 Task: Design a presentation on the benefits of renewable energy sources for a sustainable future
Action: Mouse moved to (23, 22)
Screenshot: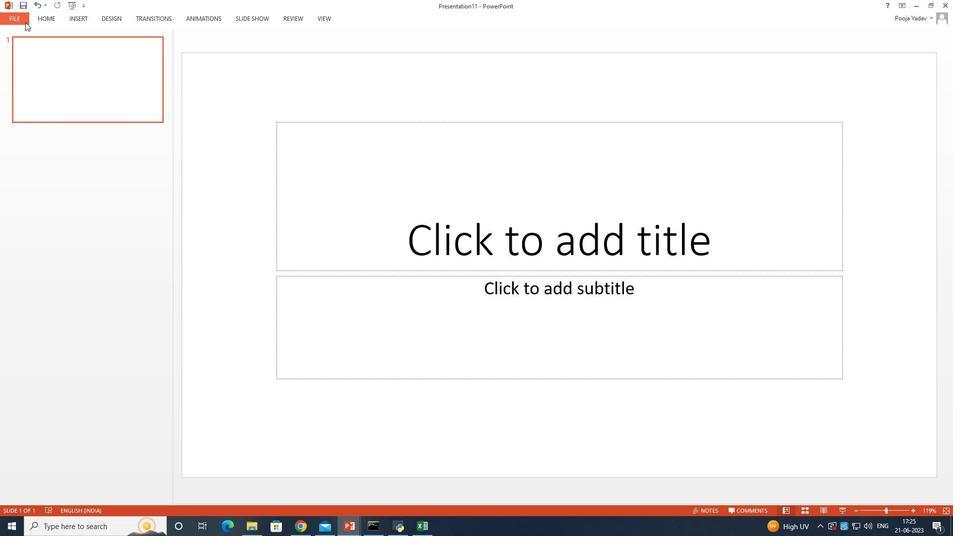 
Action: Mouse pressed left at (23, 22)
Screenshot: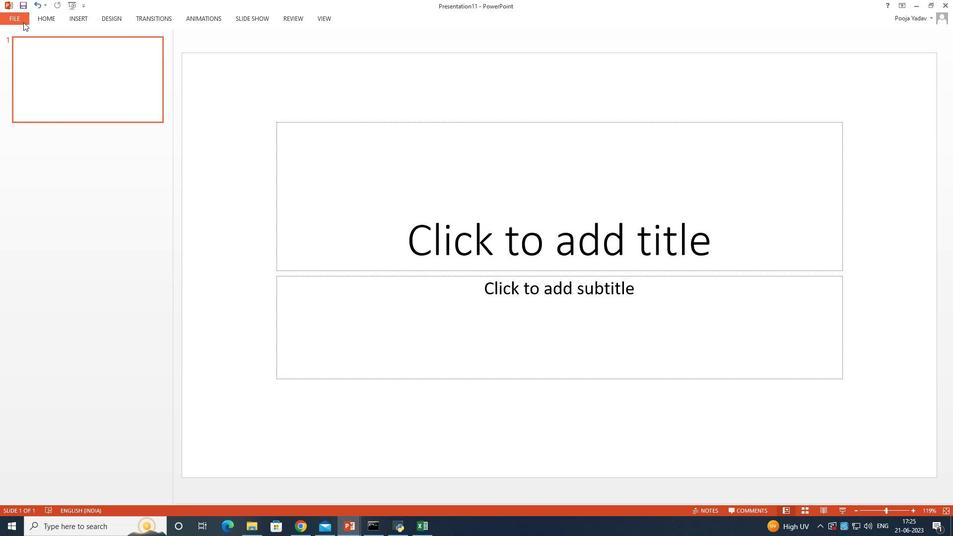 
Action: Mouse moved to (27, 116)
Screenshot: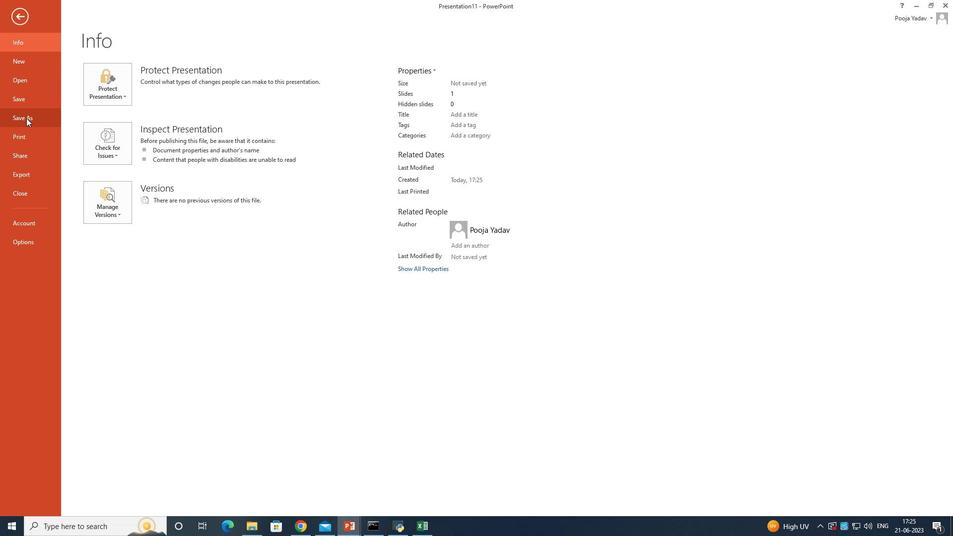 
Action: Mouse pressed left at (27, 116)
Screenshot: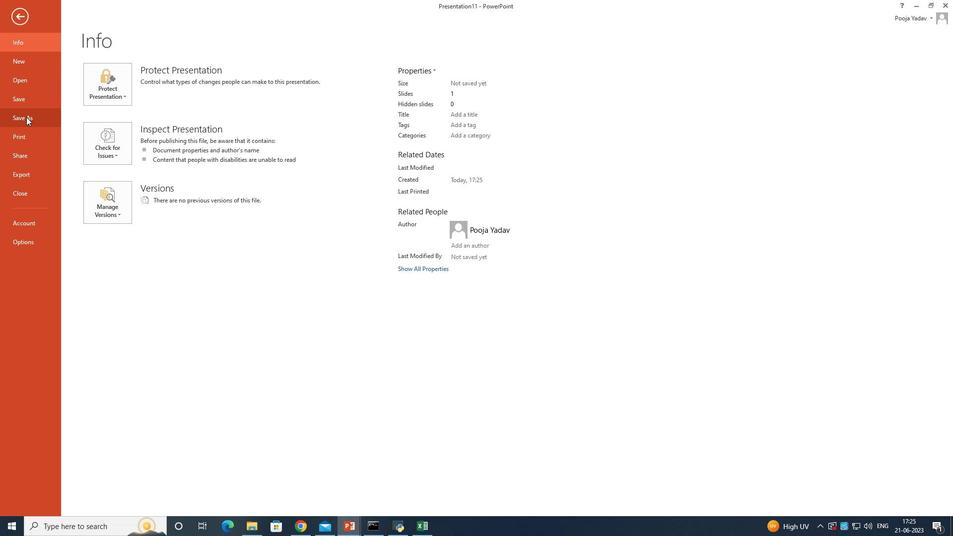 
Action: Mouse moved to (254, 104)
Screenshot: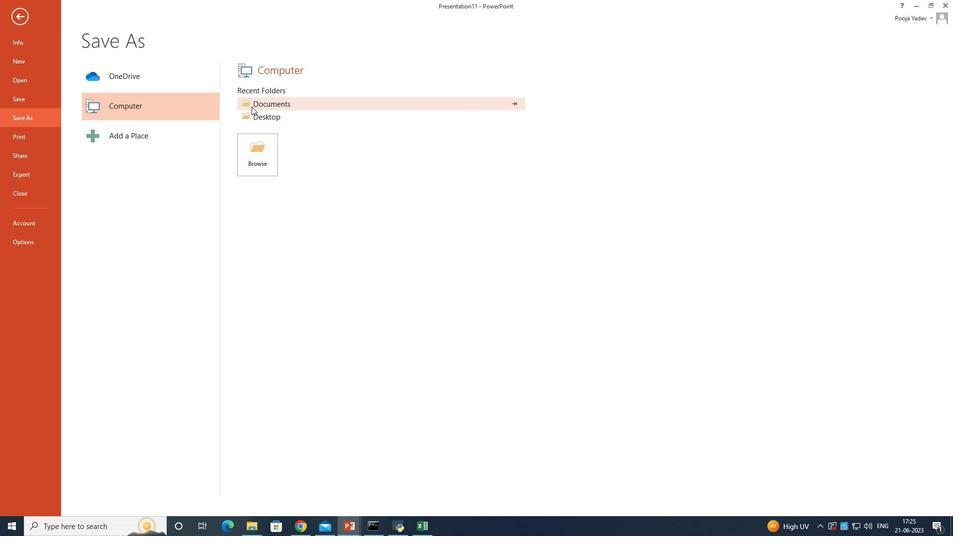 
Action: Mouse pressed left at (254, 104)
Screenshot: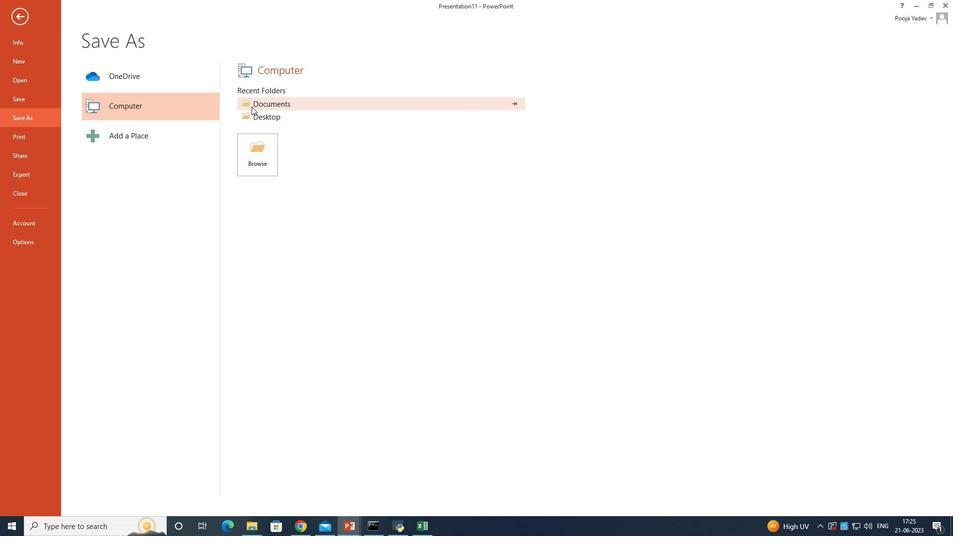 
Action: Mouse moved to (270, 190)
Screenshot: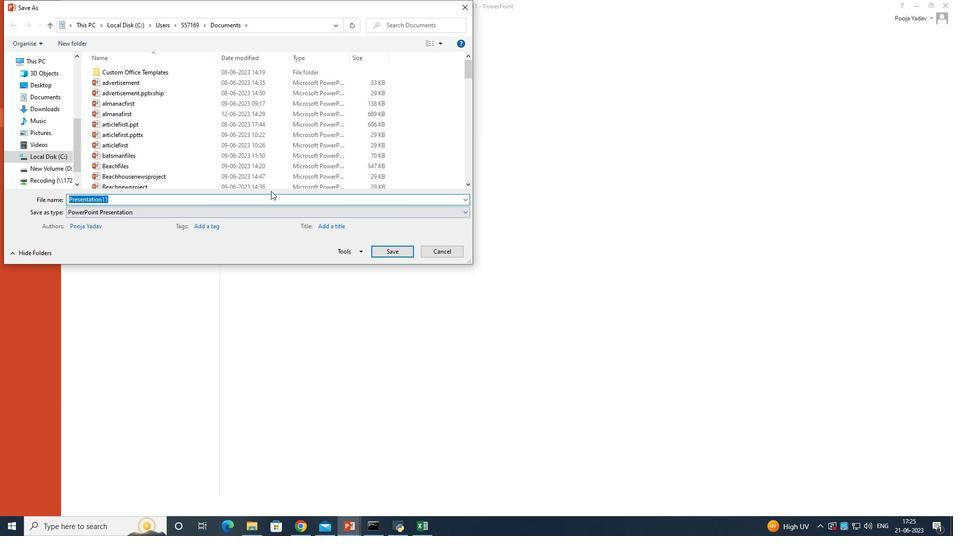 
Action: Mouse pressed left at (270, 190)
Screenshot: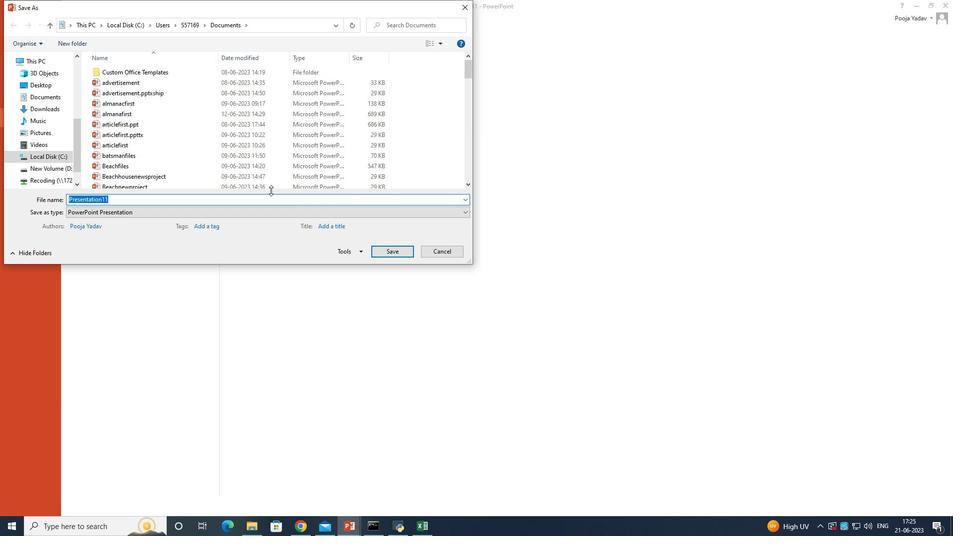 
Action: Mouse moved to (262, 197)
Screenshot: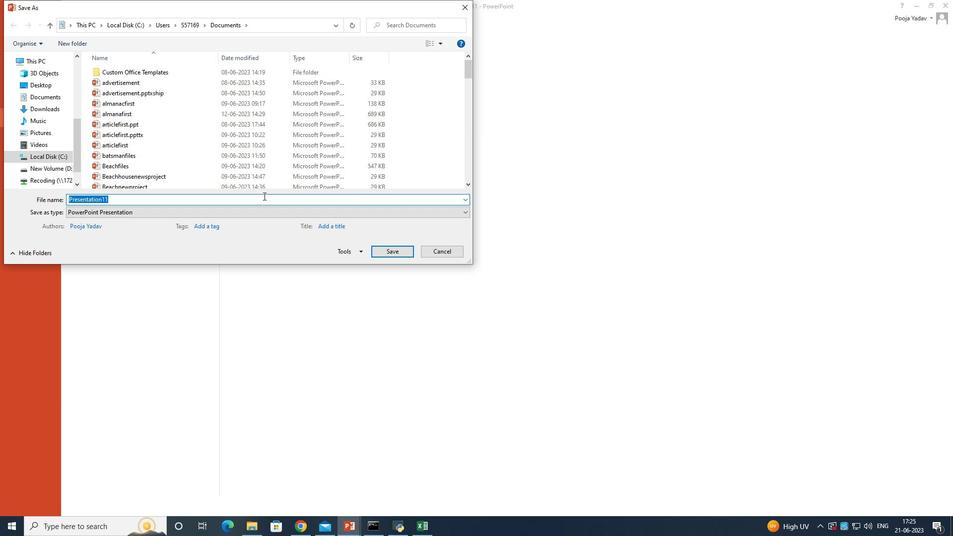 
Action: Mouse pressed left at (262, 197)
Screenshot: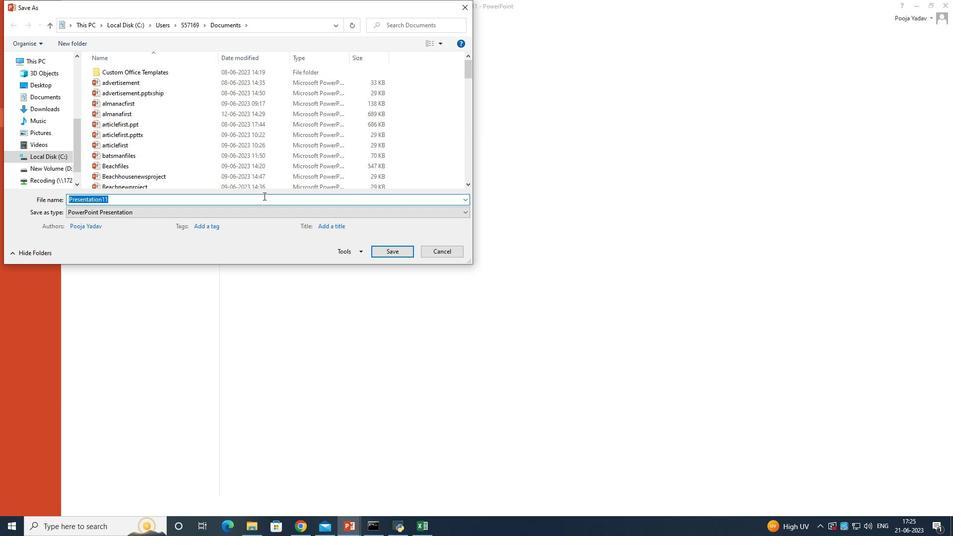 
Action: Mouse moved to (252, 188)
Screenshot: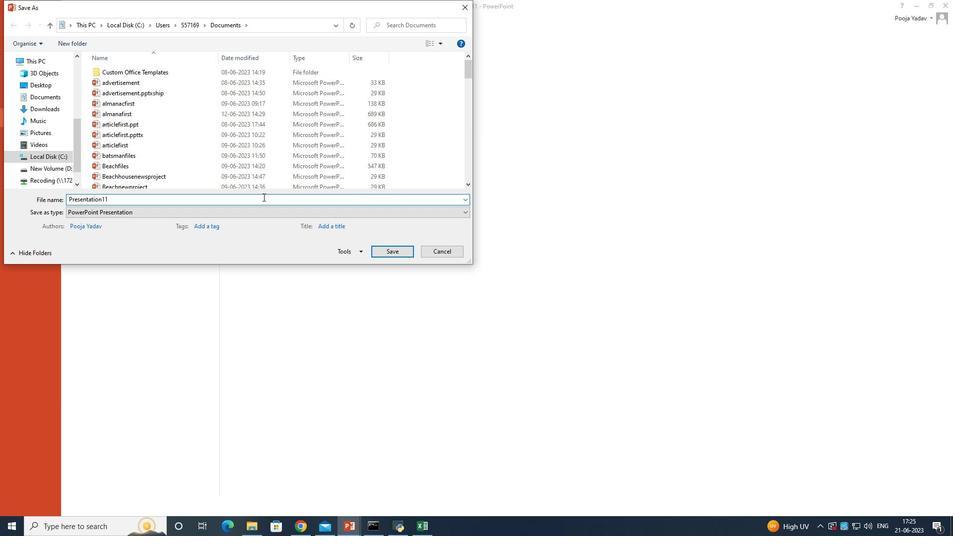 
Action: Key pressed <Key.backspace><Key.backspace><Key.backspace><Key.backspace><Key.backspace><Key.backspace><Key.backspace><Key.backspace><Key.backspace><Key.backspace><Key.backspace><Key.backspace><Key.backspace><Key.backspace><Key.backspace><Key.backspace><Key.backspace><Key.backspace><Key.backspace><Key.backspace><Key.shift>Energy<Key.space>resources
Screenshot: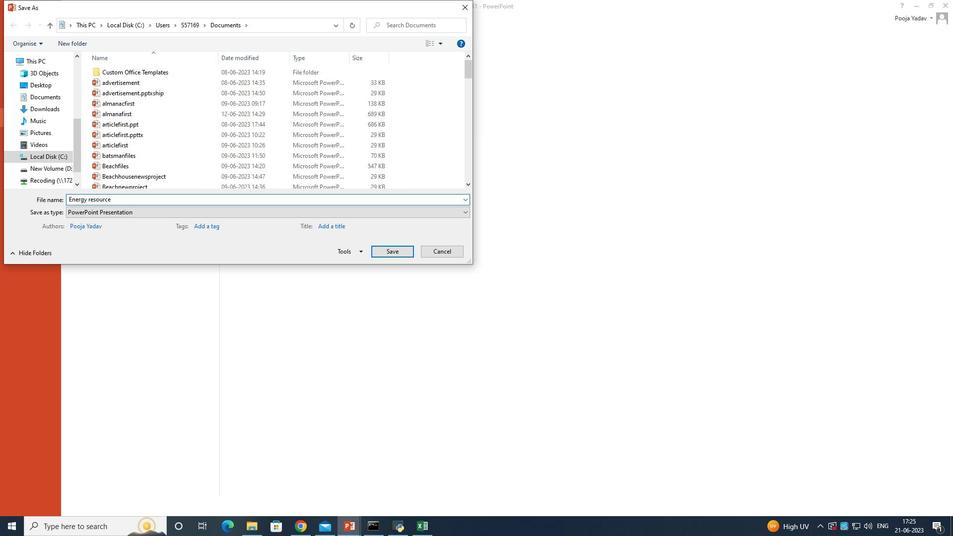 
Action: Mouse moved to (391, 252)
Screenshot: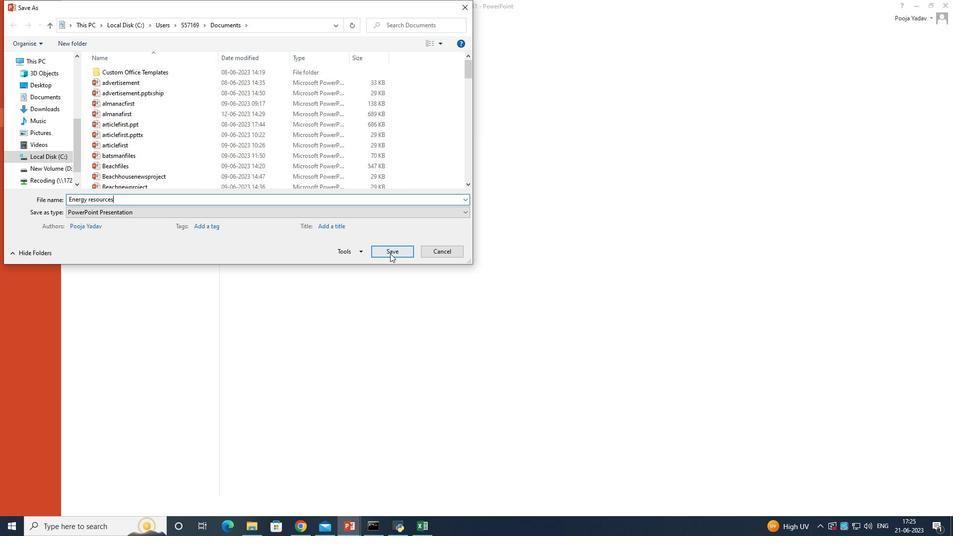 
Action: Mouse pressed left at (391, 252)
Screenshot: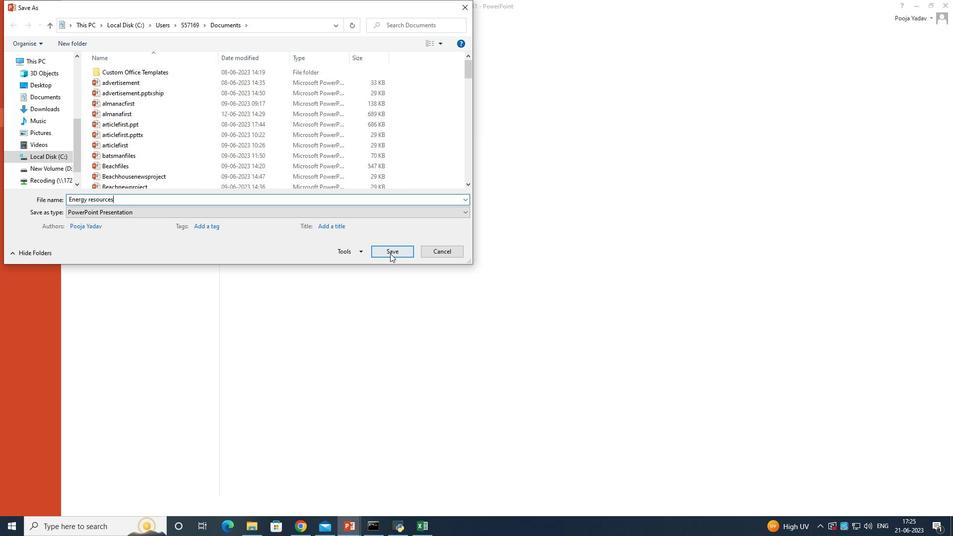 
Action: Mouse moved to (79, 14)
Screenshot: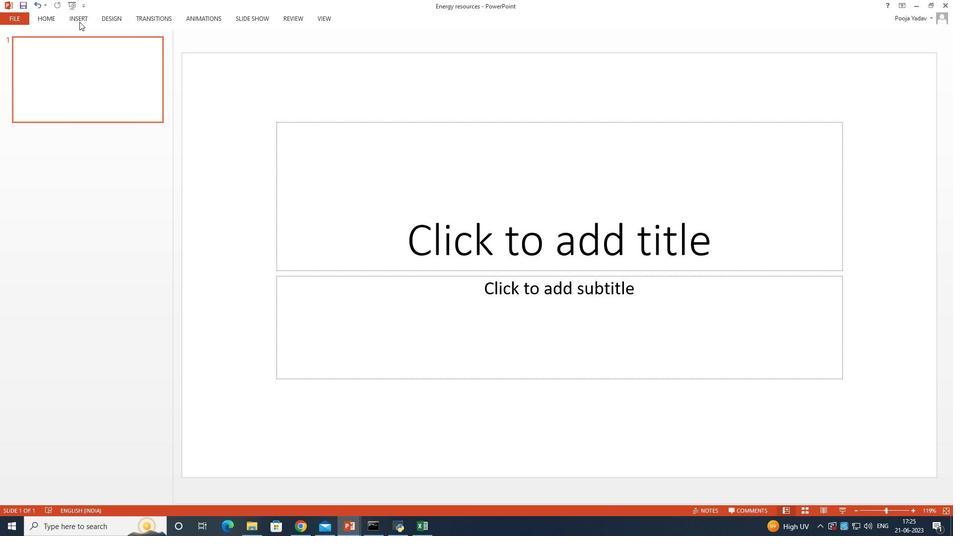 
Action: Mouse pressed left at (79, 14)
Screenshot: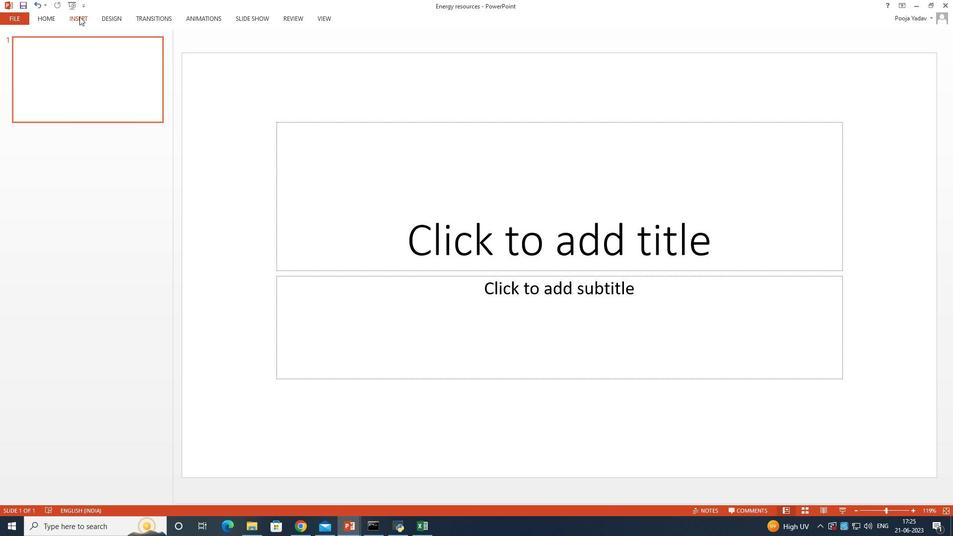 
Action: Mouse moved to (85, 49)
Screenshot: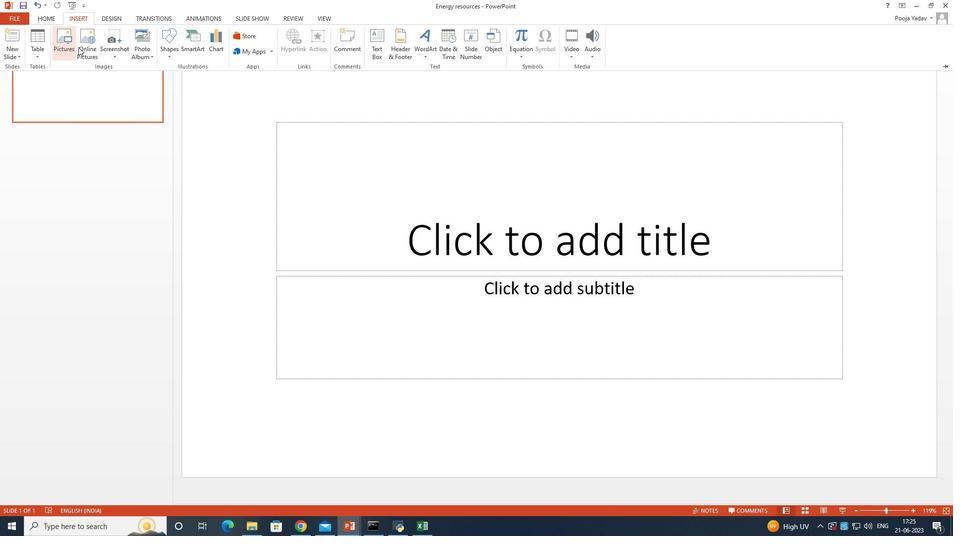
Action: Mouse pressed left at (85, 49)
Screenshot: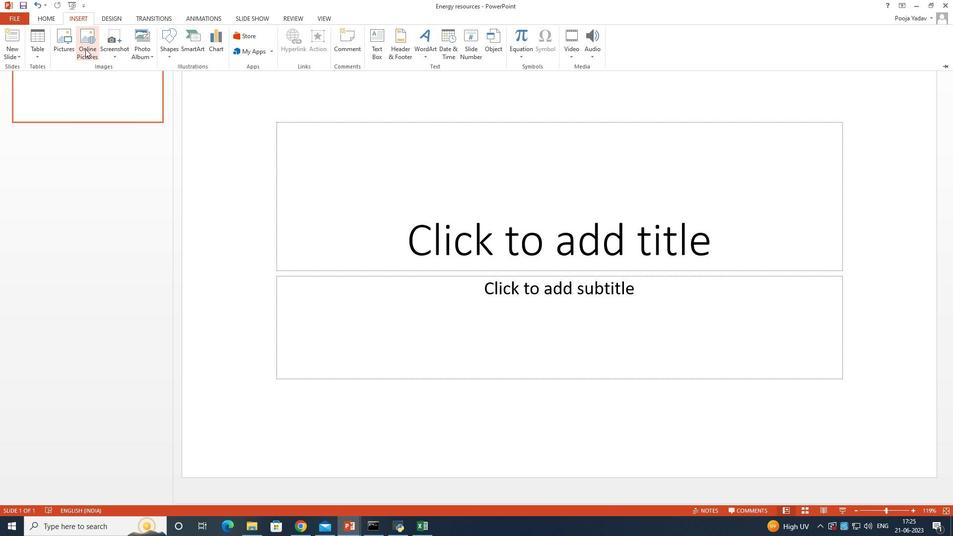 
Action: Mouse moved to (582, 201)
Screenshot: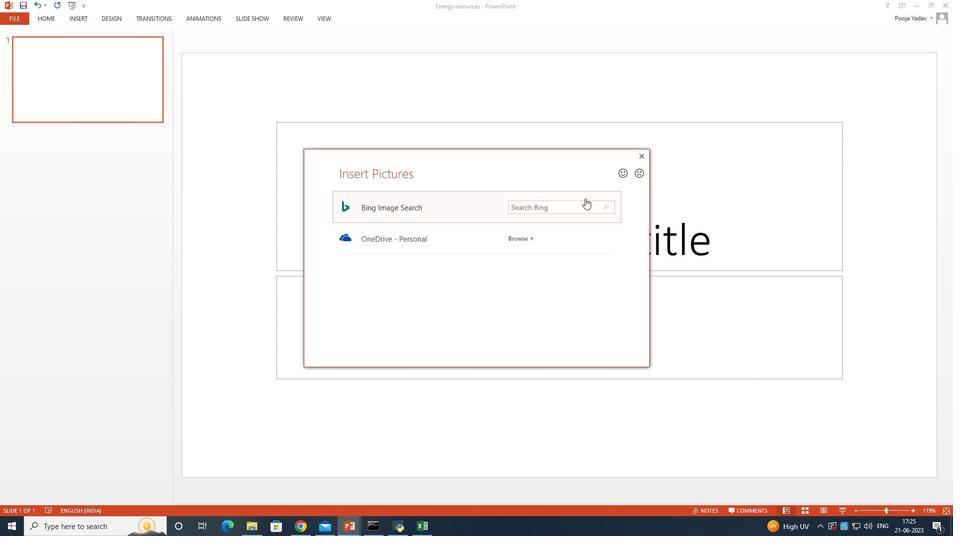 
Action: Mouse pressed left at (582, 201)
Screenshot: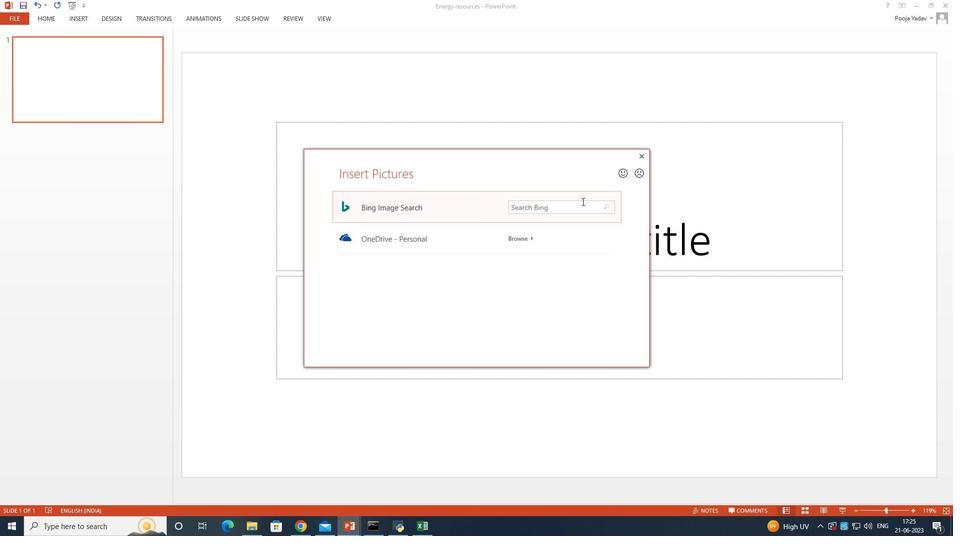 
Action: Mouse moved to (685, 209)
Screenshot: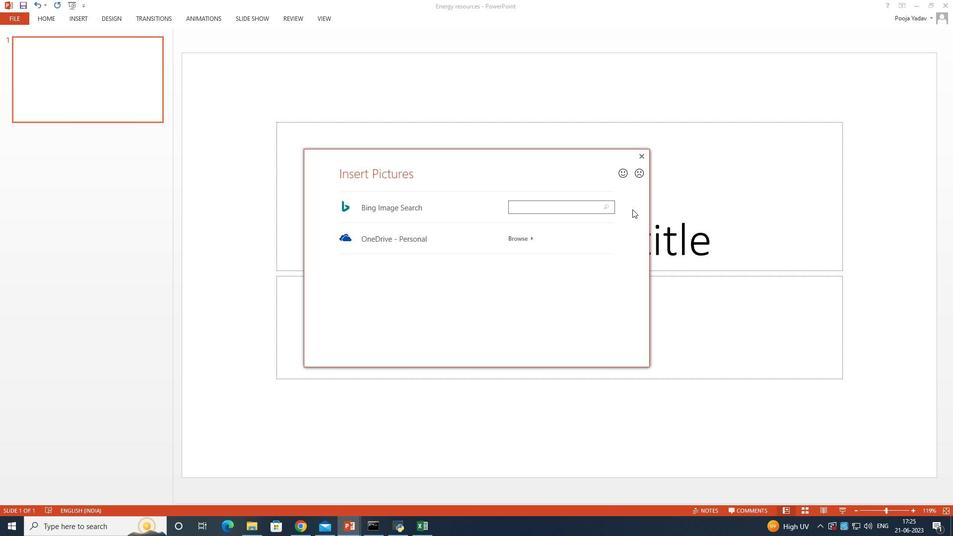 
Action: Key pressed beneb<Key.backspace>fits<Key.space>og<Key.backspace>f<Key.space>renewable<Key.space>enery<Key.backspace>gy<Key.space>sources<Key.space>for<Key.space>a<Key.space>sustainable<Key.space>future<Key.enter>
Screenshot: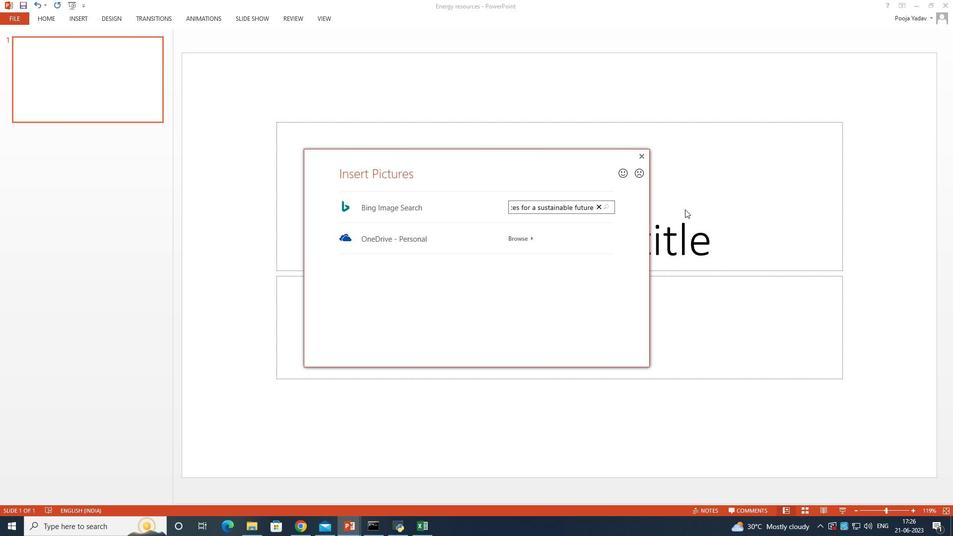 
Action: Mouse moved to (561, 234)
Screenshot: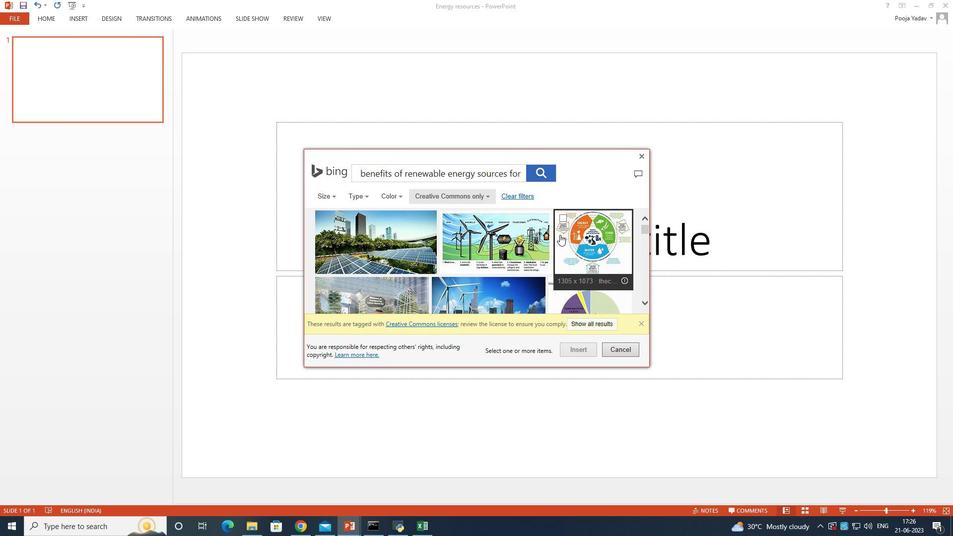 
Action: Mouse scrolled (561, 233) with delta (0, 0)
Screenshot: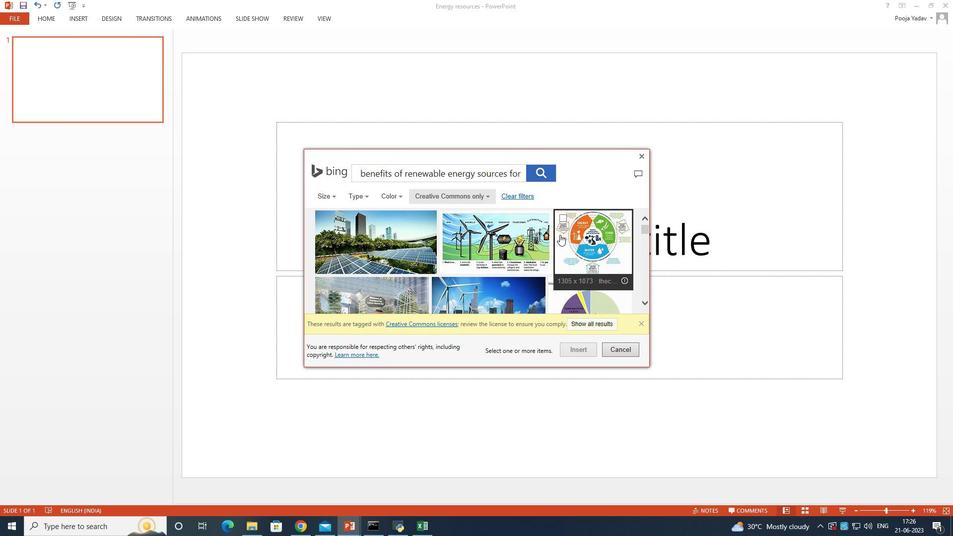 
Action: Mouse moved to (558, 236)
Screenshot: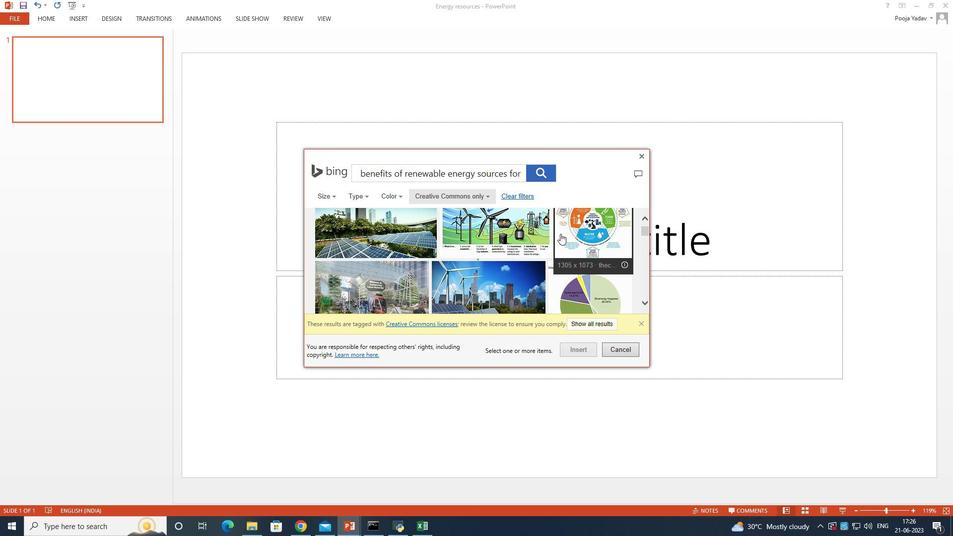 
Action: Mouse scrolled (558, 235) with delta (0, 0)
Screenshot: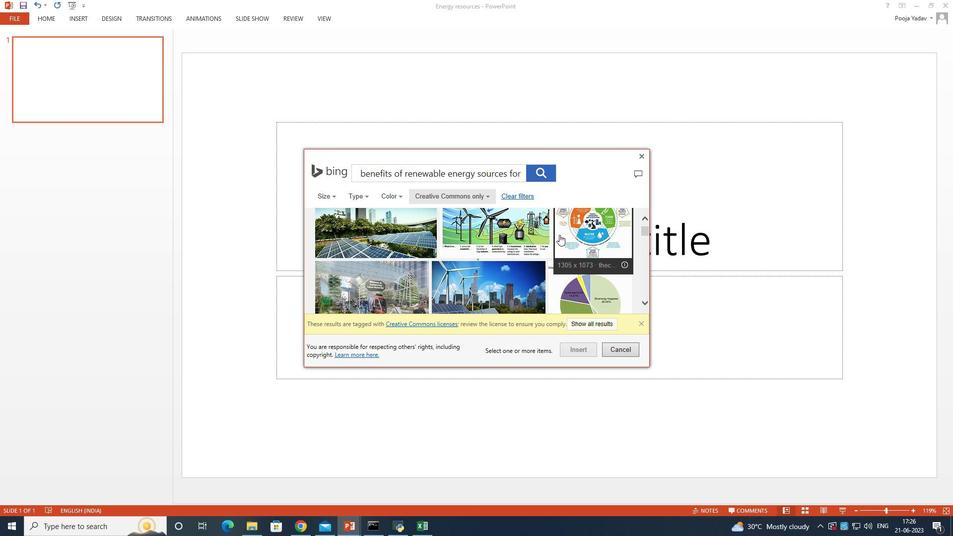 
Action: Mouse moved to (558, 236)
Screenshot: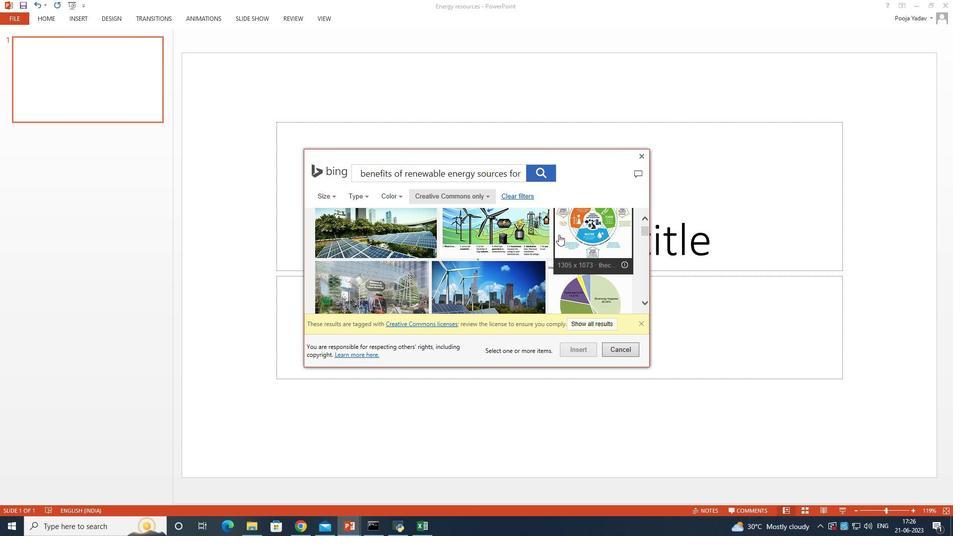 
Action: Mouse scrolled (558, 236) with delta (0, 0)
Screenshot: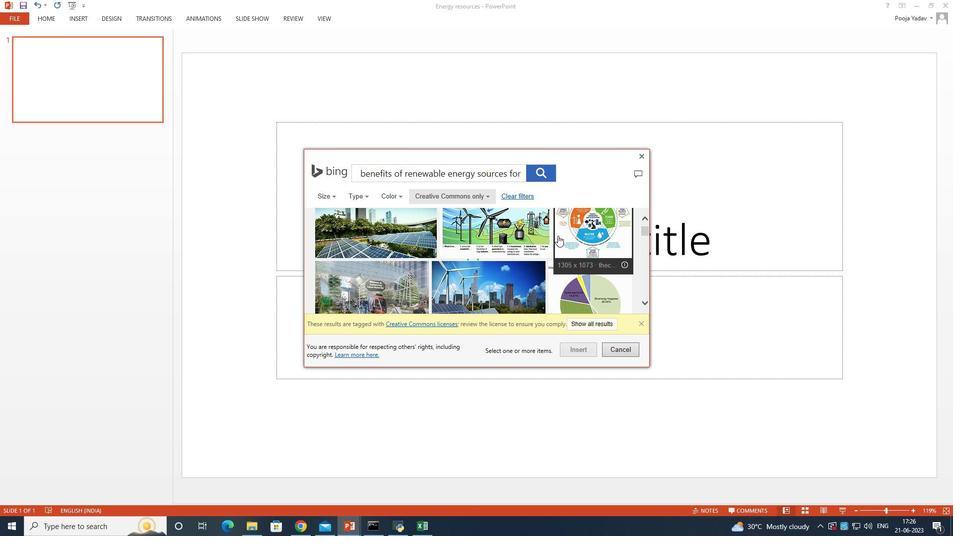 
Action: Mouse scrolled (558, 236) with delta (0, 0)
Screenshot: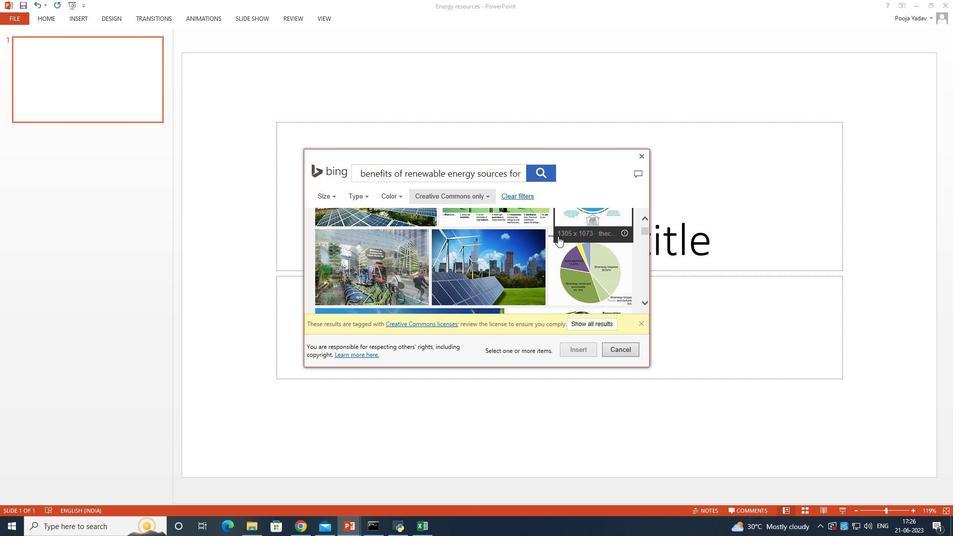 
Action: Mouse moved to (557, 236)
Screenshot: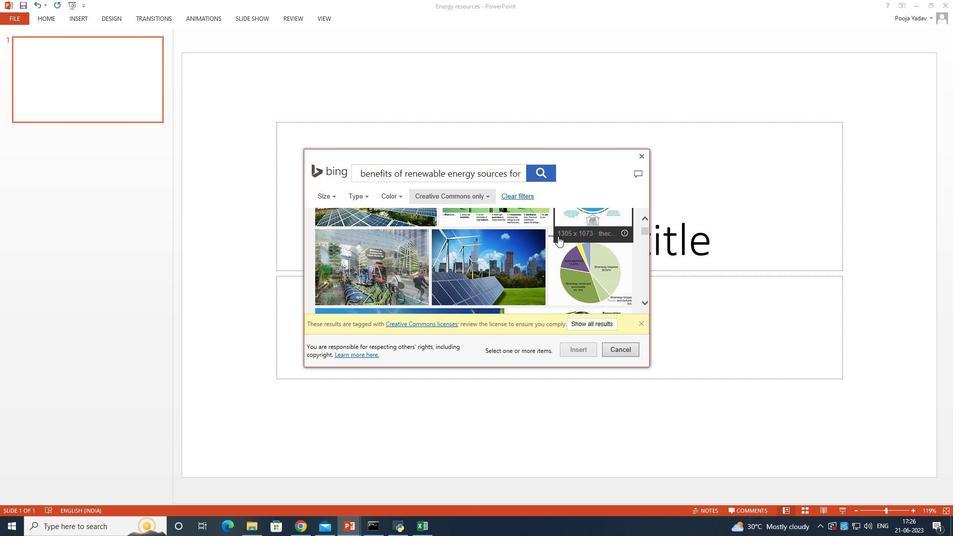 
Action: Mouse scrolled (557, 236) with delta (0, 0)
Screenshot: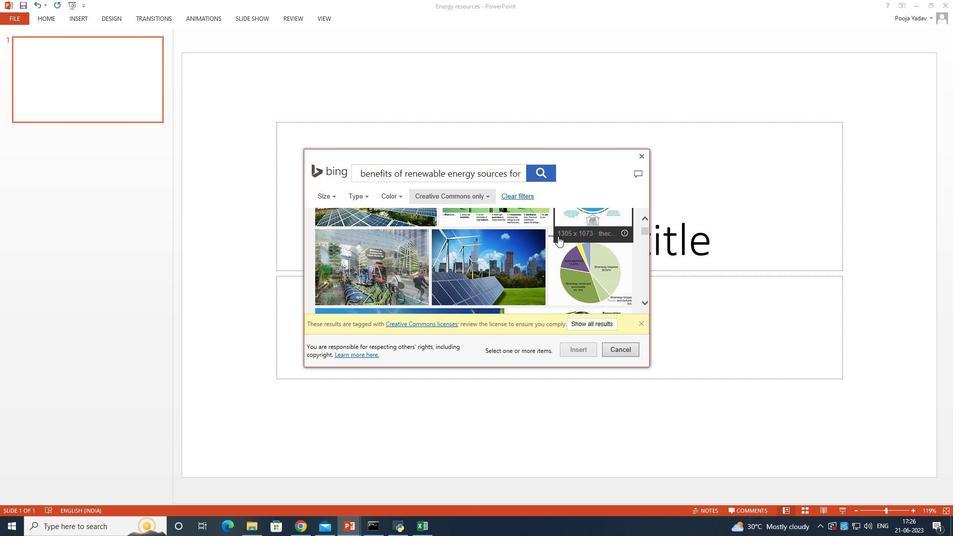 
Action: Mouse moved to (553, 231)
Screenshot: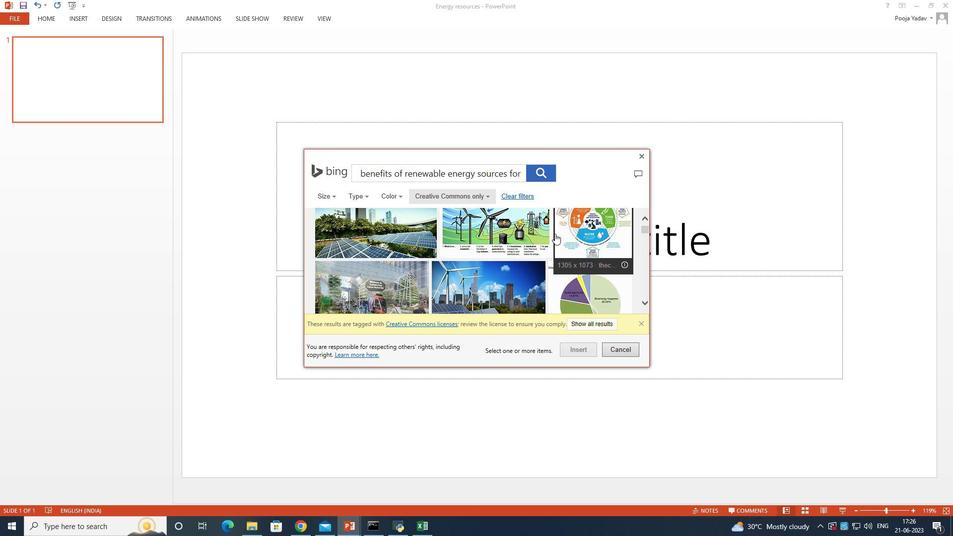 
Action: Mouse scrolled (553, 231) with delta (0, 0)
Screenshot: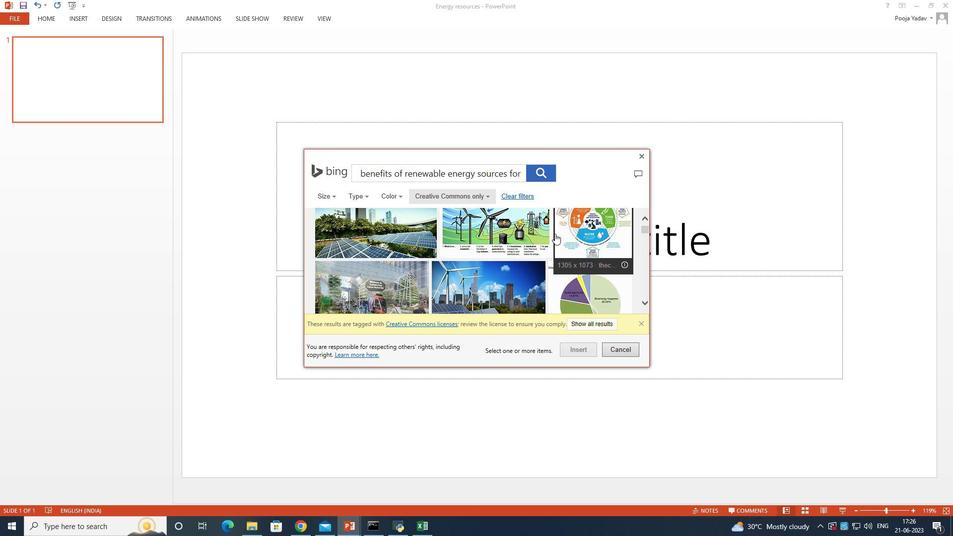 
Action: Mouse moved to (552, 230)
Screenshot: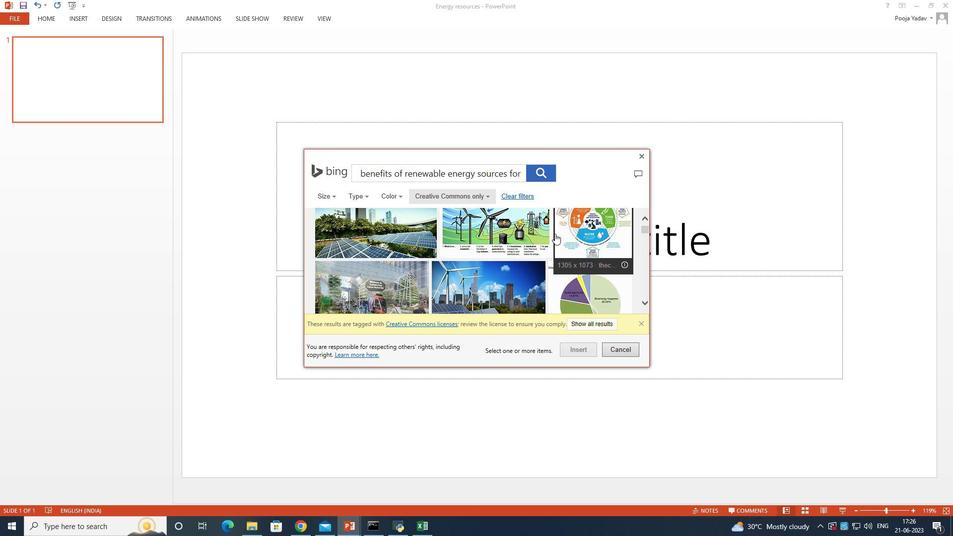 
Action: Mouse scrolled (552, 230) with delta (0, 0)
Screenshot: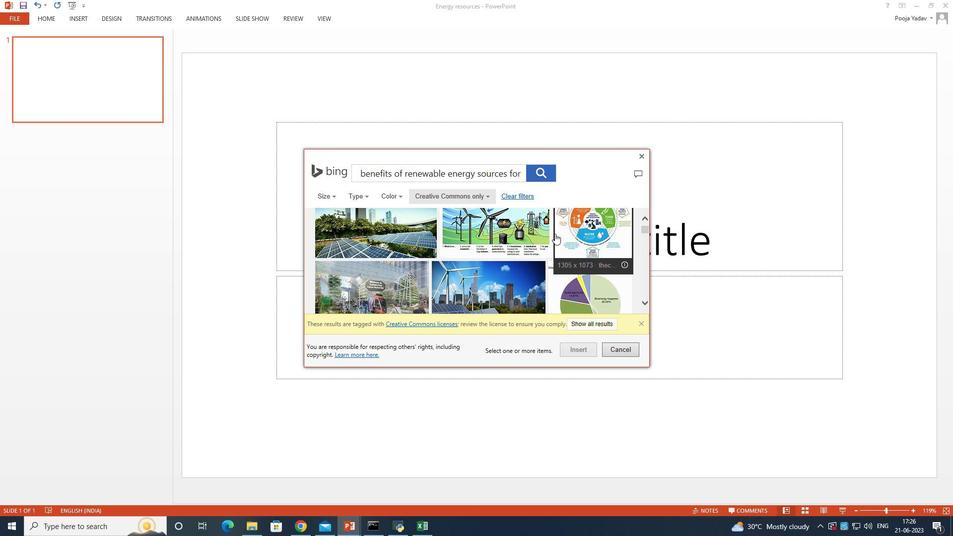 
Action: Mouse scrolled (552, 230) with delta (0, 0)
Screenshot: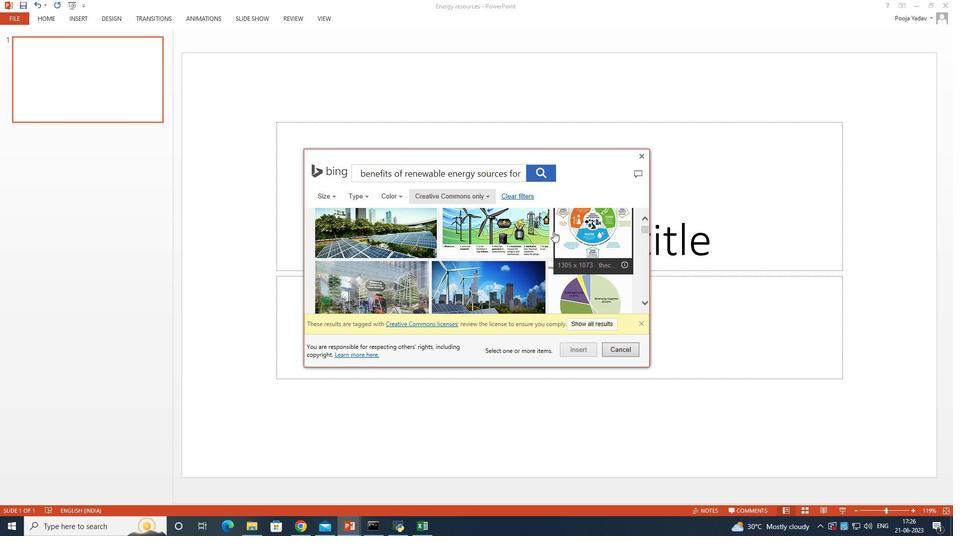 
Action: Mouse moved to (539, 237)
Screenshot: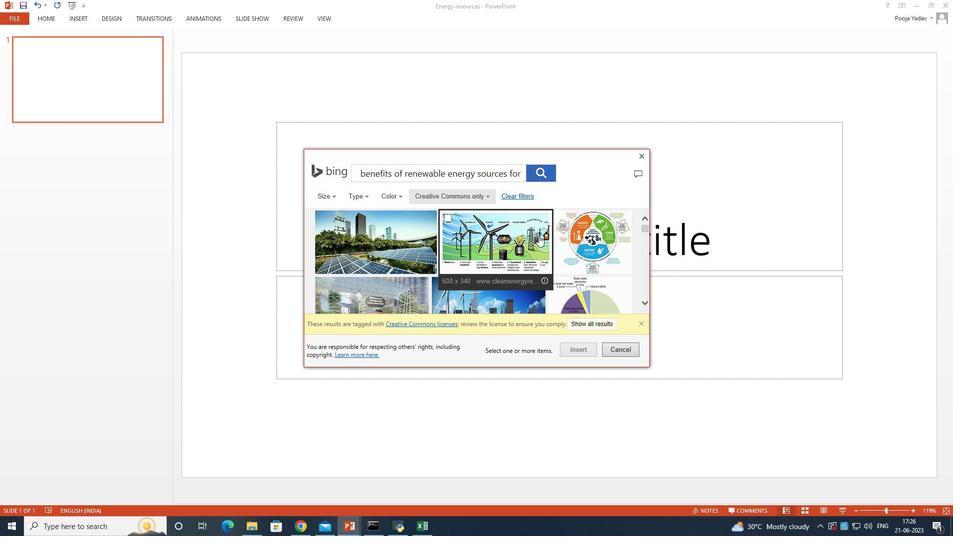 
Action: Mouse scrolled (539, 236) with delta (0, 0)
Screenshot: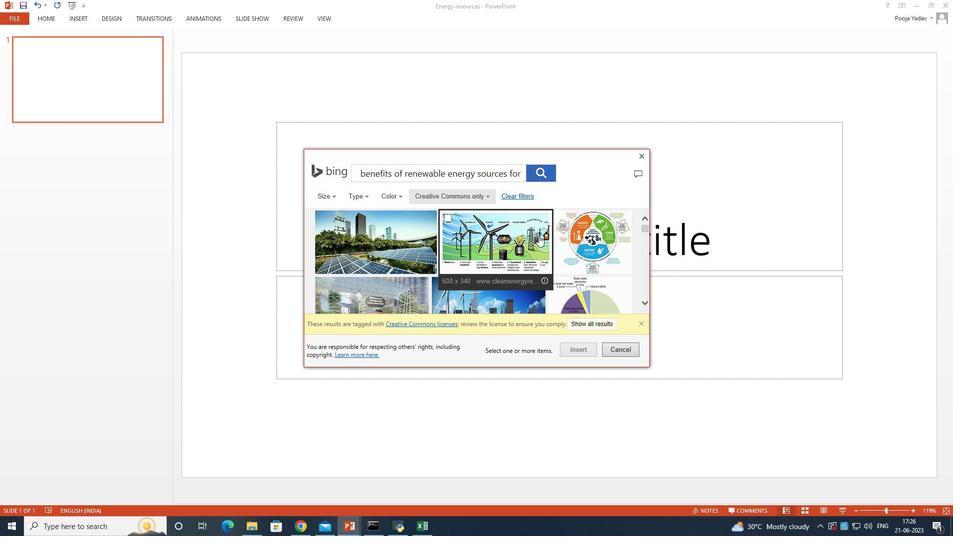 
Action: Mouse moved to (540, 238)
Screenshot: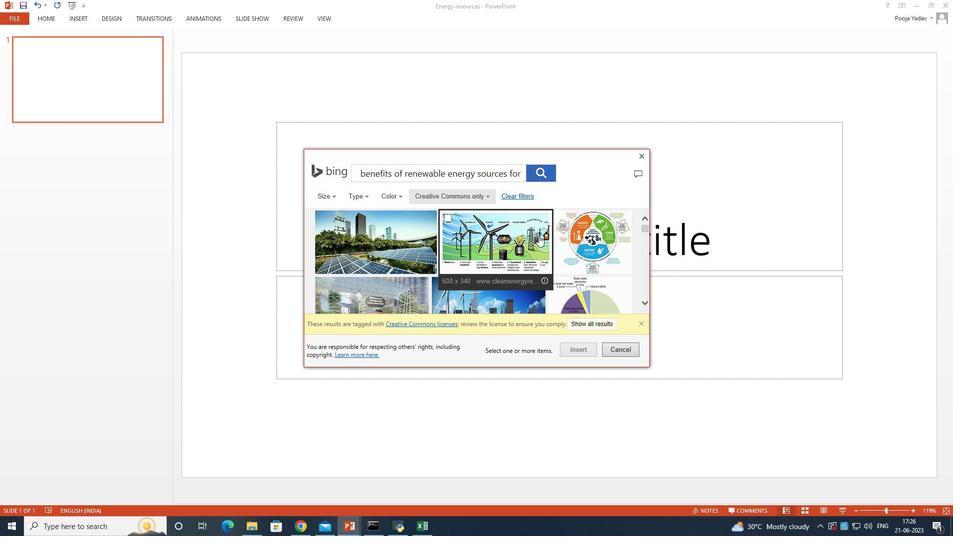 
Action: Mouse scrolled (540, 238) with delta (0, 0)
Screenshot: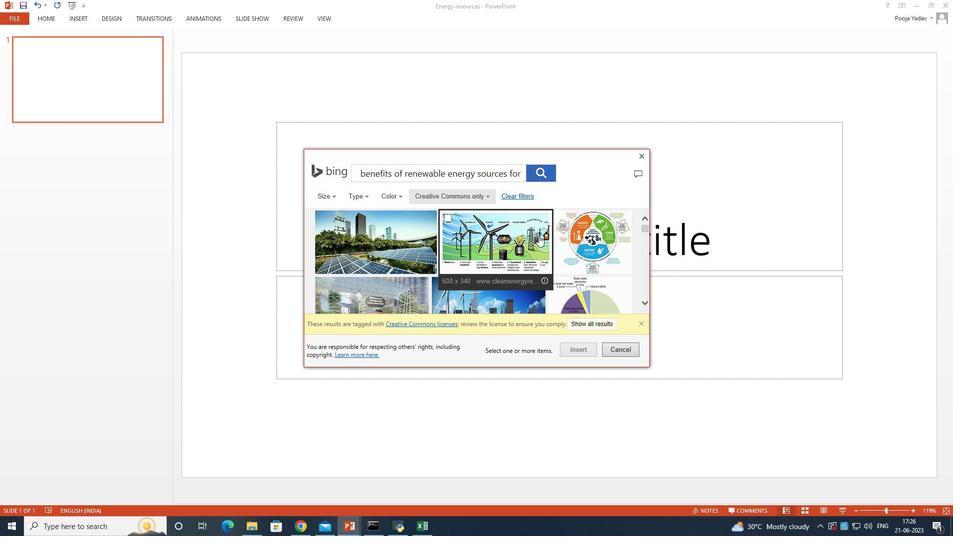 
Action: Mouse scrolled (540, 238) with delta (0, 0)
Screenshot: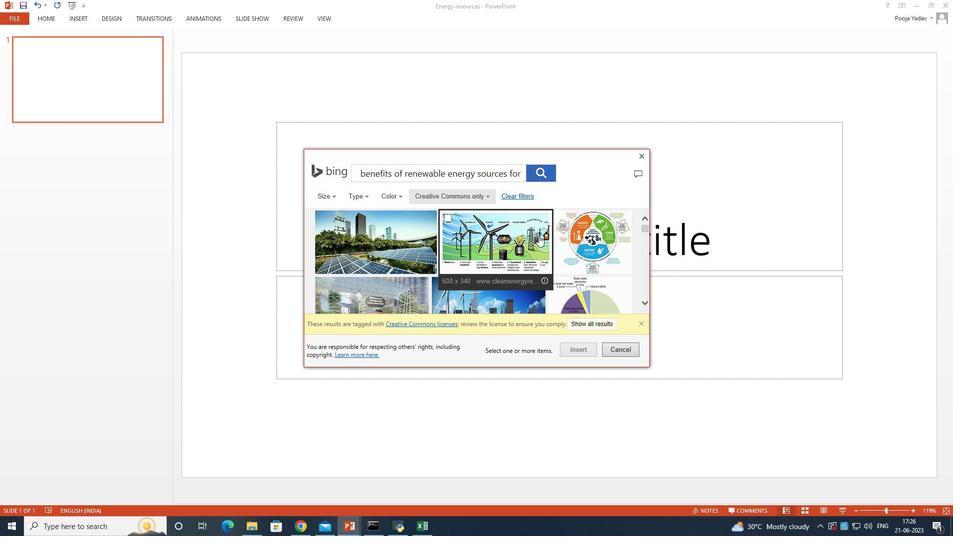 
Action: Mouse moved to (542, 238)
Screenshot: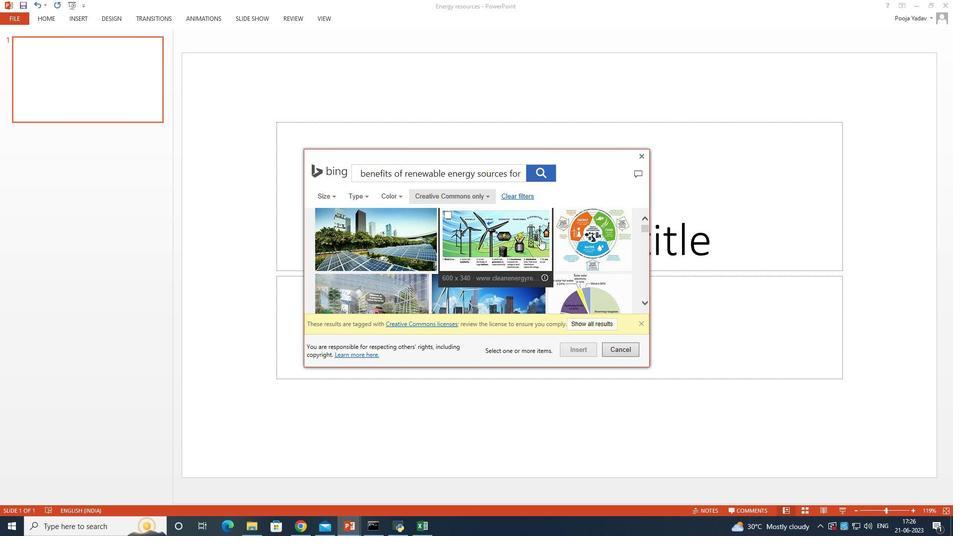 
Action: Mouse scrolled (542, 238) with delta (0, 0)
Screenshot: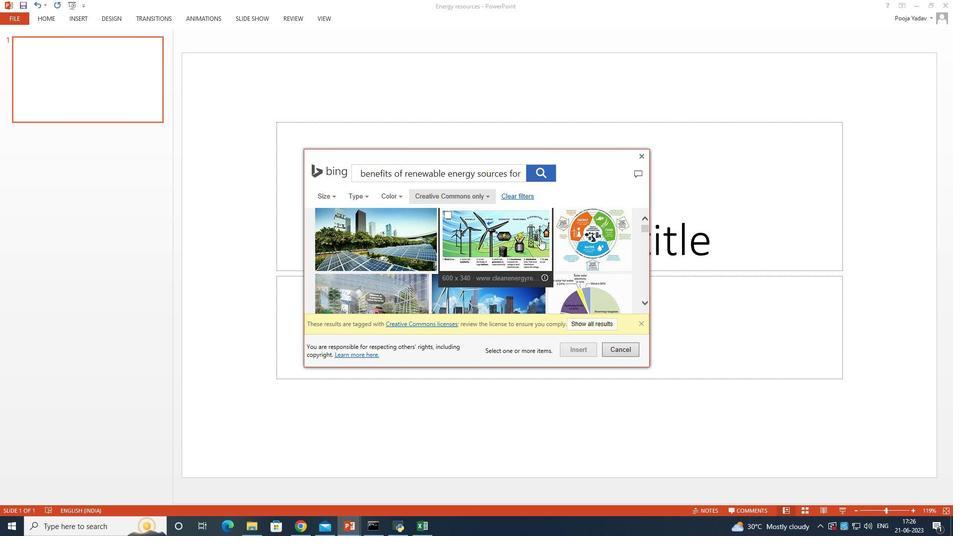 
Action: Mouse moved to (544, 237)
Screenshot: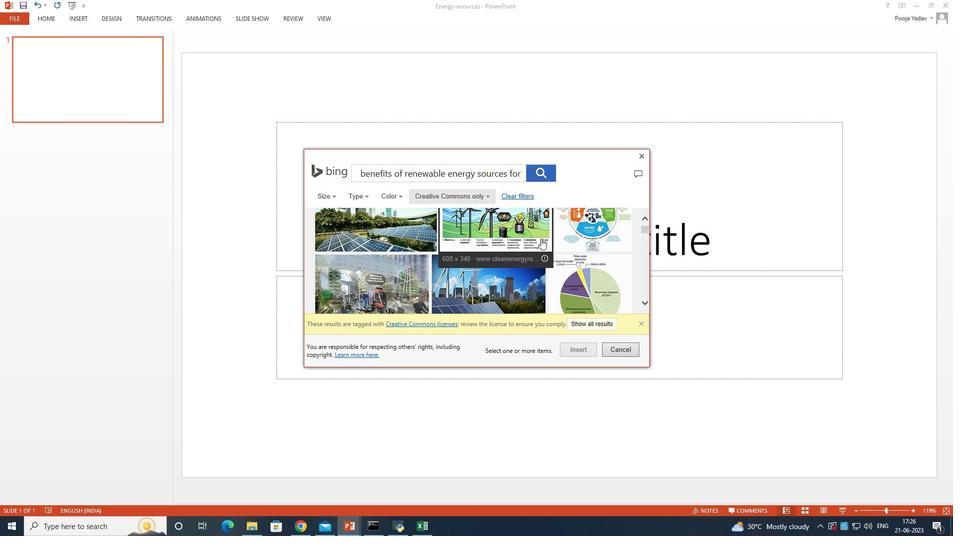 
Action: Mouse scrolled (544, 237) with delta (0, 0)
Screenshot: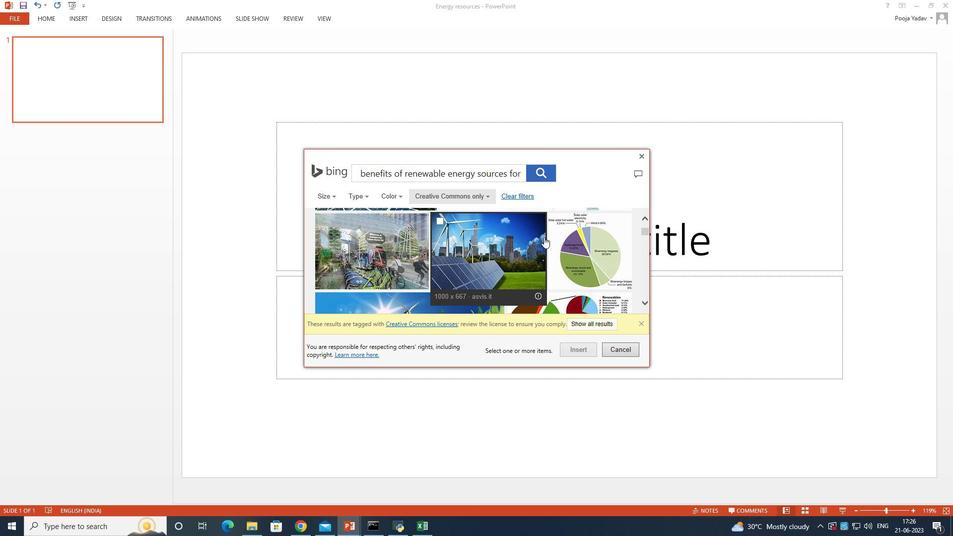 
Action: Mouse moved to (544, 236)
Screenshot: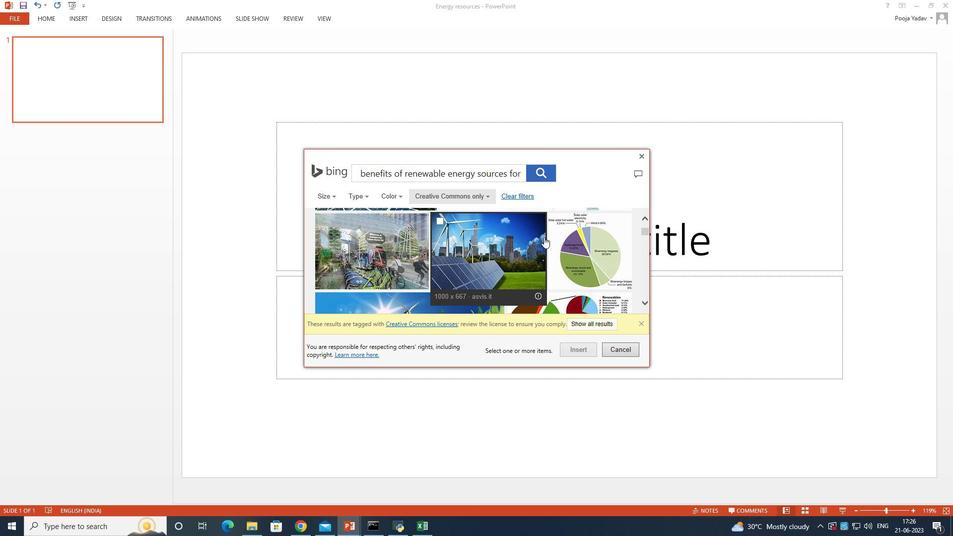 
Action: Mouse scrolled (544, 237) with delta (0, 0)
Screenshot: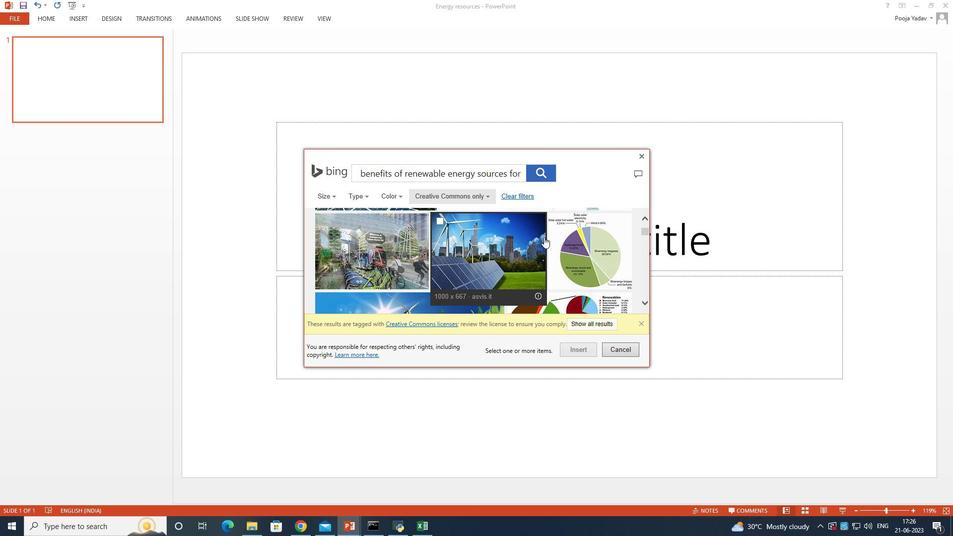 
Action: Mouse moved to (544, 233)
Screenshot: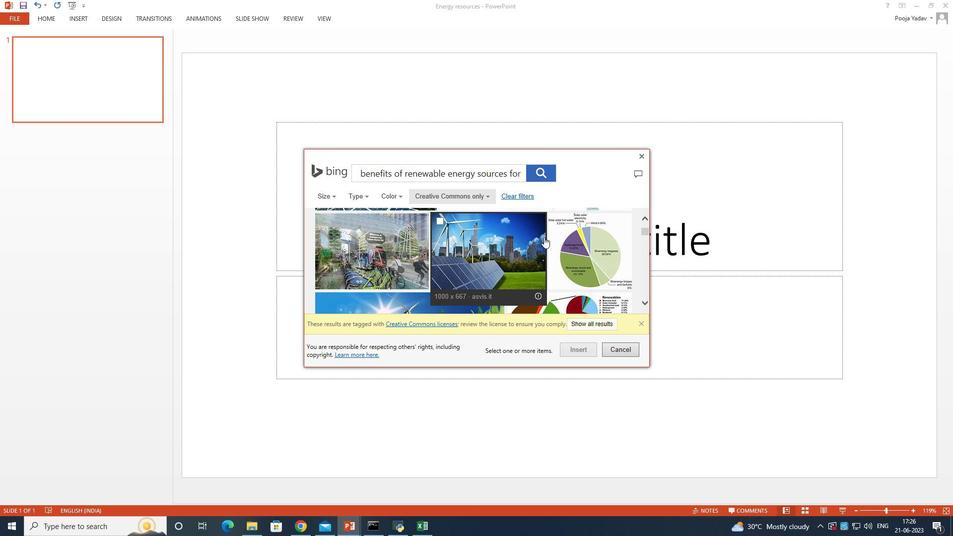 
Action: Mouse scrolled (544, 236) with delta (0, 0)
Screenshot: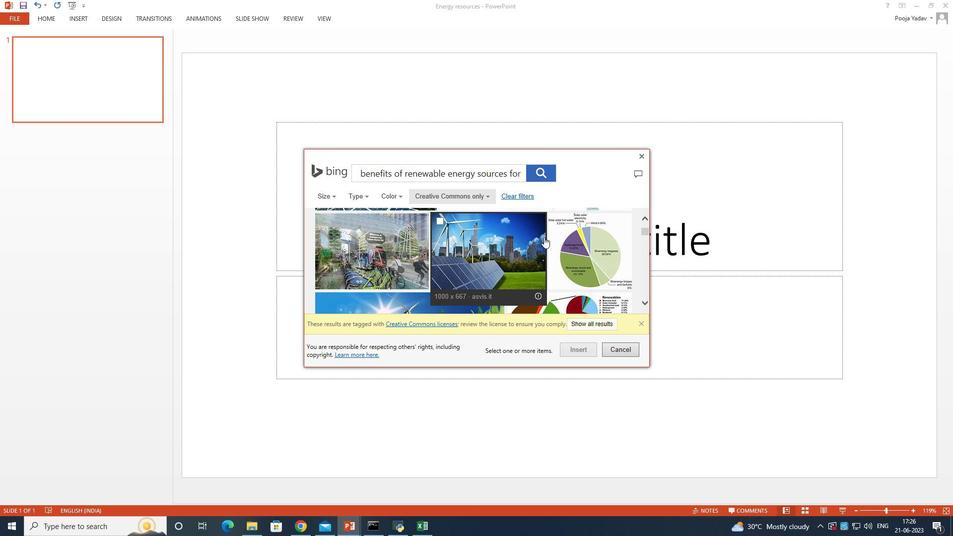 
Action: Mouse moved to (544, 233)
Screenshot: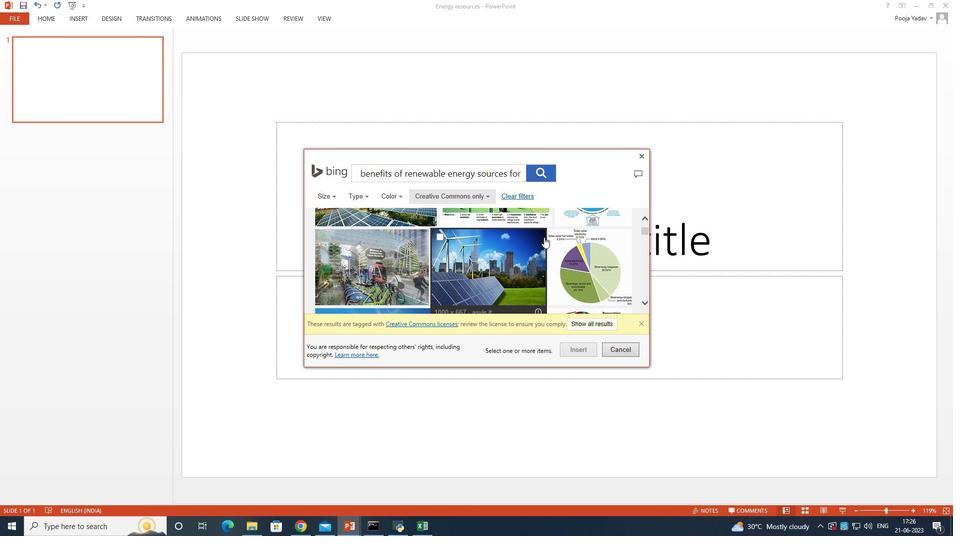 
Action: Mouse scrolled (544, 232) with delta (0, 0)
Screenshot: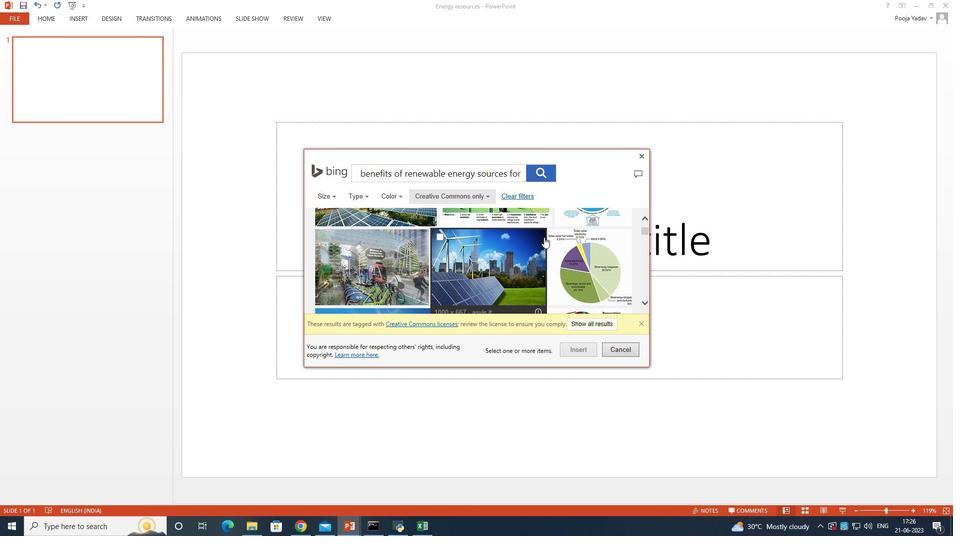 
Action: Mouse scrolled (544, 232) with delta (0, 0)
Screenshot: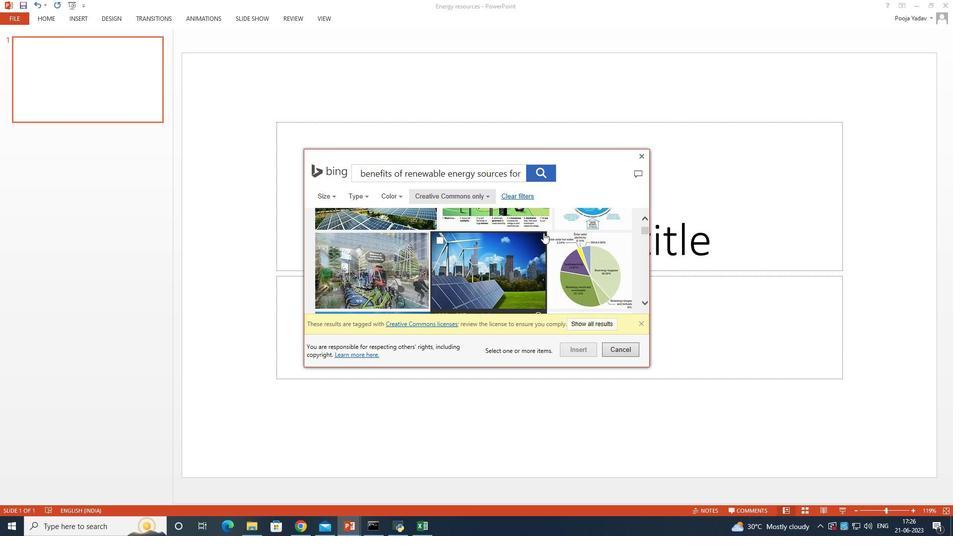 
Action: Mouse scrolled (544, 232) with delta (0, 0)
Screenshot: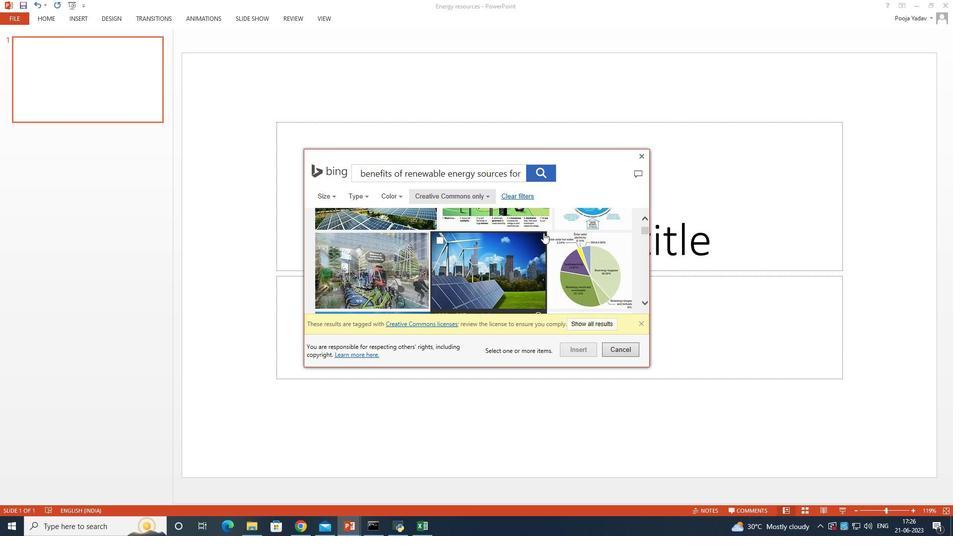 
Action: Mouse scrolled (544, 232) with delta (0, 0)
Screenshot: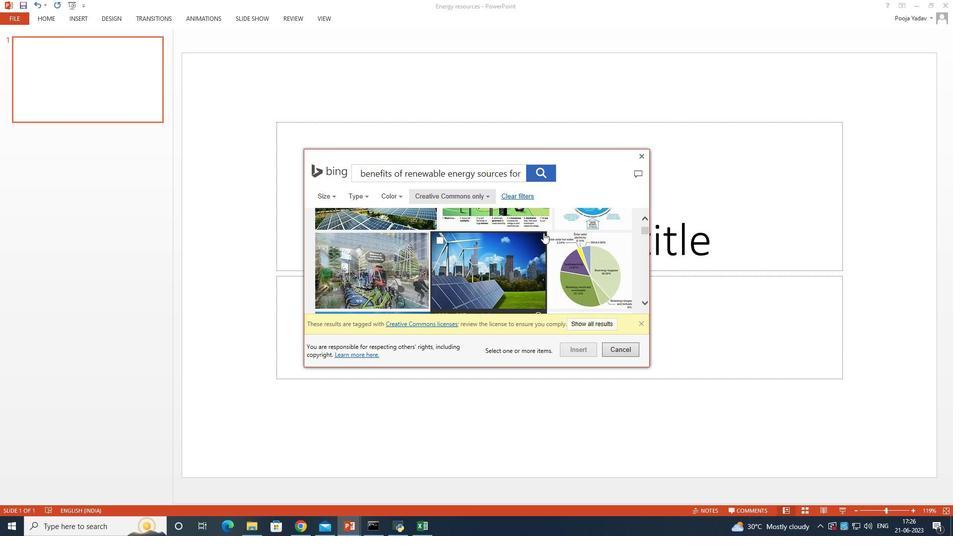 
Action: Mouse scrolled (544, 232) with delta (0, 0)
Screenshot: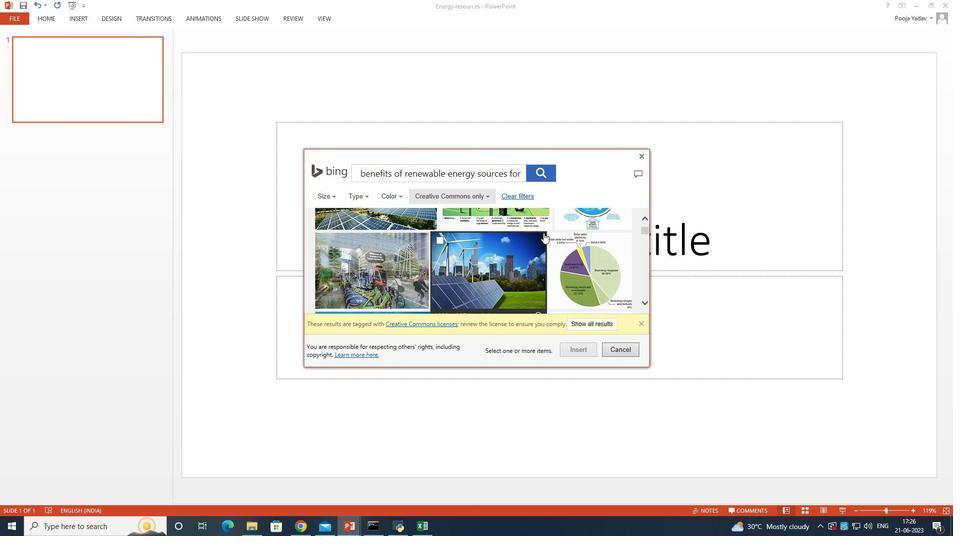 
Action: Mouse moved to (543, 232)
Screenshot: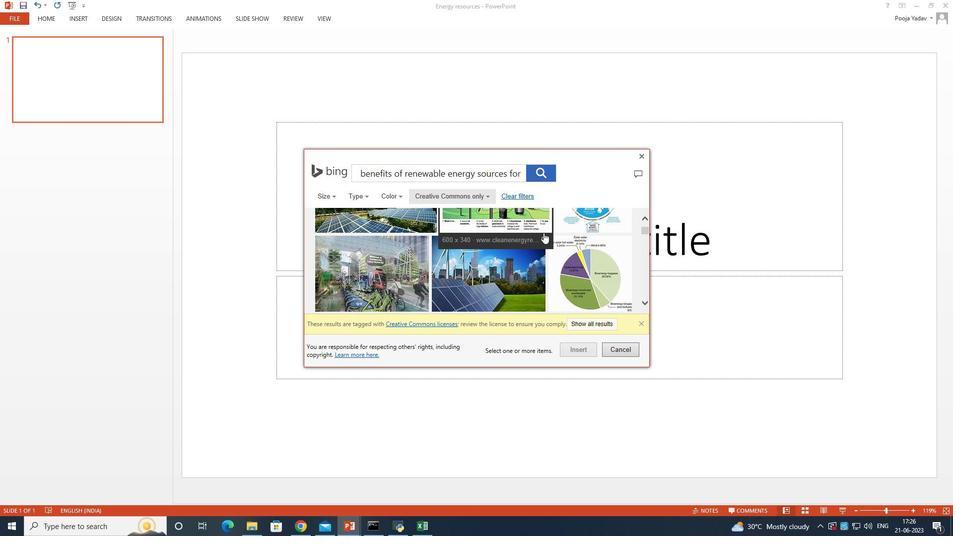 
Action: Mouse scrolled (543, 231) with delta (0, 0)
Screenshot: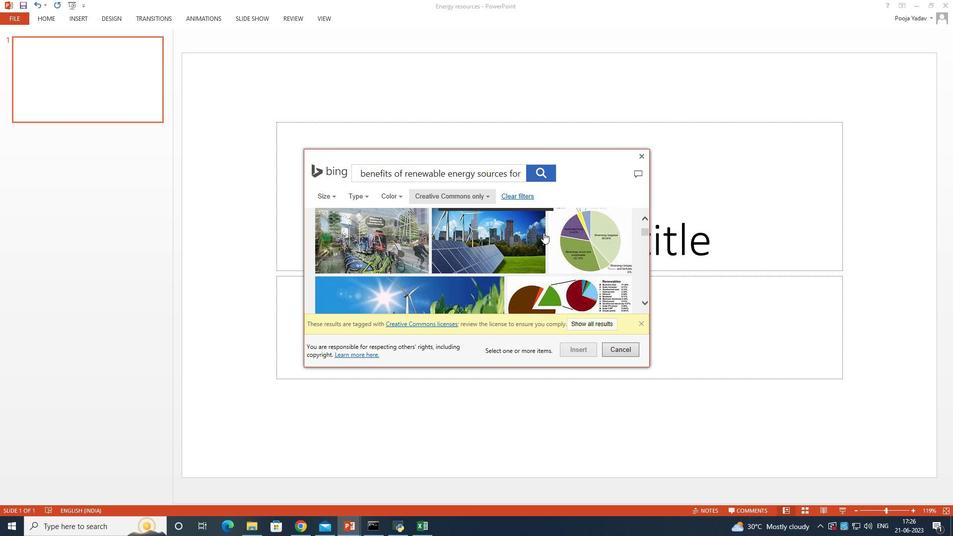 
Action: Mouse scrolled (543, 231) with delta (0, 0)
Screenshot: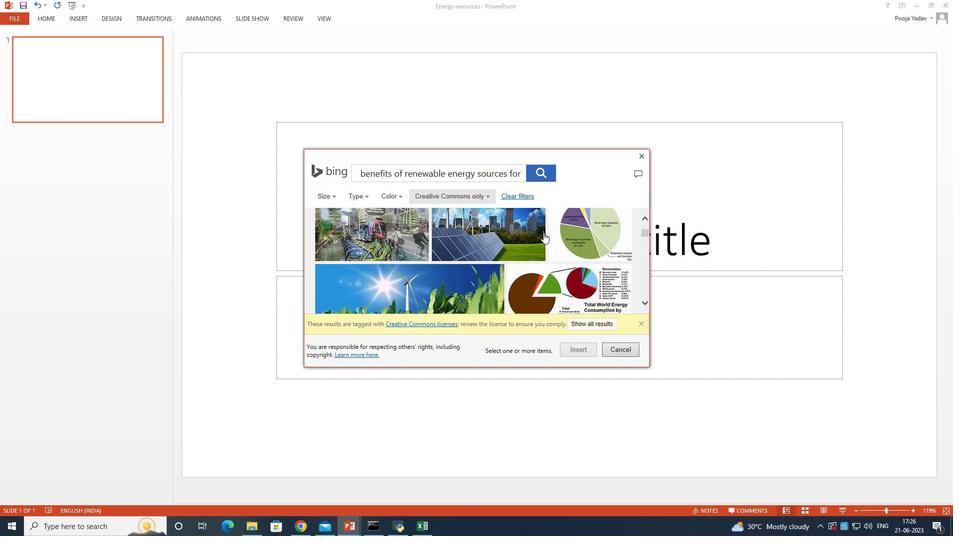 
Action: Mouse scrolled (543, 231) with delta (0, 0)
Screenshot: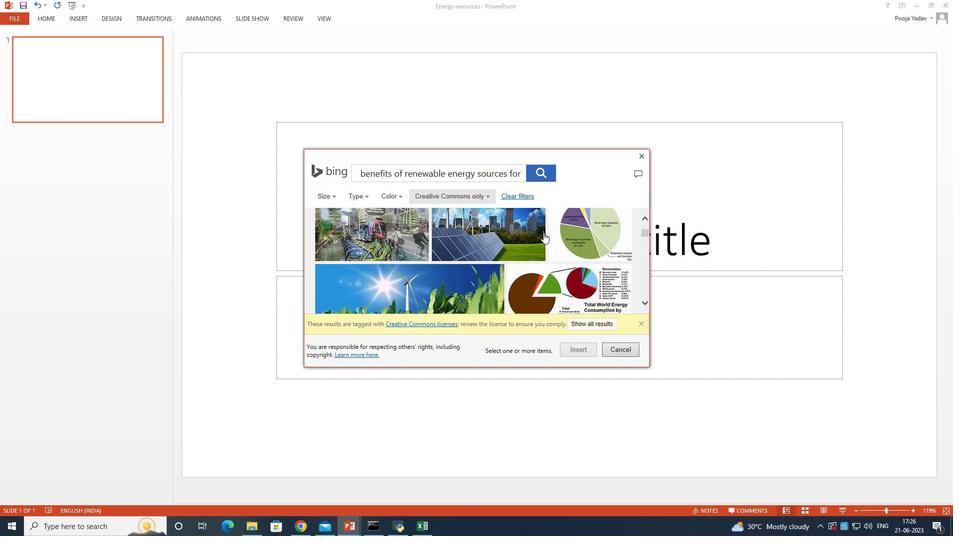 
Action: Mouse moved to (543, 231)
Screenshot: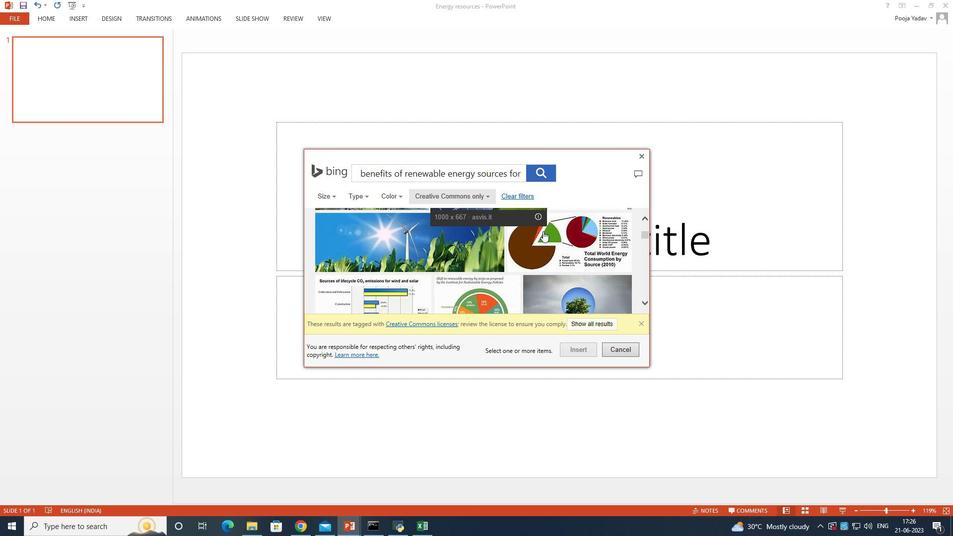 
Action: Mouse scrolled (543, 230) with delta (0, 0)
Screenshot: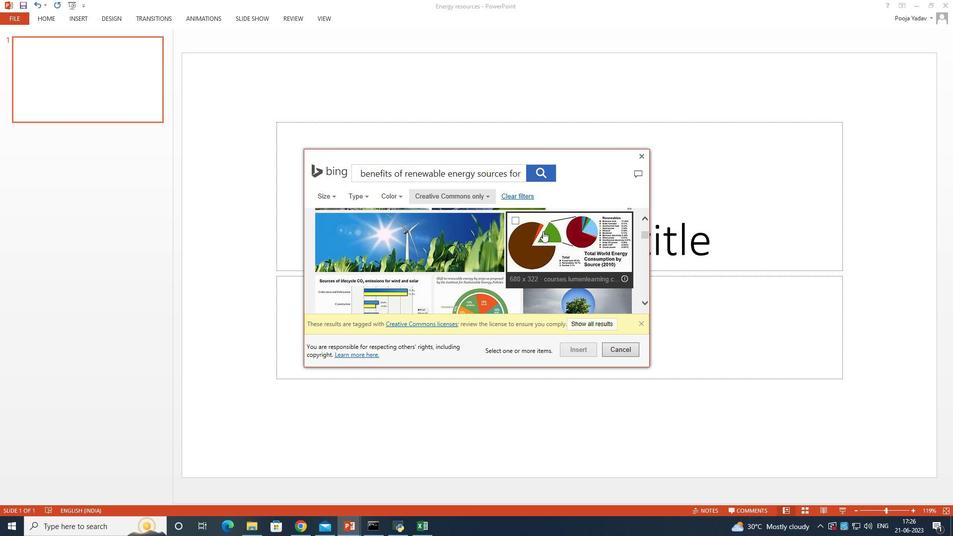 
Action: Mouse scrolled (543, 230) with delta (0, 0)
Screenshot: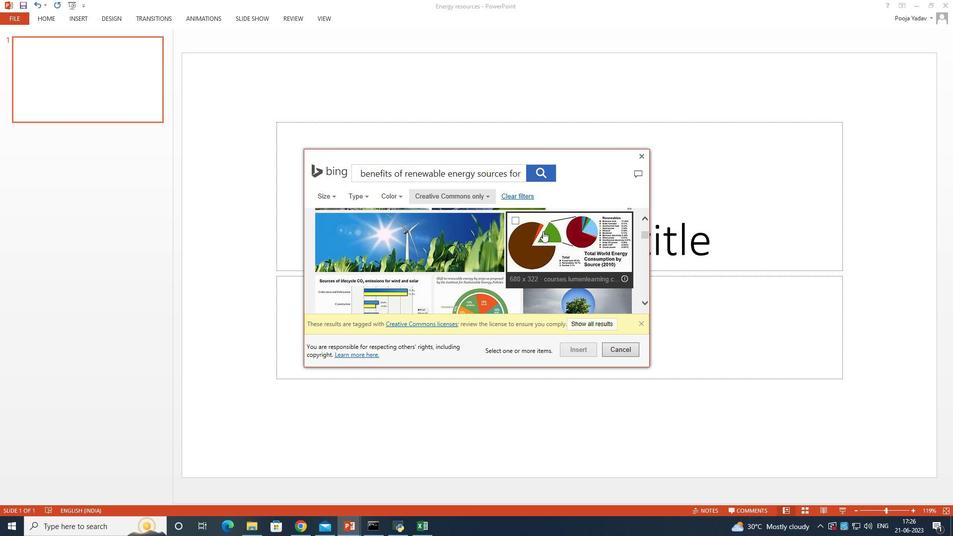 
Action: Mouse scrolled (543, 230) with delta (0, 0)
Screenshot: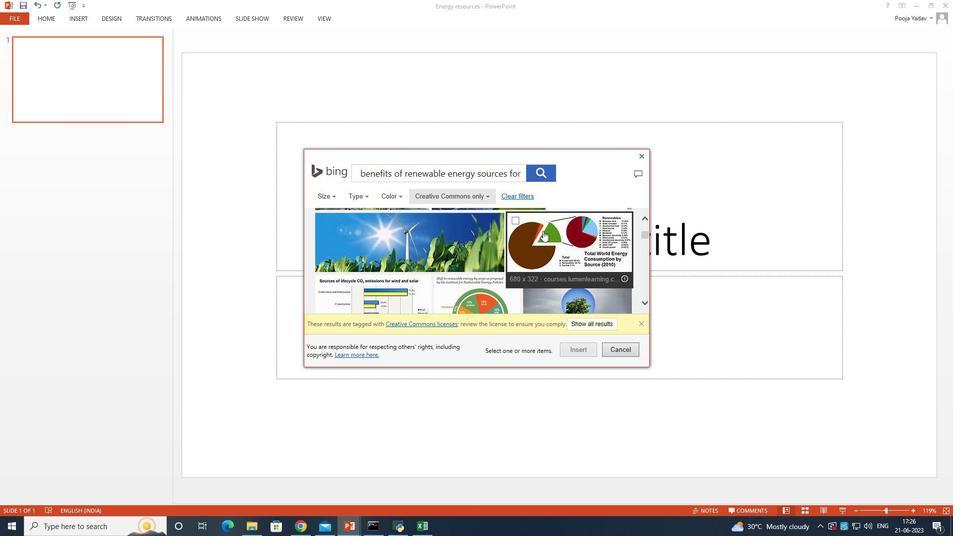 
Action: Mouse scrolled (543, 230) with delta (0, 0)
Screenshot: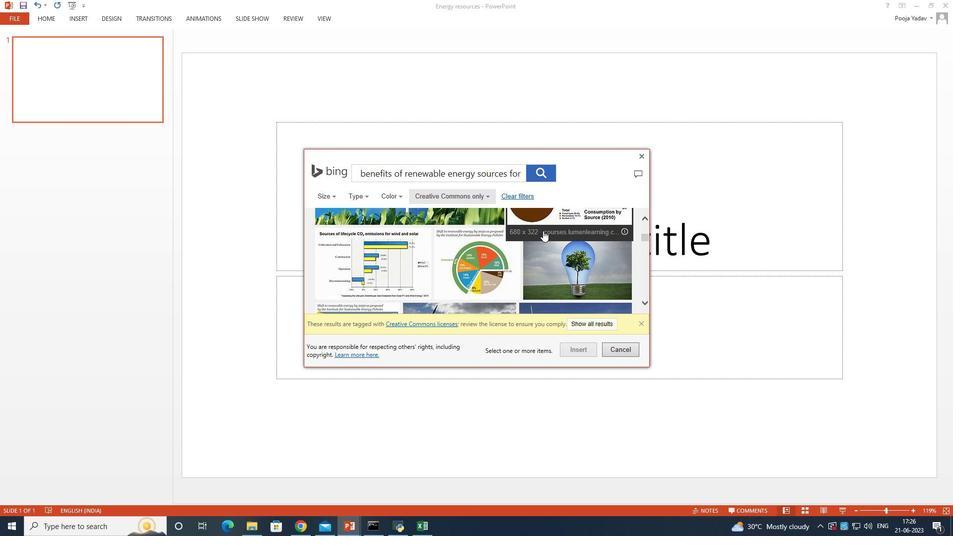 
Action: Mouse scrolled (543, 230) with delta (0, 0)
Screenshot: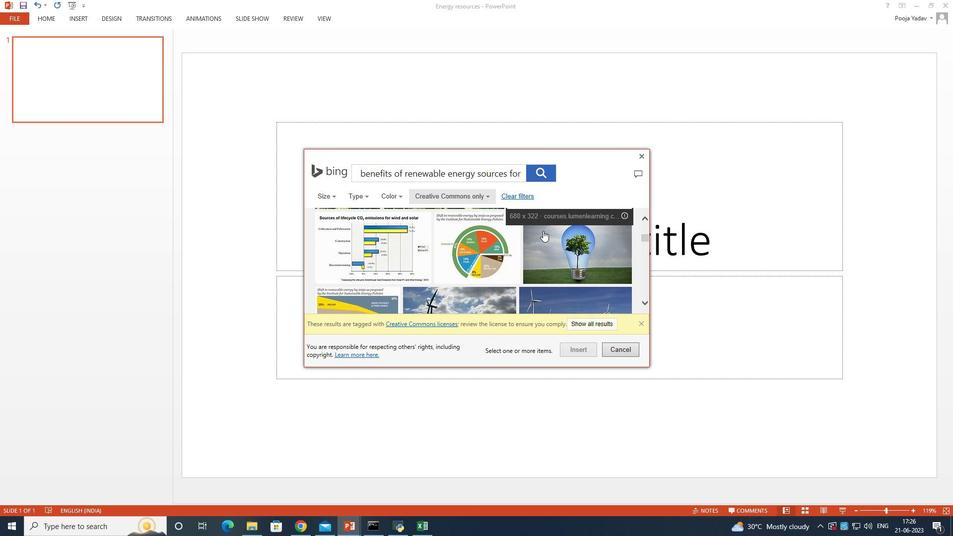 
Action: Mouse scrolled (543, 230) with delta (0, 0)
Screenshot: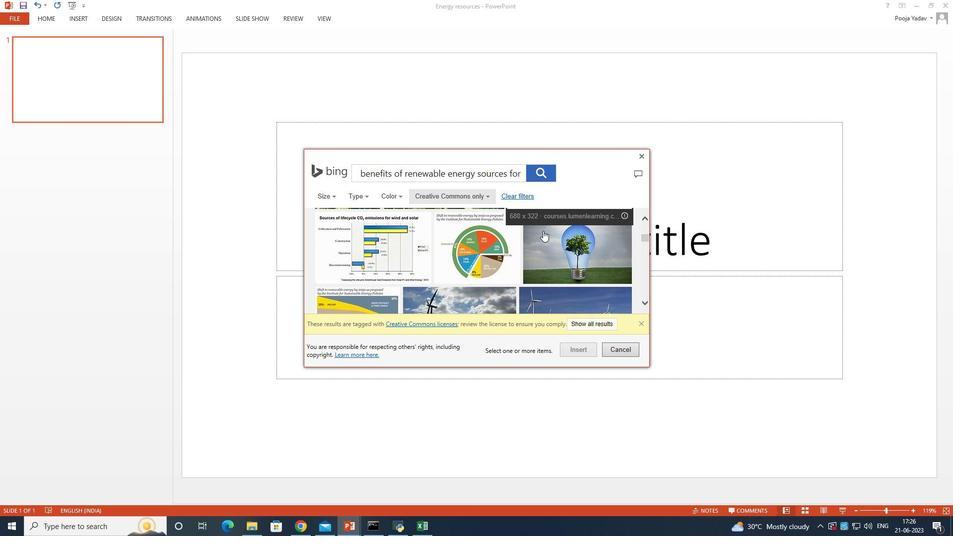 
Action: Mouse scrolled (543, 230) with delta (0, 0)
Screenshot: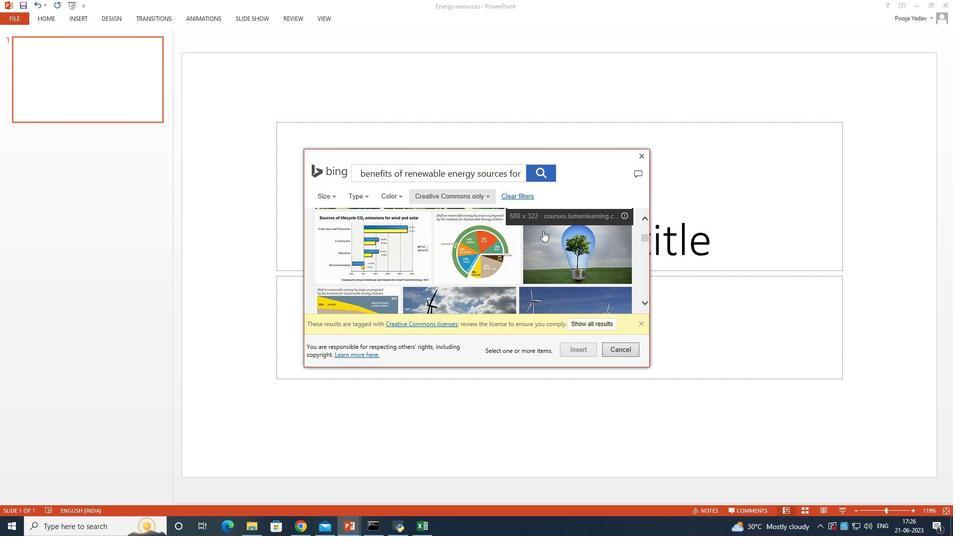 
Action: Mouse scrolled (543, 230) with delta (0, 0)
Screenshot: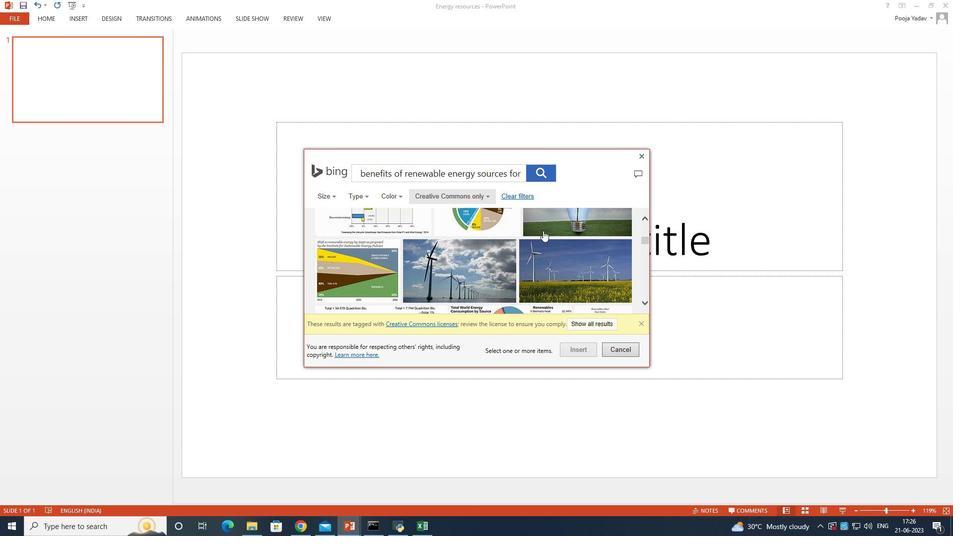 
Action: Mouse scrolled (543, 230) with delta (0, 0)
Screenshot: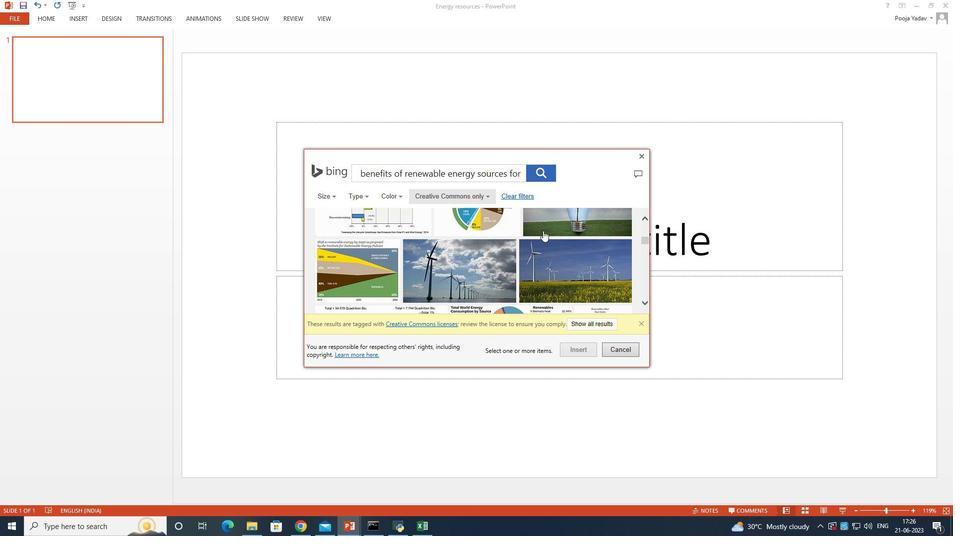 
Action: Mouse scrolled (543, 230) with delta (0, 0)
Screenshot: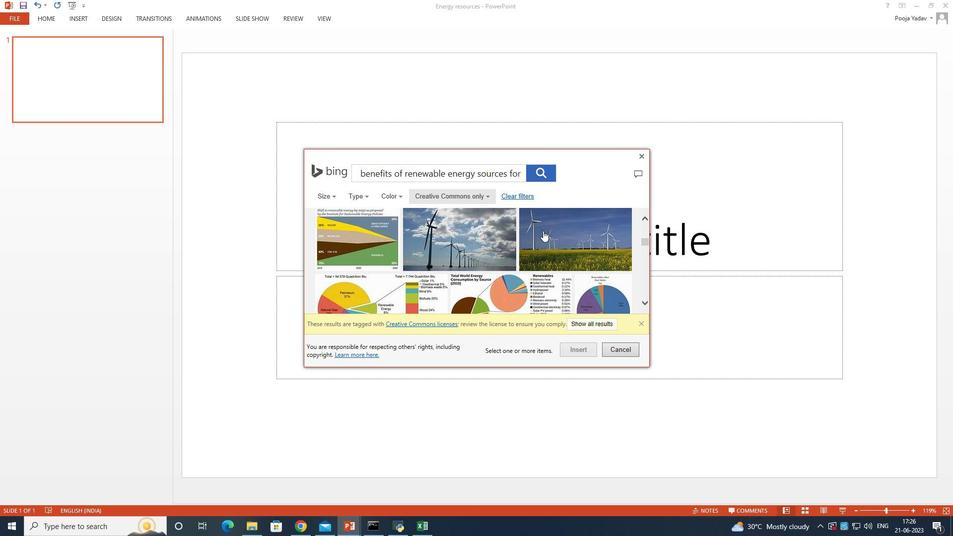 
Action: Mouse scrolled (543, 230) with delta (0, 0)
Screenshot: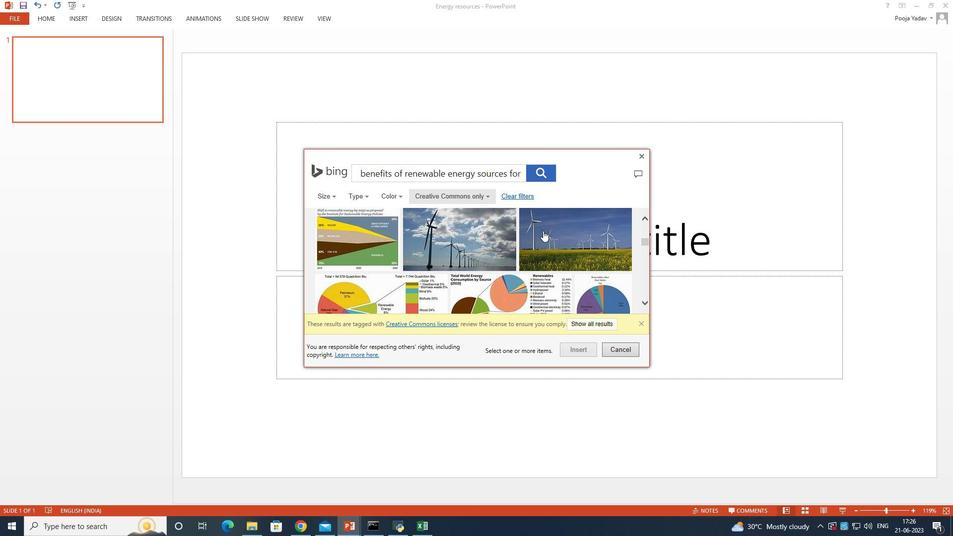
Action: Mouse moved to (543, 231)
Screenshot: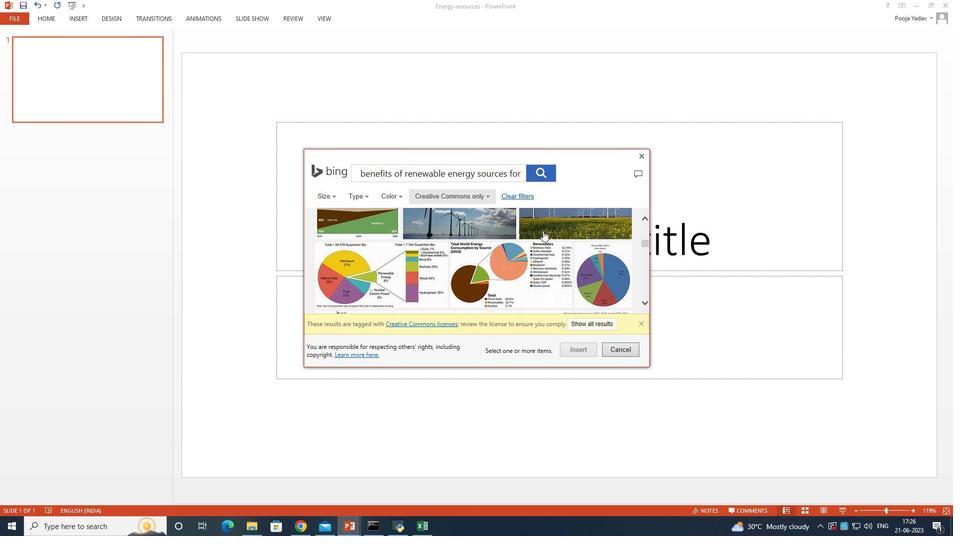 
Action: Mouse scrolled (543, 230) with delta (0, 0)
Screenshot: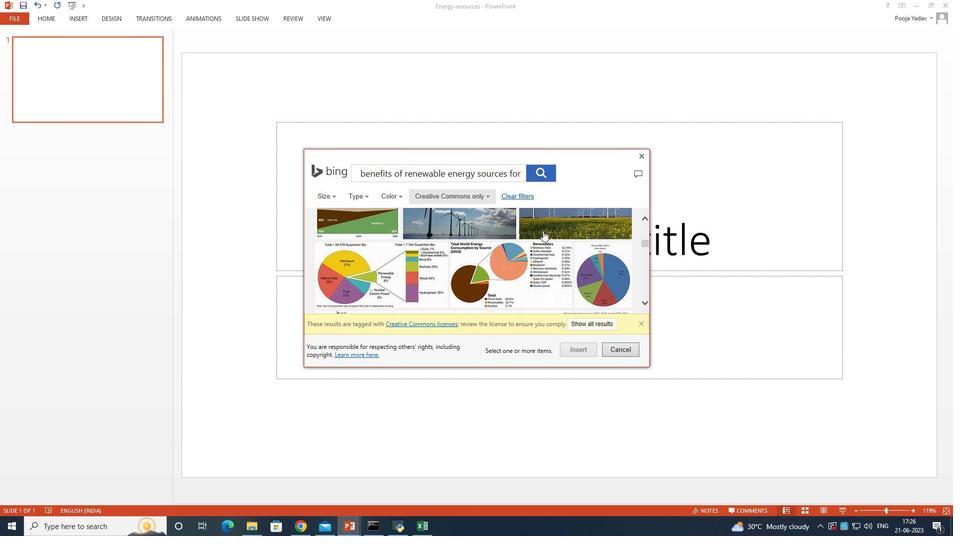 
Action: Mouse scrolled (543, 230) with delta (0, 0)
Screenshot: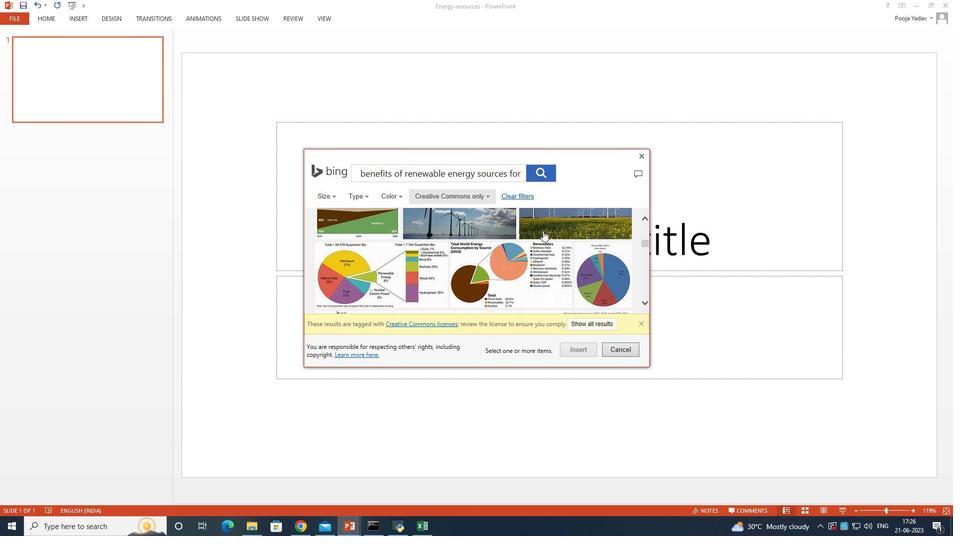 
Action: Mouse scrolled (543, 230) with delta (0, 0)
Screenshot: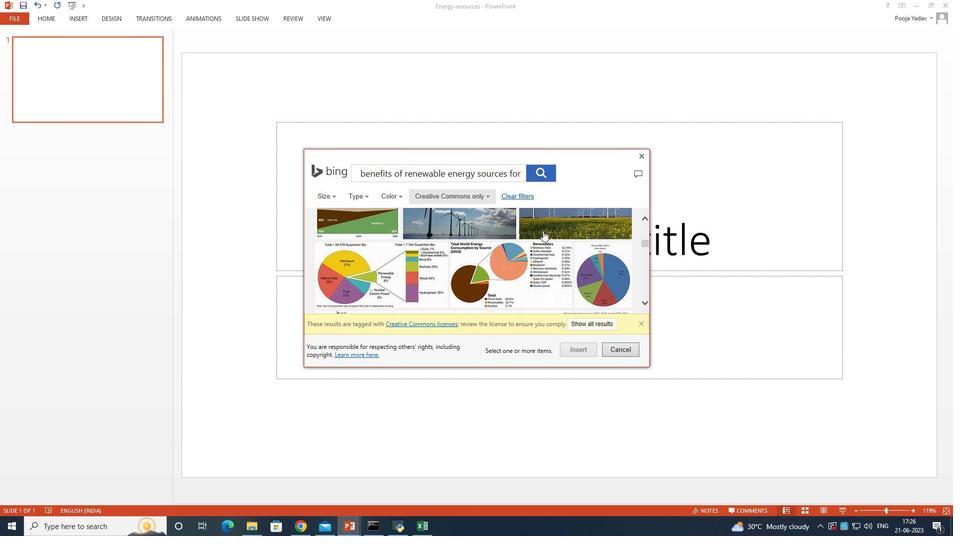 
Action: Mouse scrolled (543, 230) with delta (0, 0)
Screenshot: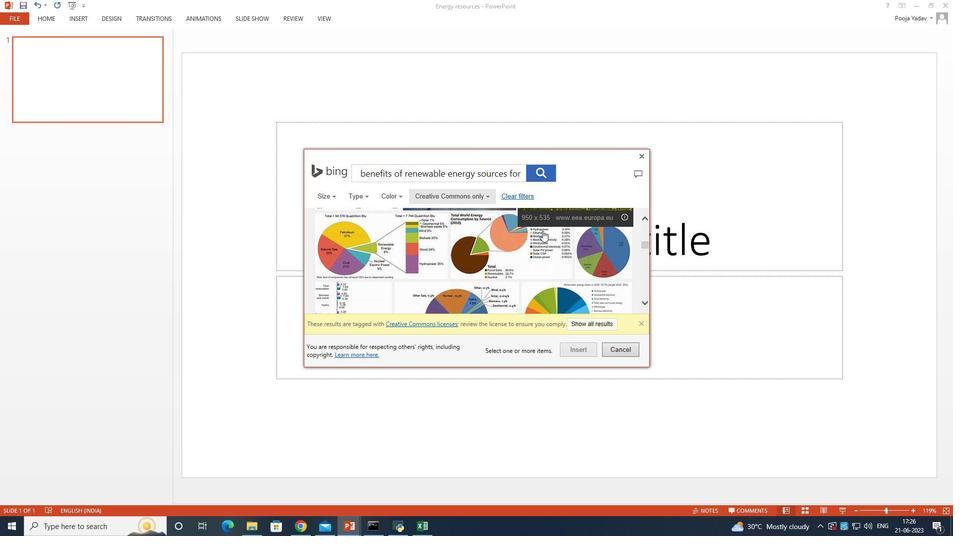 
Action: Mouse scrolled (543, 230) with delta (0, 0)
Screenshot: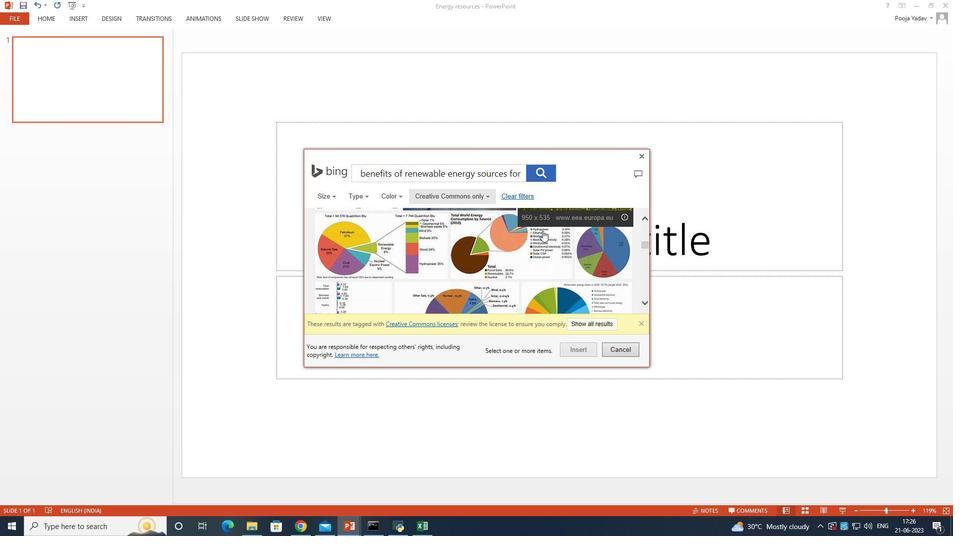 
Action: Mouse moved to (543, 230)
Screenshot: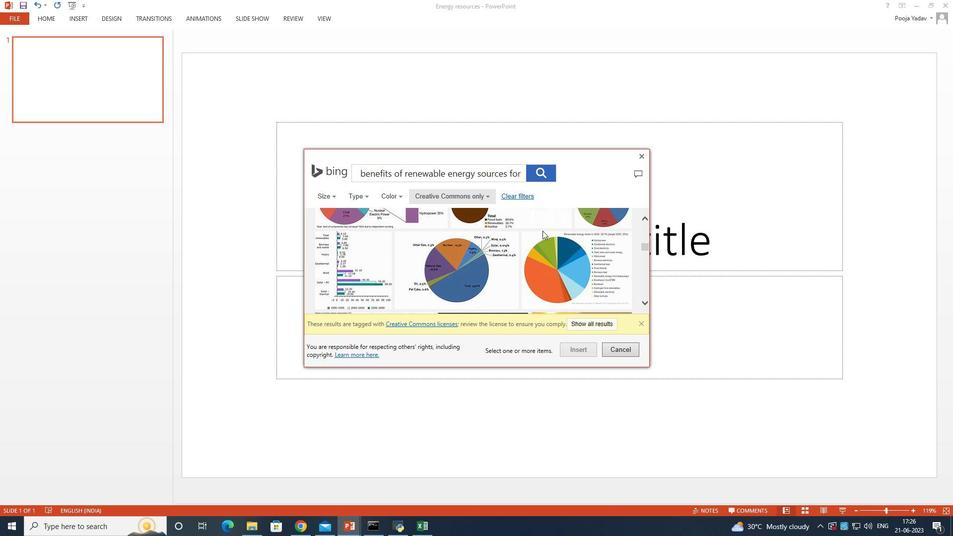 
Action: Mouse scrolled (543, 230) with delta (0, 0)
Screenshot: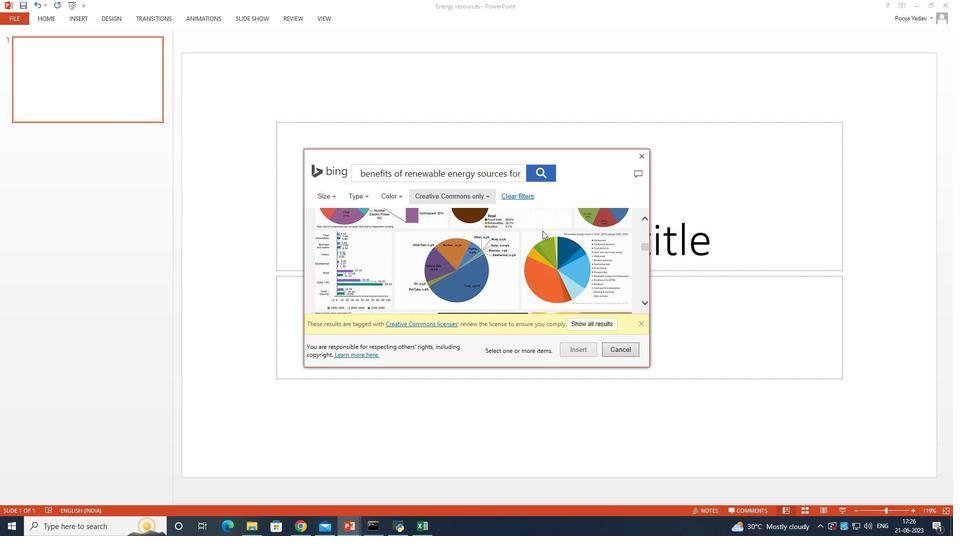 
Action: Mouse scrolled (543, 230) with delta (0, 0)
Screenshot: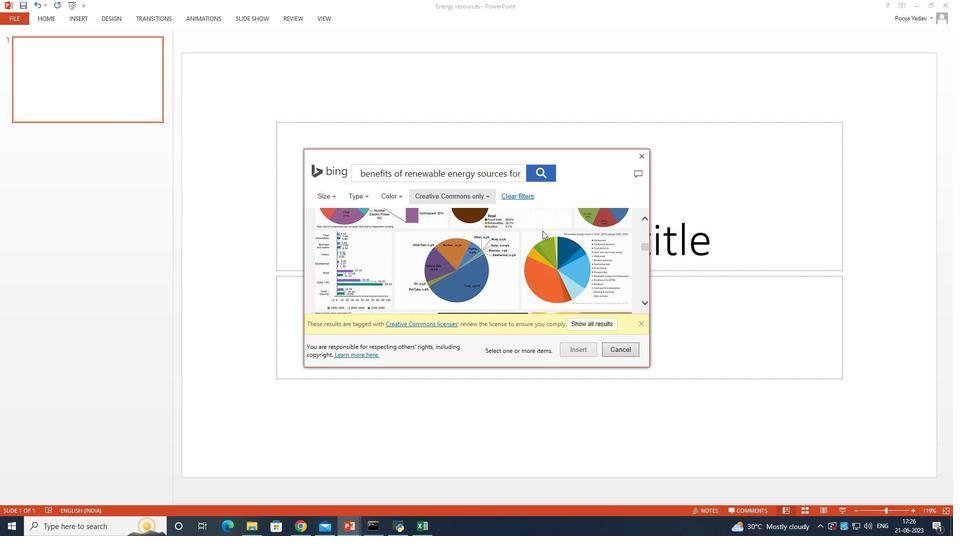 
Action: Mouse scrolled (543, 230) with delta (0, 0)
Screenshot: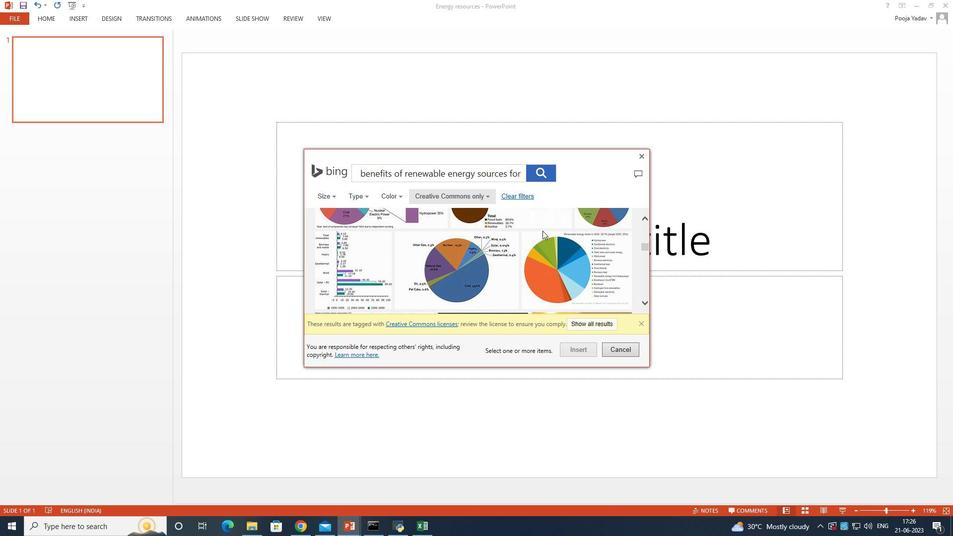 
Action: Mouse scrolled (543, 230) with delta (0, 0)
Screenshot: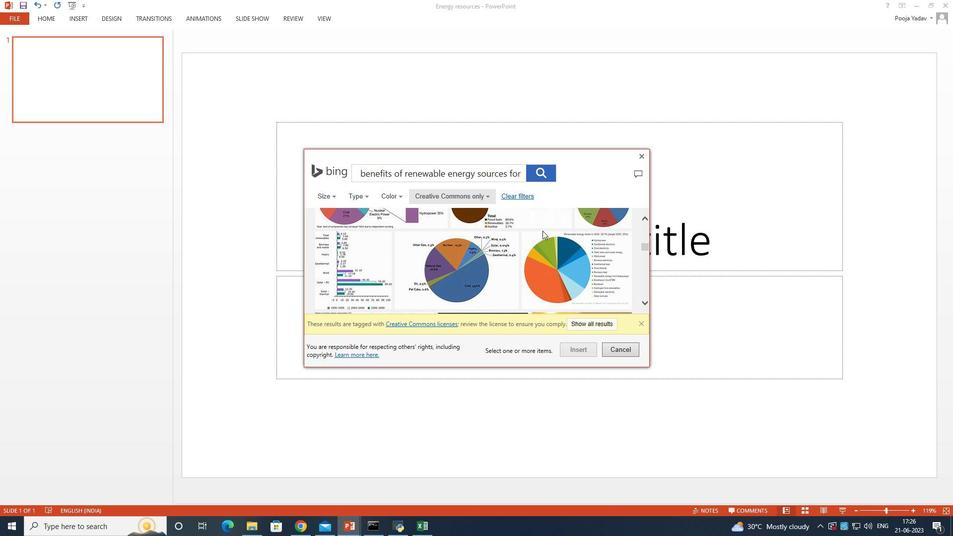 
Action: Mouse moved to (542, 230)
Screenshot: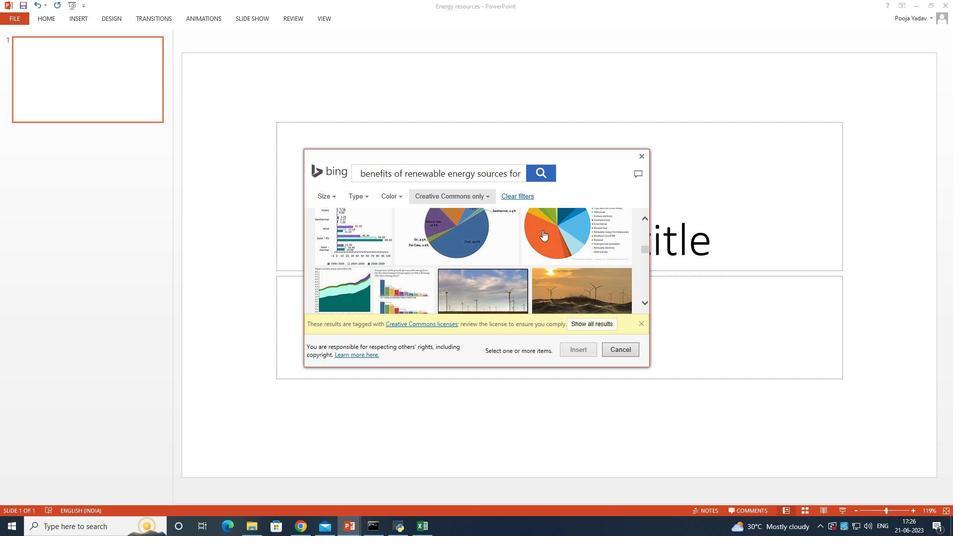 
Action: Mouse scrolled (542, 229) with delta (0, 0)
Screenshot: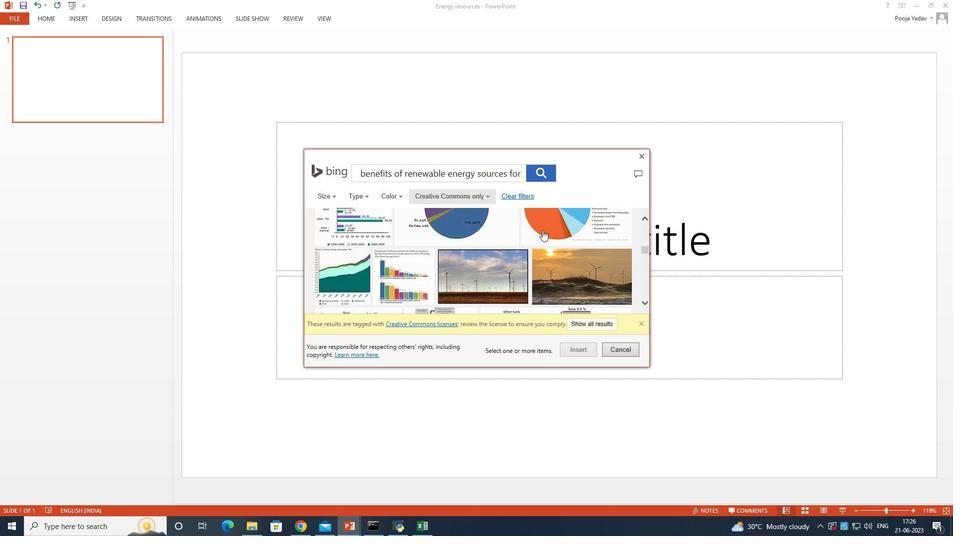 
Action: Mouse scrolled (542, 229) with delta (0, 0)
Screenshot: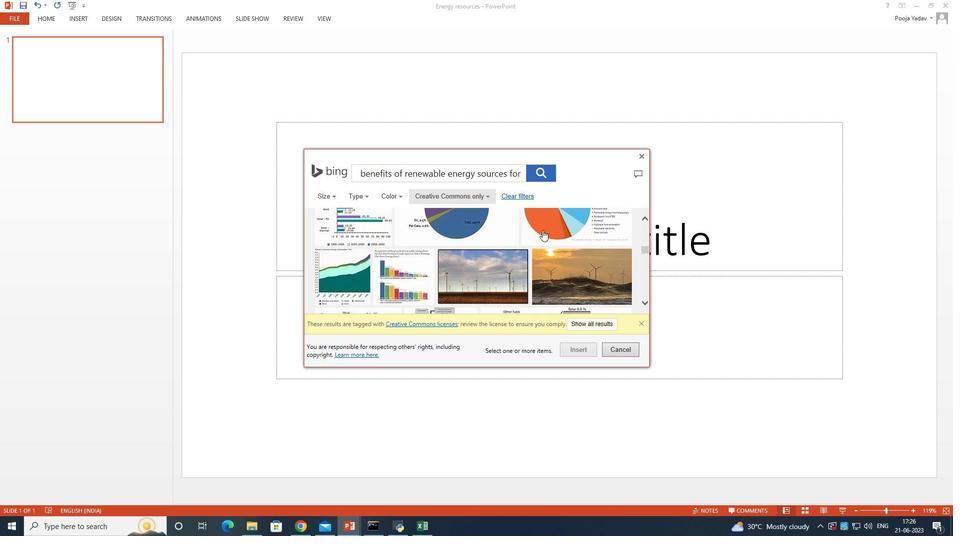 
Action: Mouse scrolled (542, 229) with delta (0, 0)
Screenshot: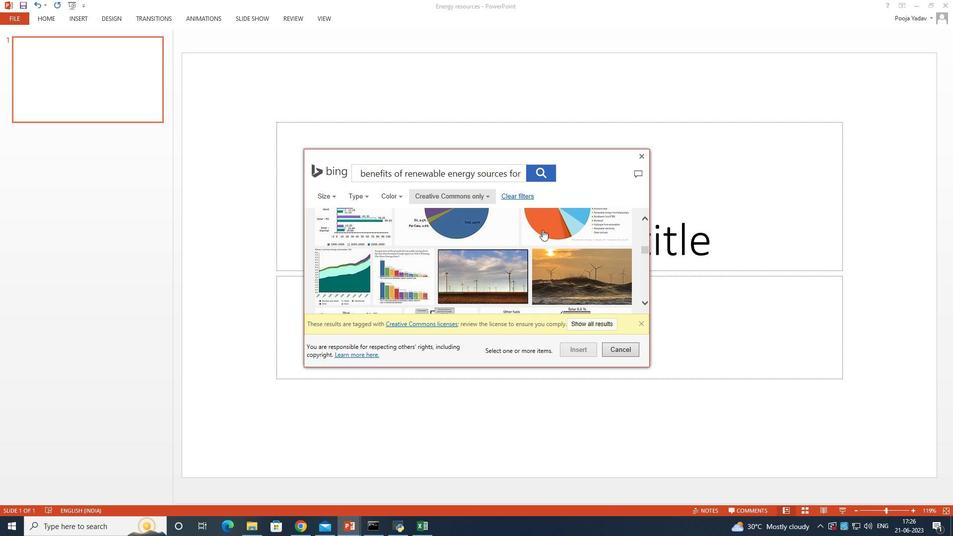 
Action: Mouse scrolled (542, 229) with delta (0, 0)
Screenshot: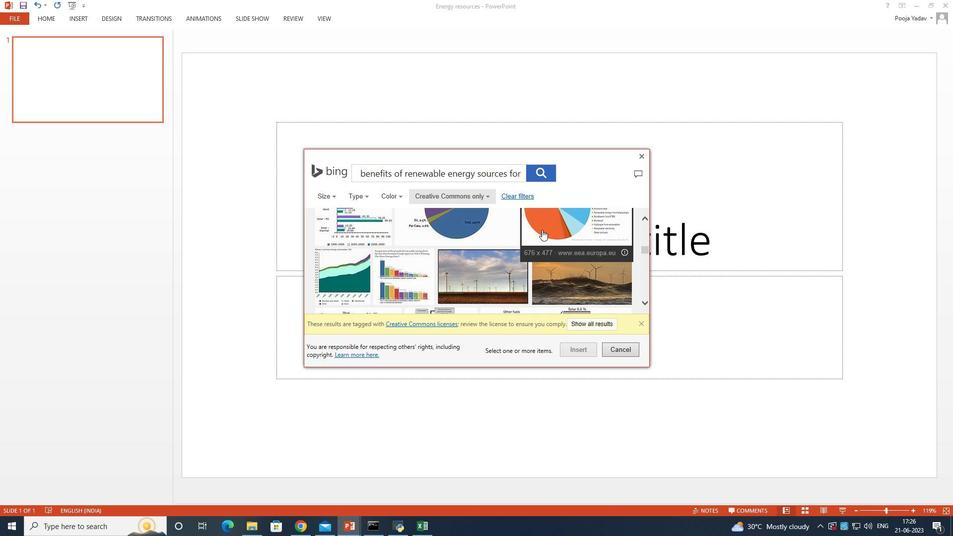 
Action: Mouse moved to (542, 231)
Screenshot: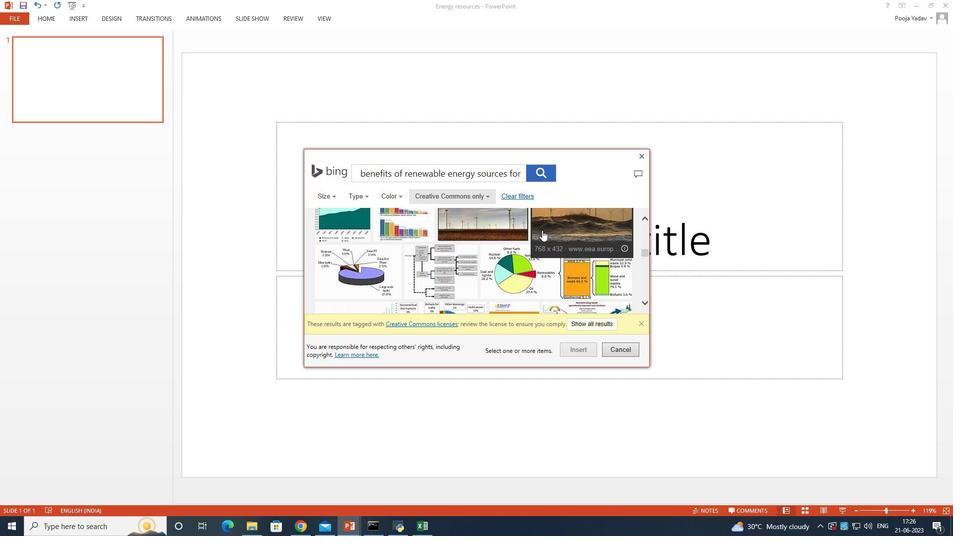 
Action: Mouse scrolled (542, 232) with delta (0, 0)
Screenshot: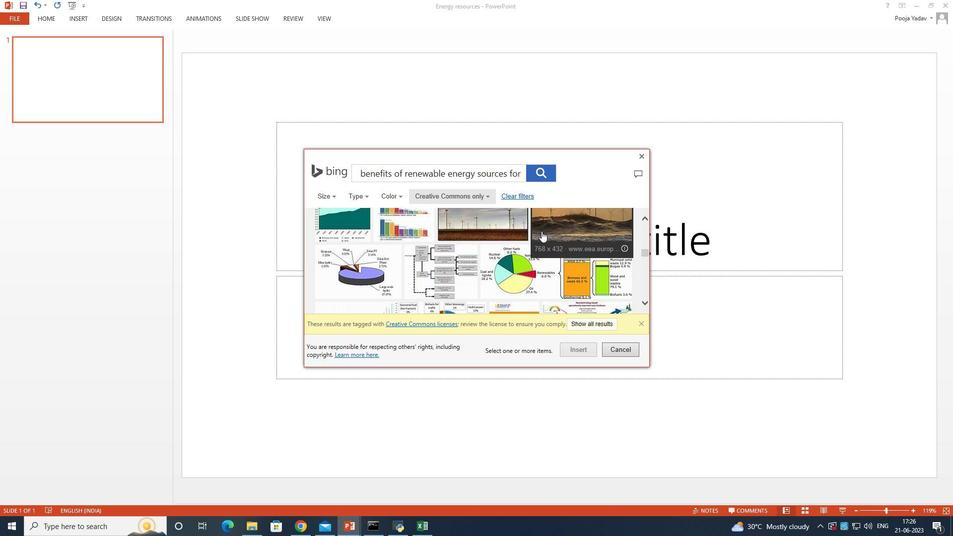 
Action: Mouse scrolled (542, 232) with delta (0, 0)
Screenshot: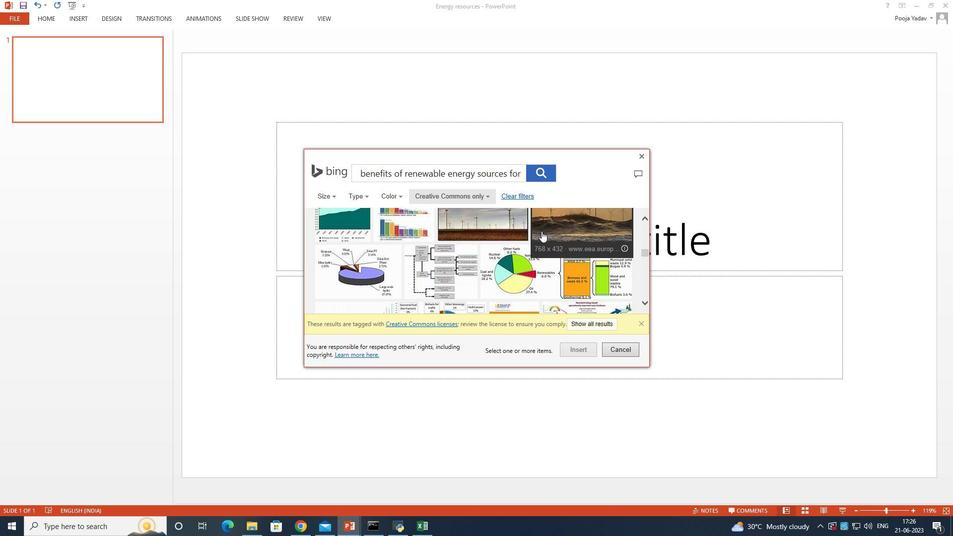 
Action: Mouse scrolled (542, 232) with delta (0, 0)
Screenshot: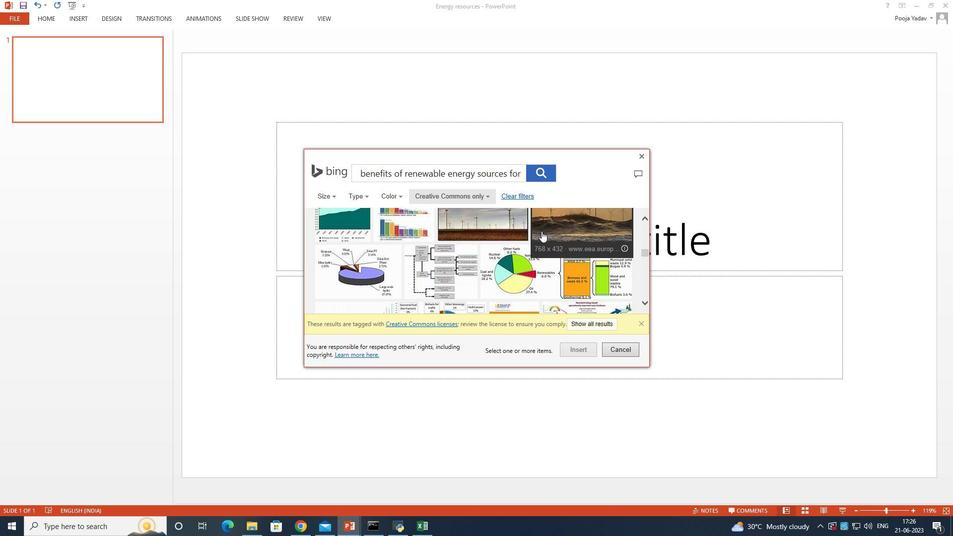 
Action: Mouse scrolled (542, 232) with delta (0, 0)
Screenshot: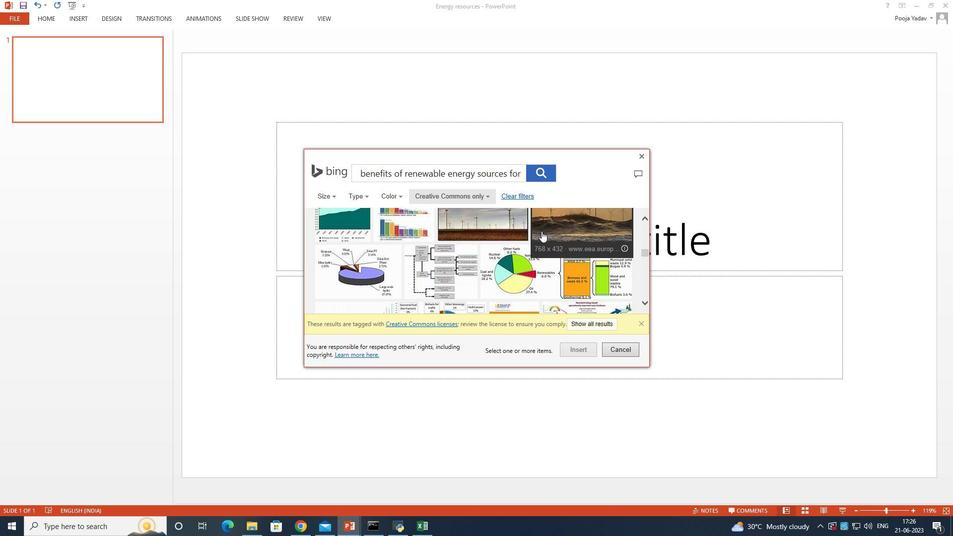 
Action: Mouse moved to (542, 231)
Screenshot: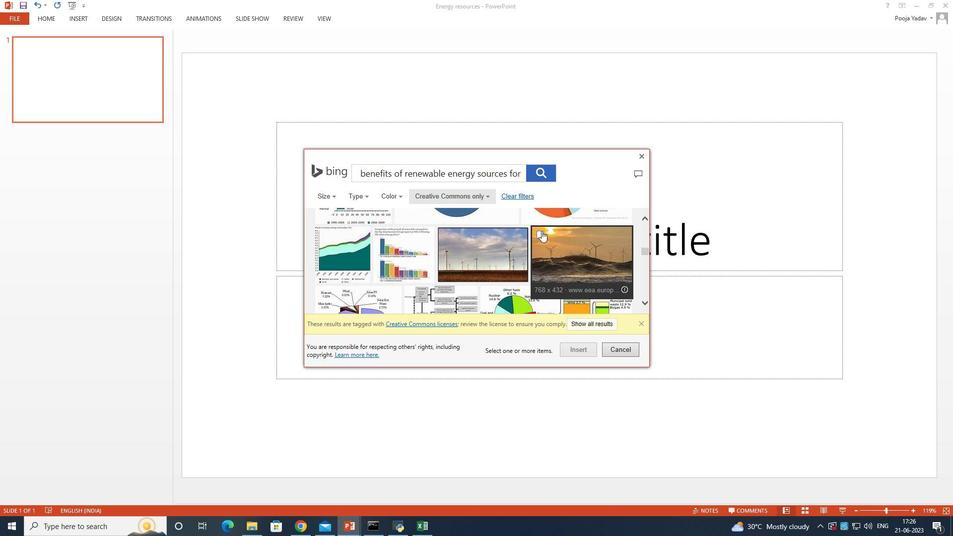 
Action: Mouse scrolled (542, 232) with delta (0, 0)
Screenshot: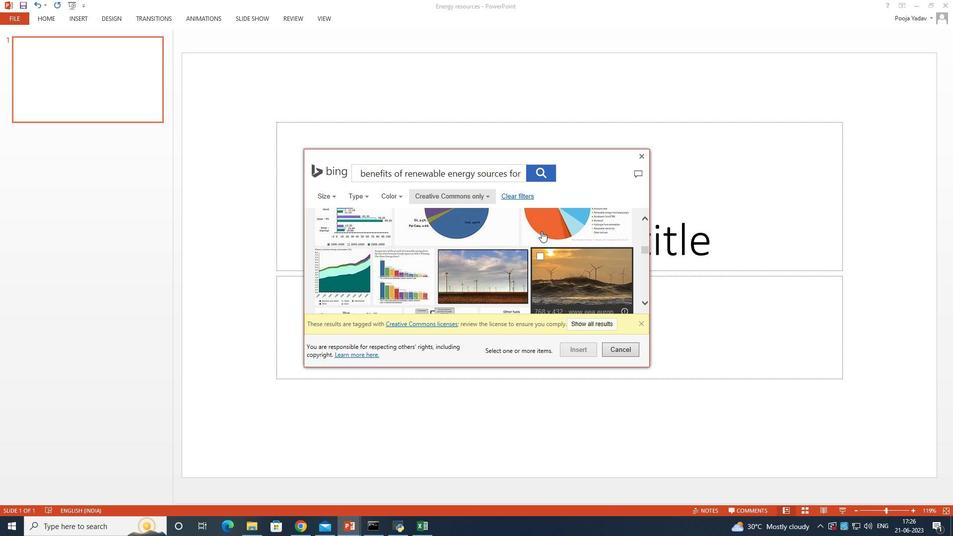 
Action: Mouse moved to (541, 231)
Screenshot: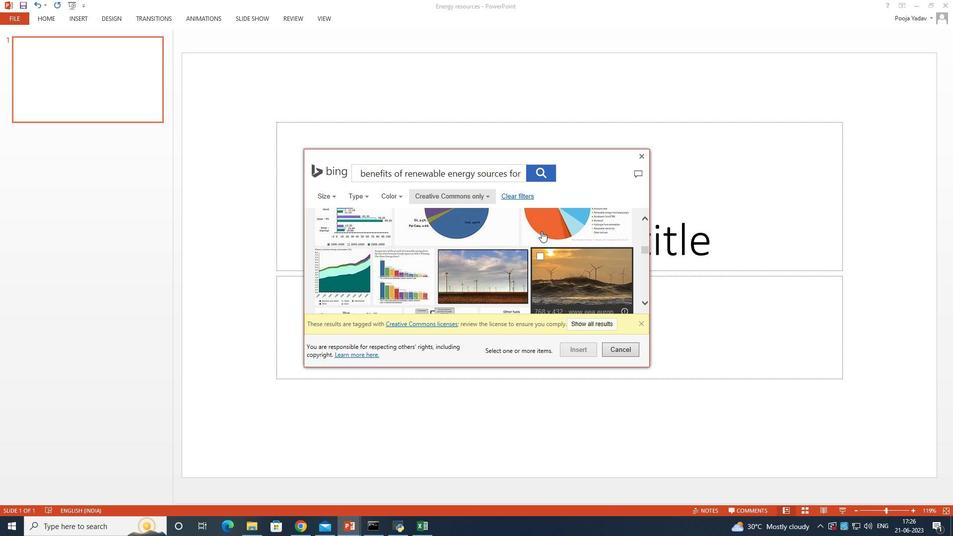 
Action: Mouse scrolled (541, 232) with delta (0, 0)
Screenshot: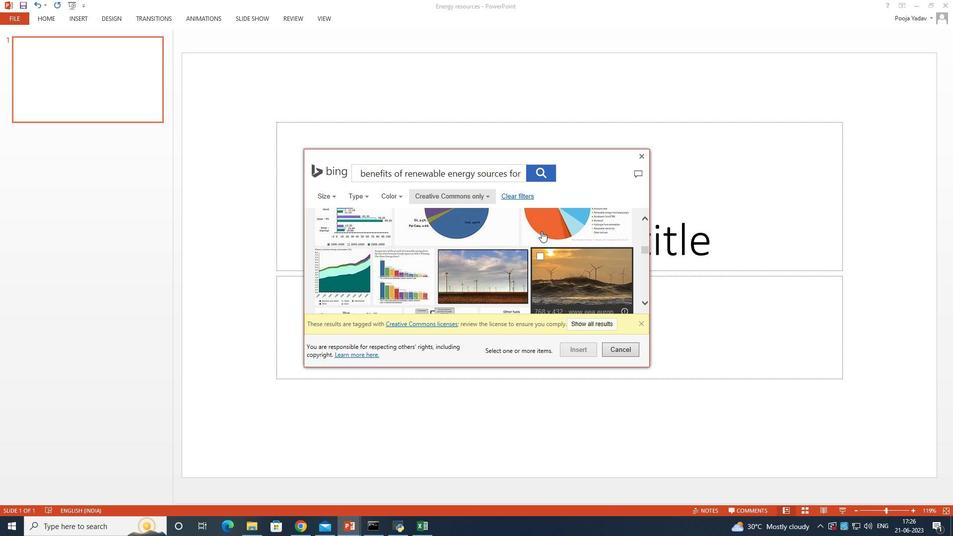 
Action: Mouse moved to (540, 231)
Screenshot: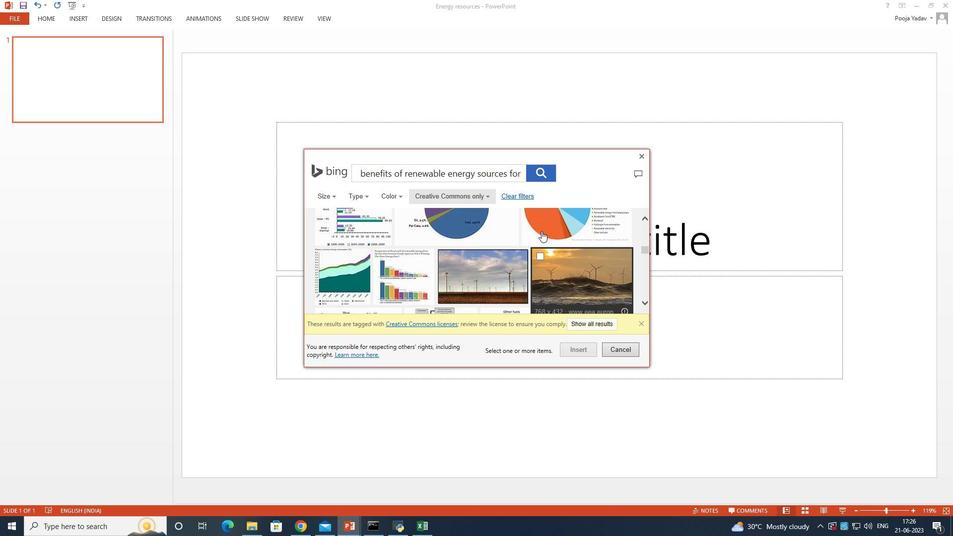
Action: Mouse scrolled (540, 232) with delta (0, 0)
Screenshot: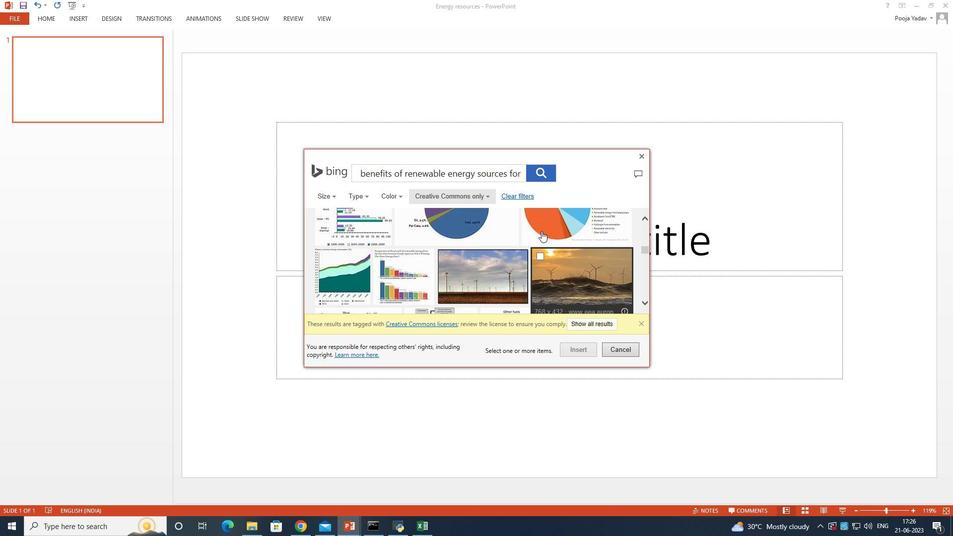 
Action: Mouse moved to (540, 231)
Screenshot: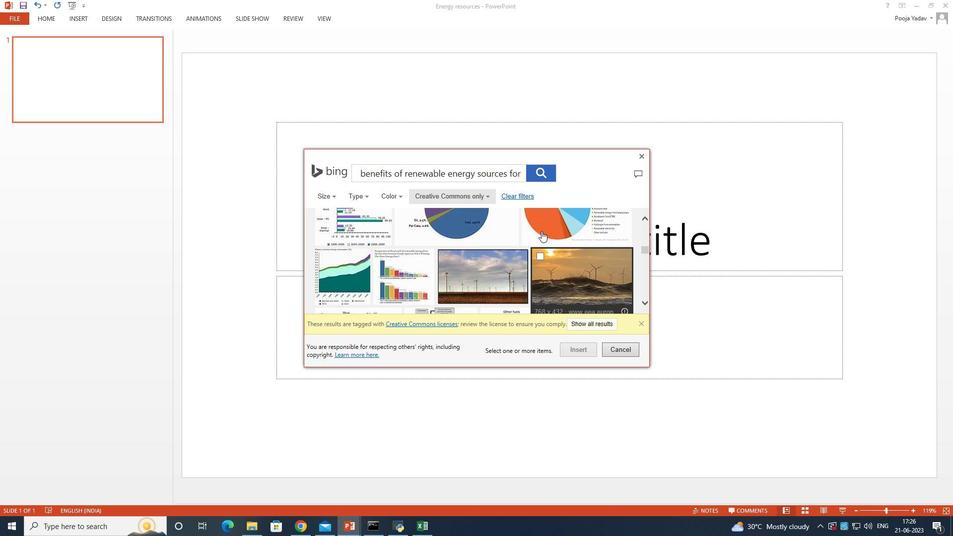 
Action: Mouse scrolled (540, 232) with delta (0, 0)
Screenshot: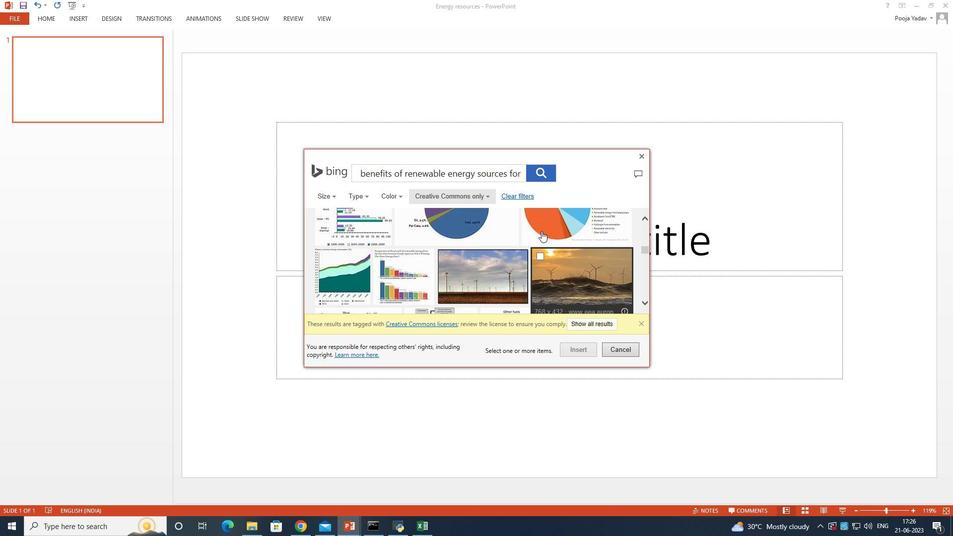 
Action: Mouse scrolled (540, 232) with delta (0, 0)
Screenshot: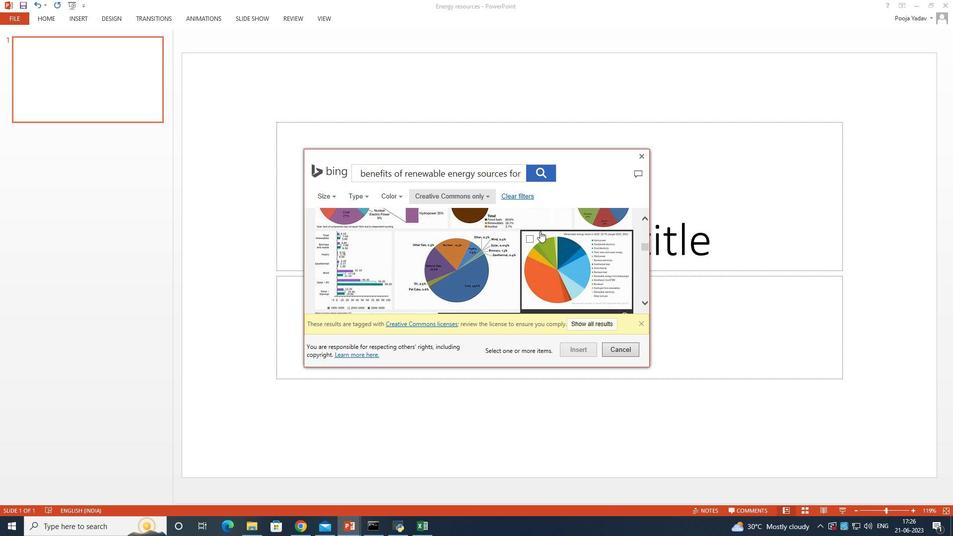 
Action: Mouse moved to (540, 231)
Screenshot: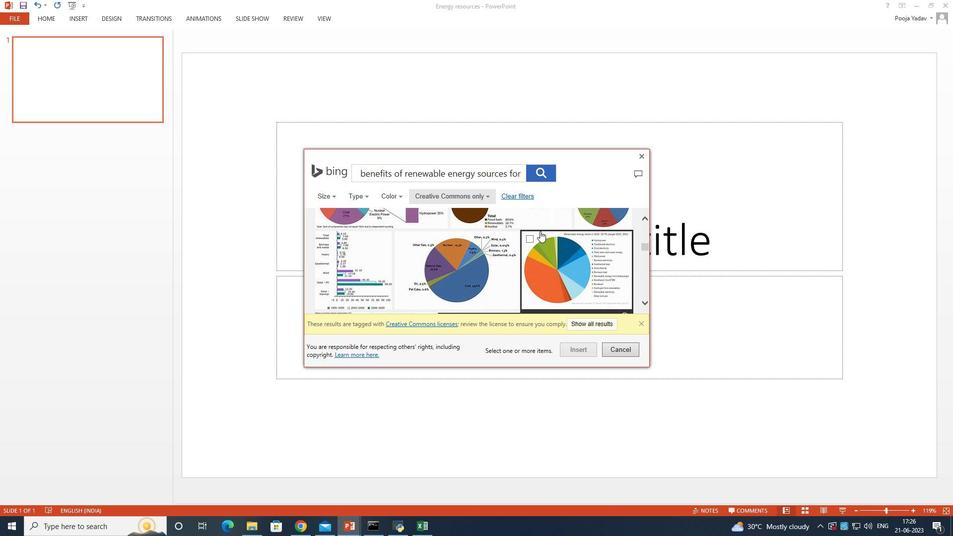 
Action: Mouse scrolled (540, 231) with delta (0, 0)
Screenshot: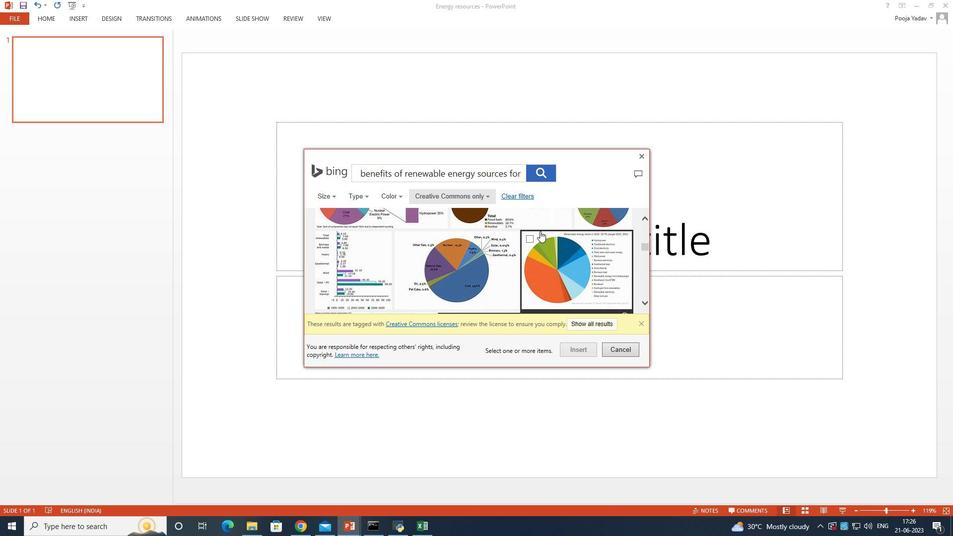 
Action: Mouse scrolled (540, 231) with delta (0, 0)
Screenshot: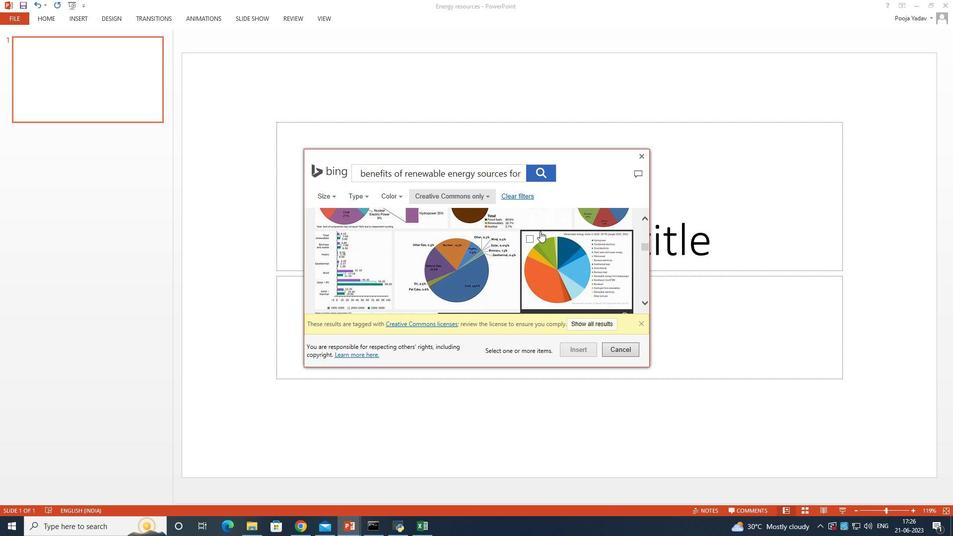 
Action: Mouse scrolled (540, 231) with delta (0, 0)
Screenshot: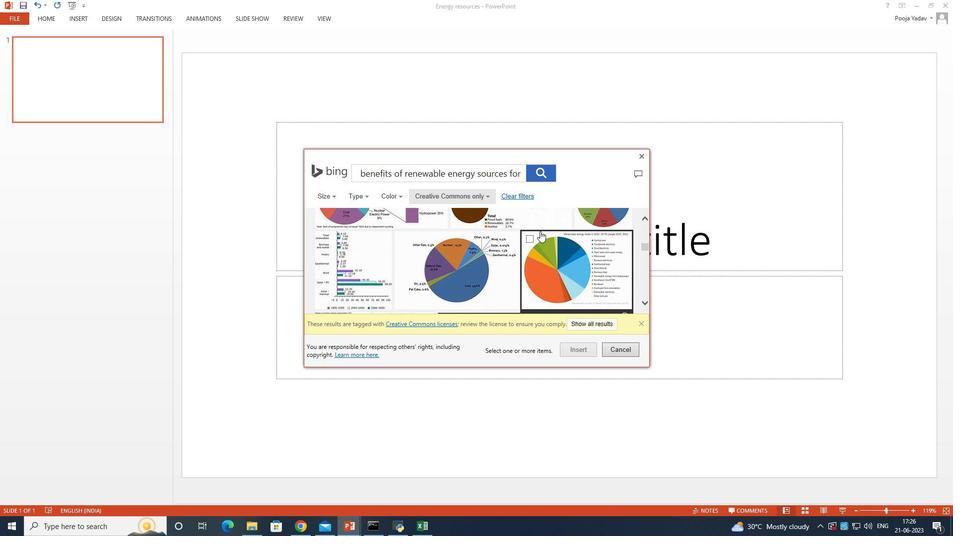 
Action: Mouse moved to (539, 230)
Screenshot: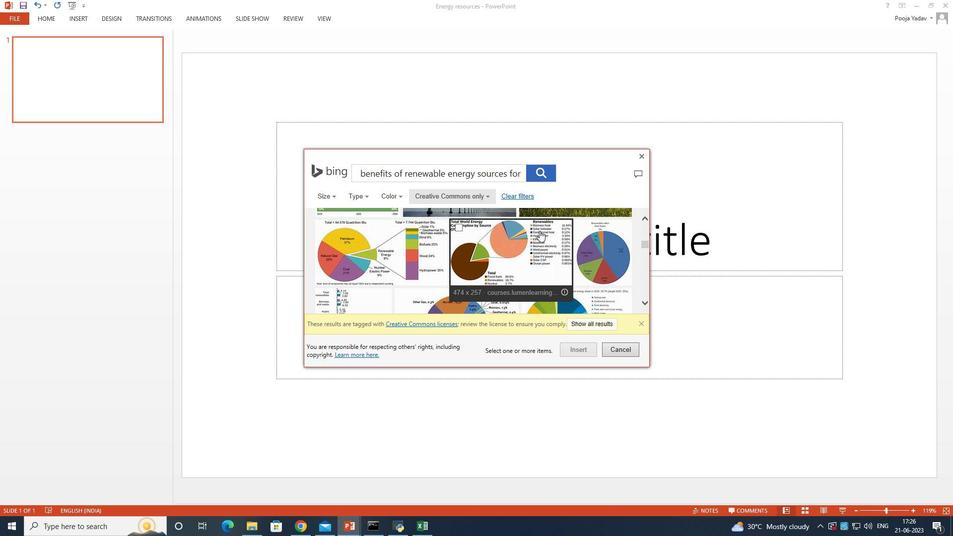 
Action: Mouse scrolled (540, 231) with delta (0, 0)
Screenshot: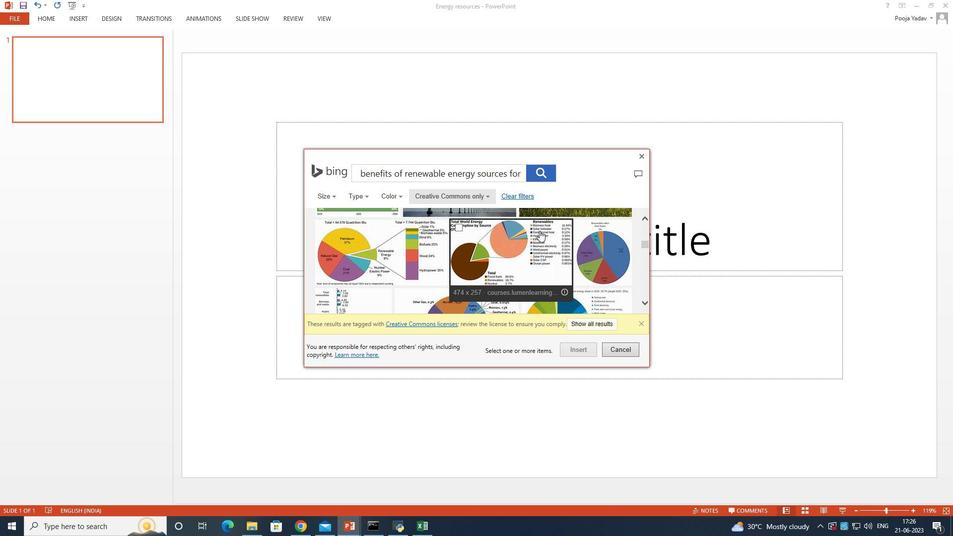 
Action: Mouse scrolled (540, 231) with delta (0, 0)
Screenshot: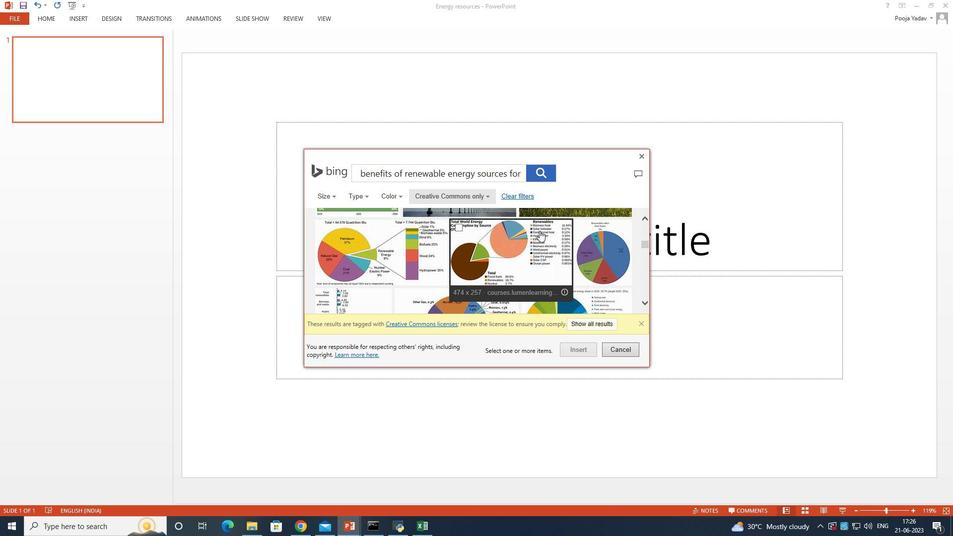 
Action: Mouse scrolled (539, 230) with delta (0, 0)
Screenshot: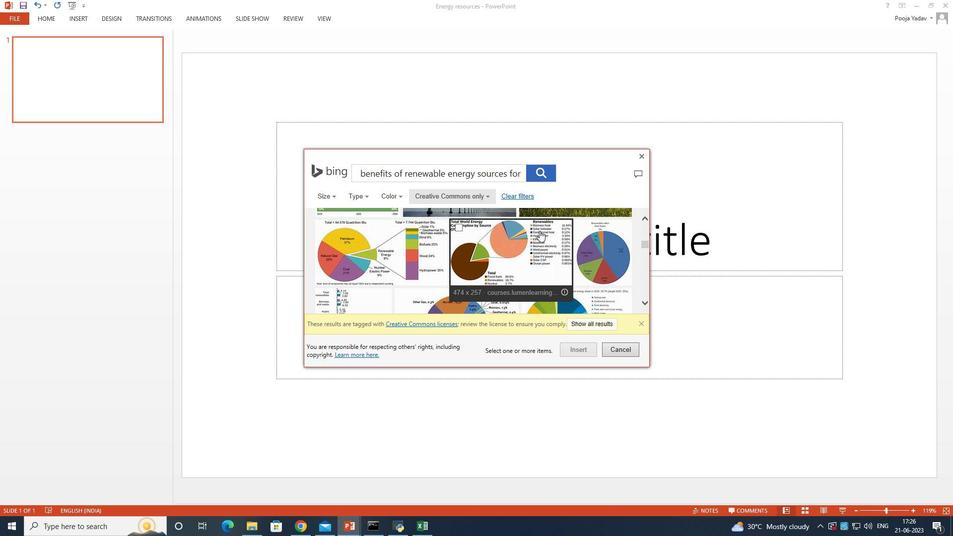 
Action: Mouse scrolled (539, 230) with delta (0, 0)
Screenshot: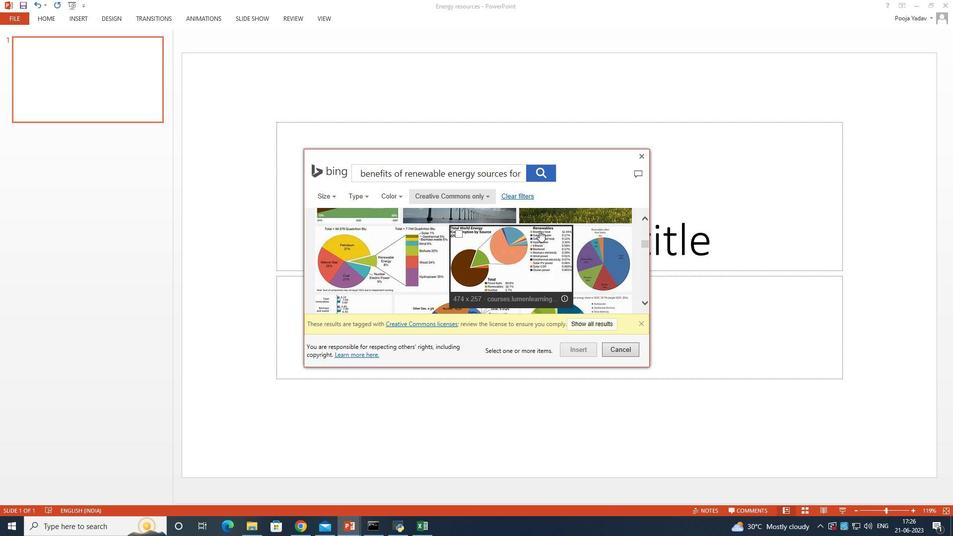 
Action: Mouse moved to (540, 229)
Screenshot: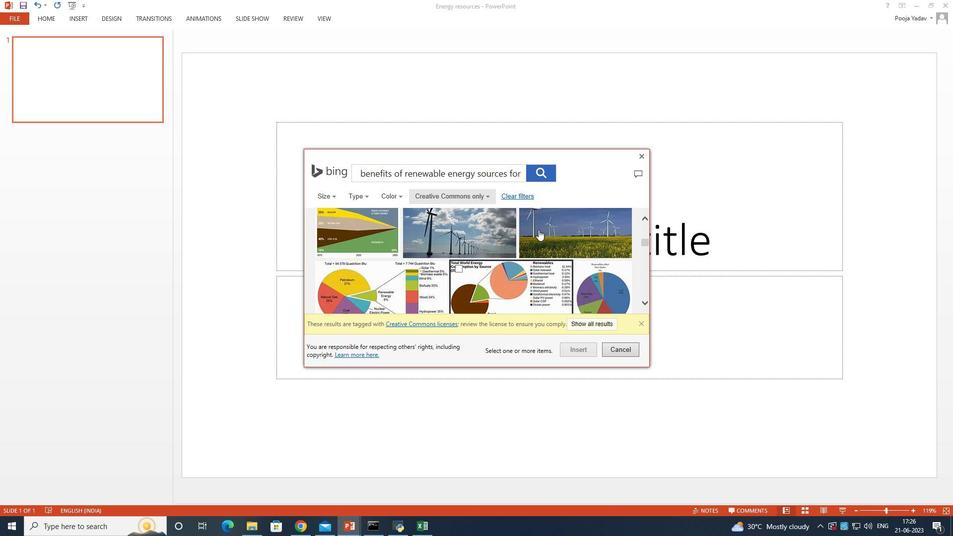 
Action: Mouse scrolled (540, 230) with delta (0, 0)
Screenshot: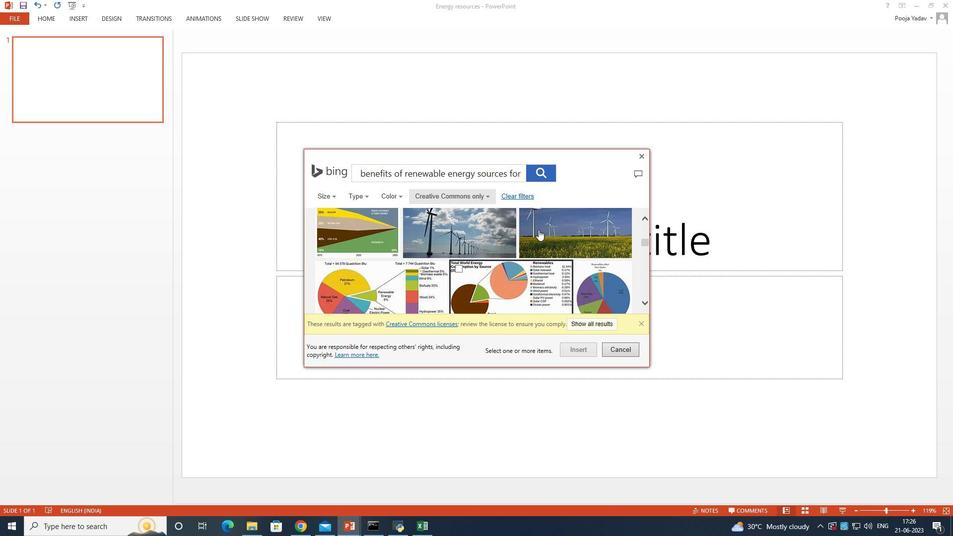 
Action: Mouse scrolled (540, 230) with delta (0, 0)
Screenshot: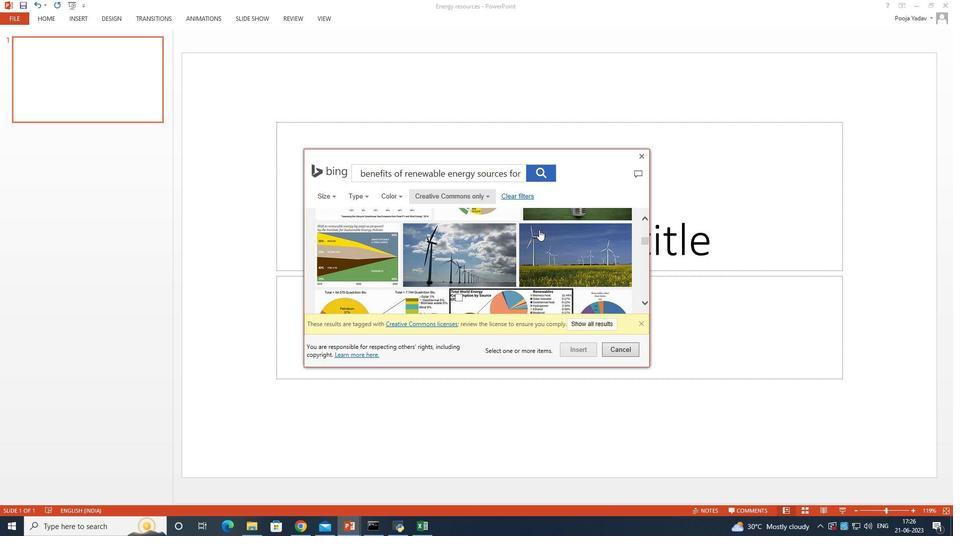 
Action: Mouse moved to (540, 228)
Screenshot: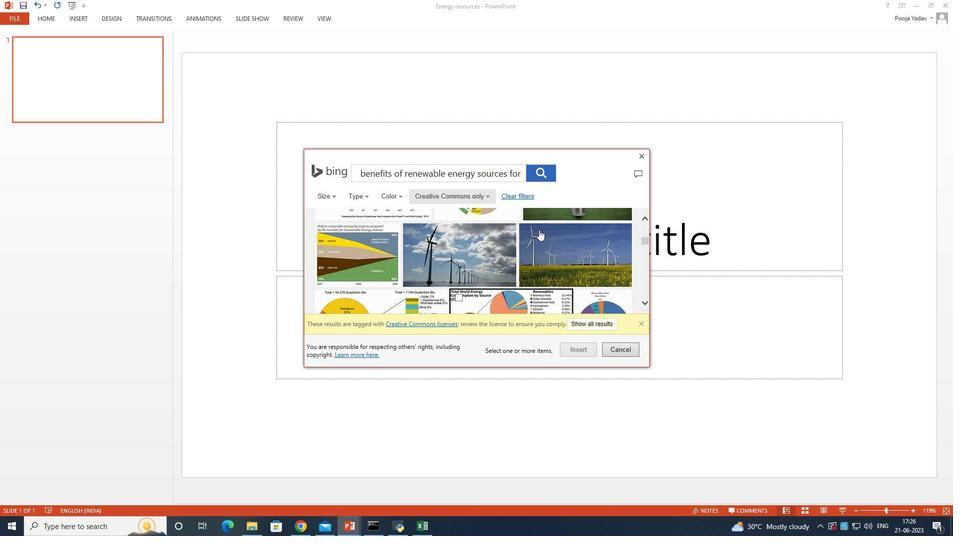 
Action: Mouse scrolled (540, 229) with delta (0, 0)
Screenshot: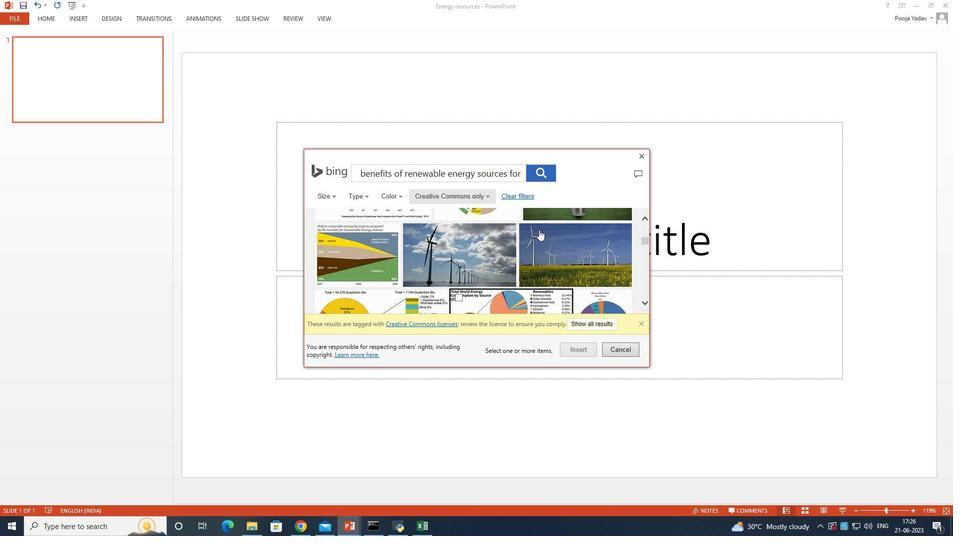
Action: Mouse moved to (540, 228)
Screenshot: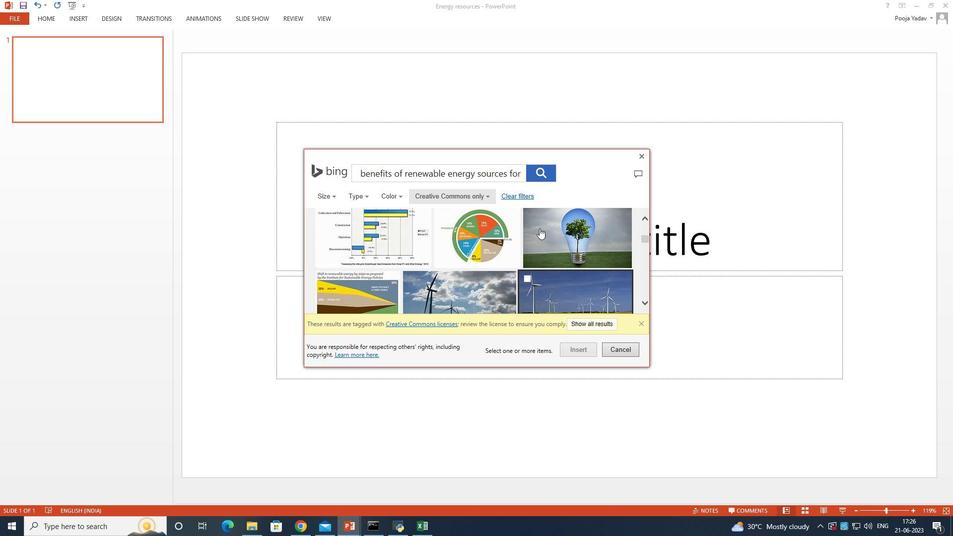 
Action: Mouse scrolled (540, 229) with delta (0, 0)
Screenshot: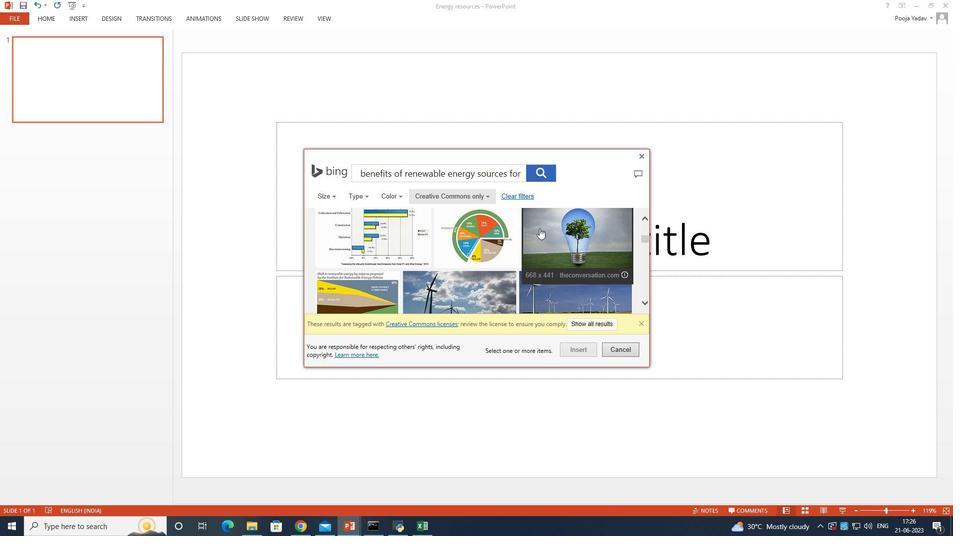 
Action: Mouse scrolled (540, 229) with delta (0, 0)
Screenshot: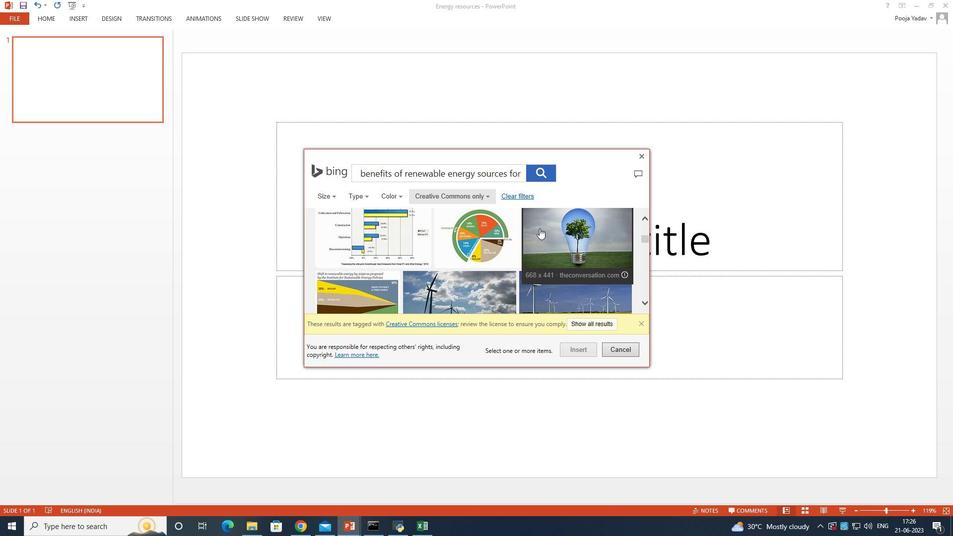 
Action: Mouse scrolled (540, 229) with delta (0, 0)
Screenshot: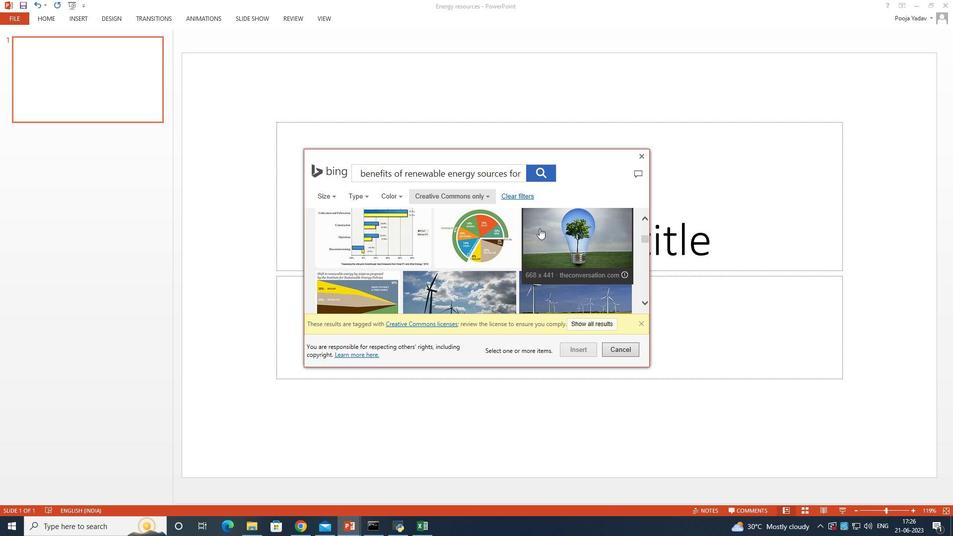 
Action: Mouse scrolled (540, 229) with delta (0, 0)
Screenshot: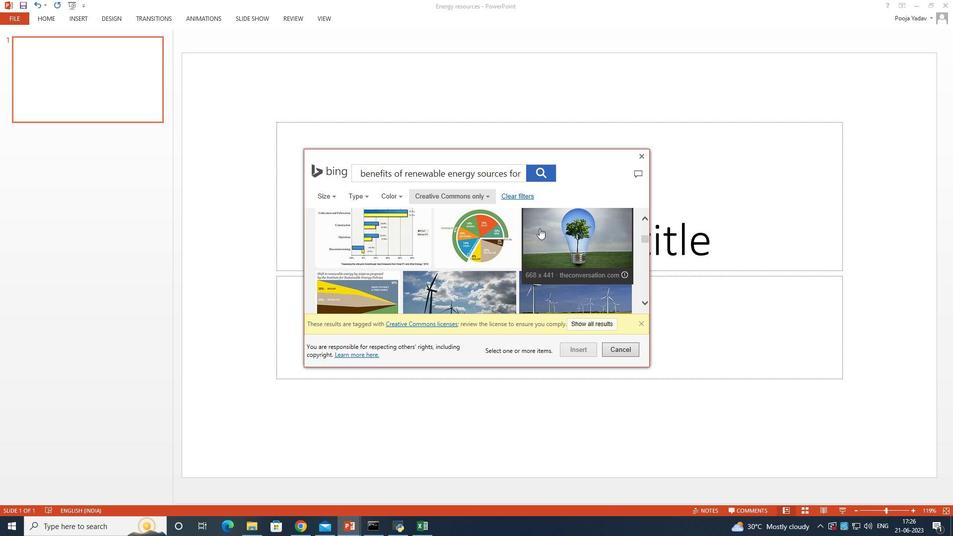 
Action: Mouse moved to (540, 228)
Screenshot: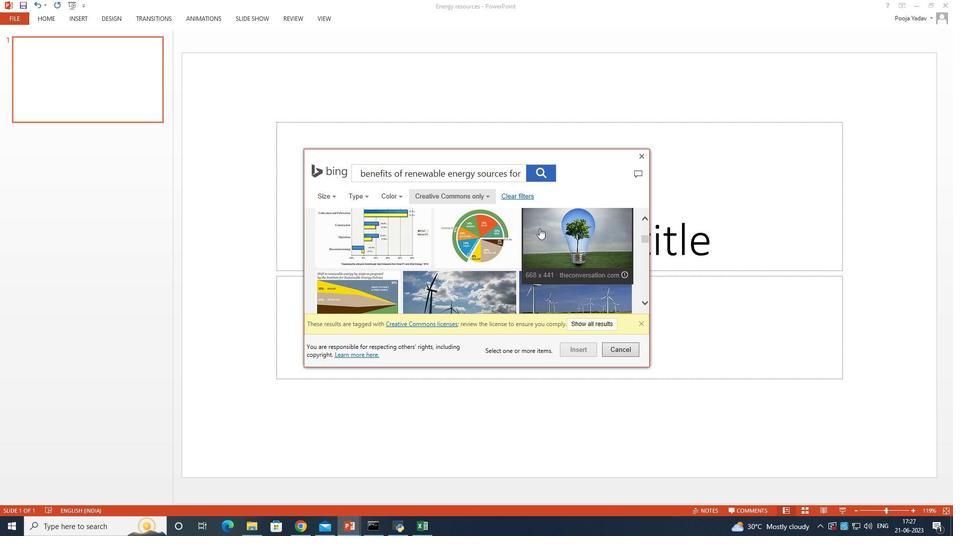 
Action: Mouse scrolled (540, 229) with delta (0, 0)
Screenshot: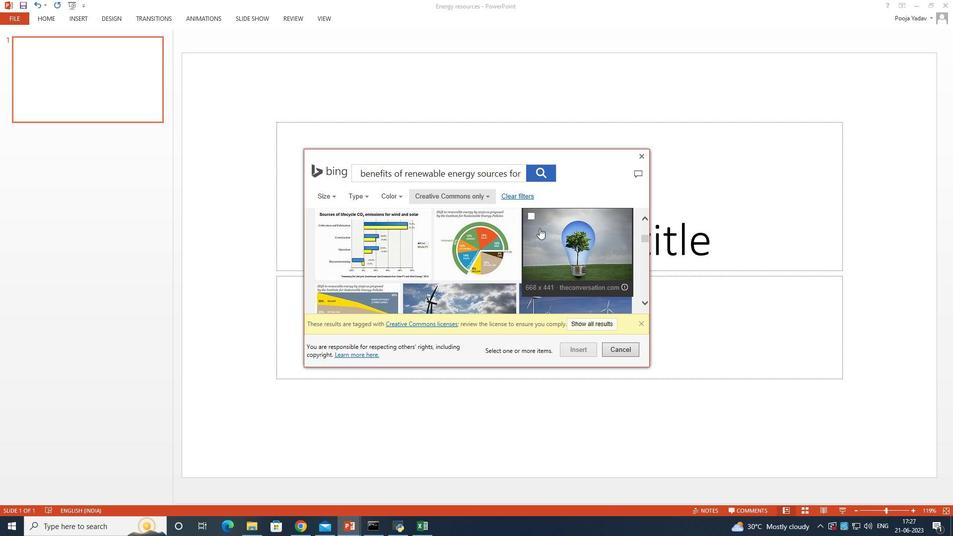 
Action: Mouse scrolled (540, 229) with delta (0, 0)
Screenshot: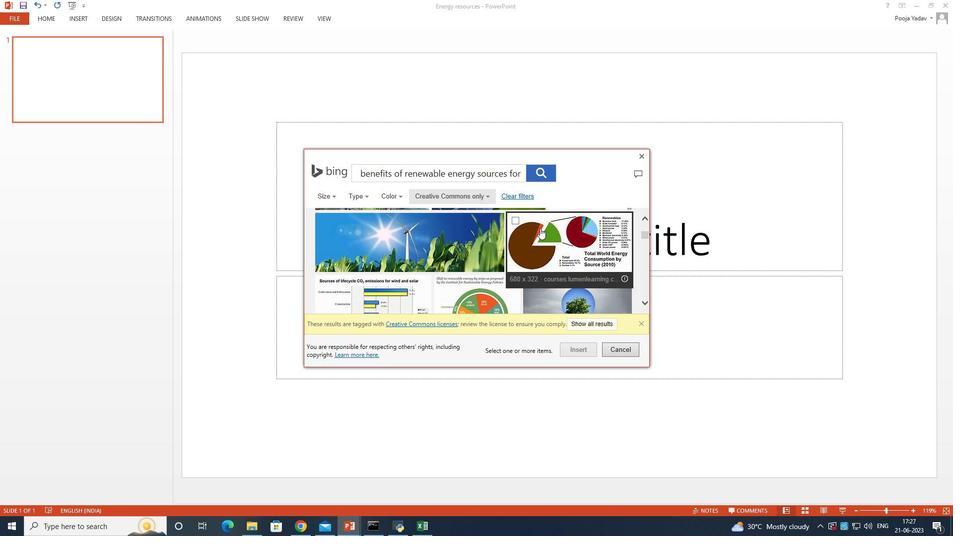 
Action: Mouse scrolled (540, 229) with delta (0, 0)
Screenshot: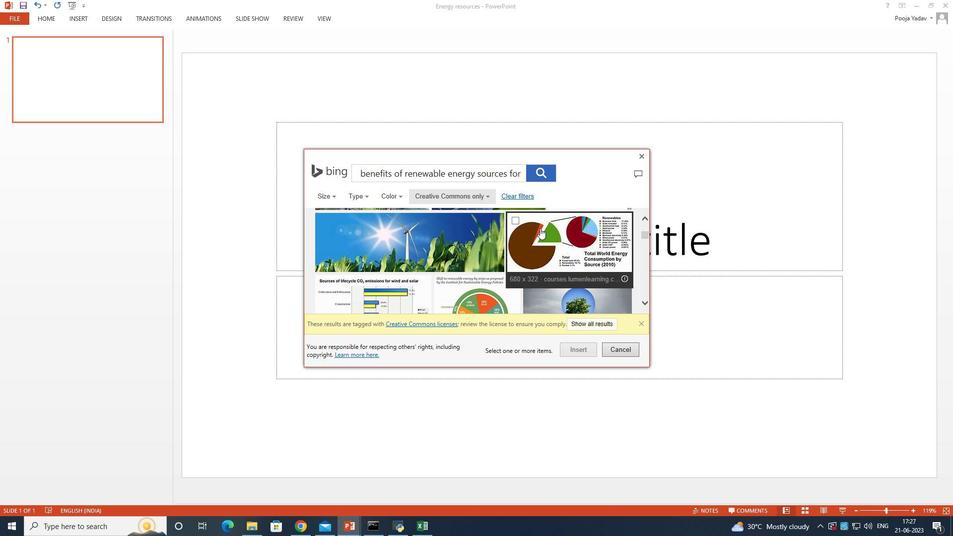 
Action: Mouse scrolled (540, 229) with delta (0, 0)
Screenshot: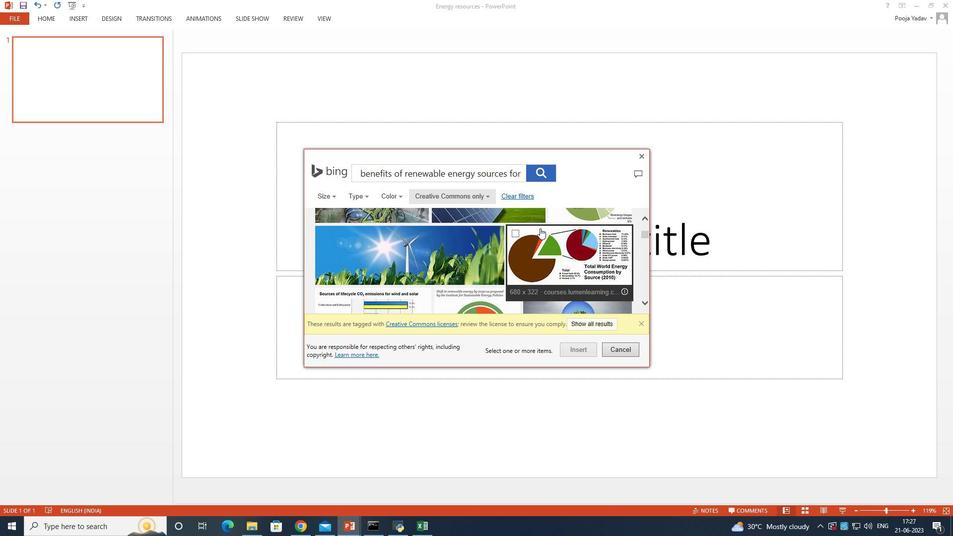 
Action: Mouse scrolled (540, 229) with delta (0, 0)
Screenshot: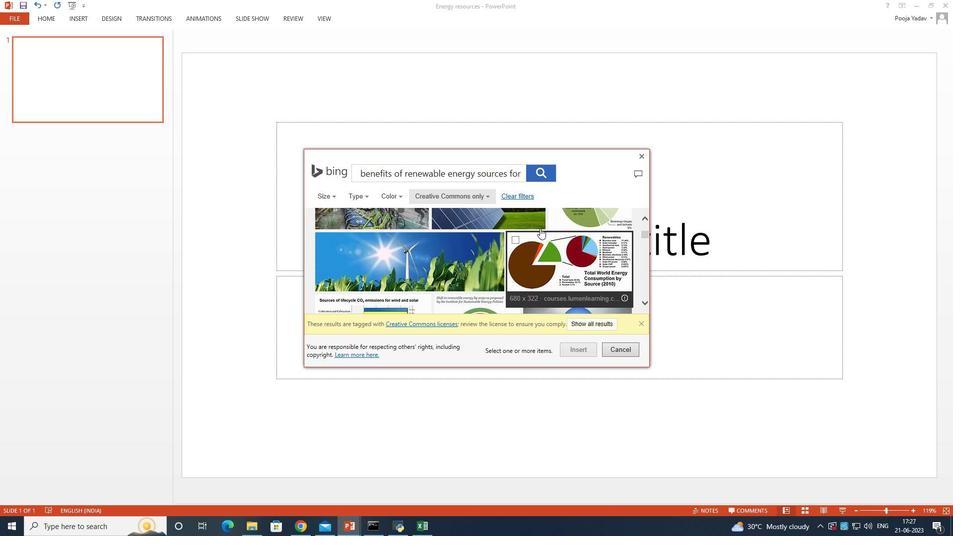 
Action: Mouse moved to (540, 228)
Screenshot: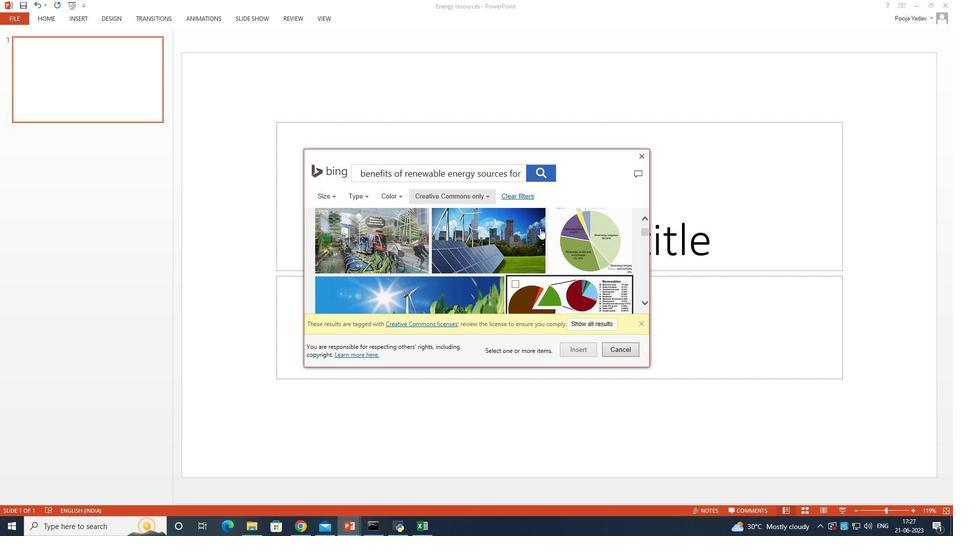 
Action: Mouse scrolled (540, 228) with delta (0, 0)
Screenshot: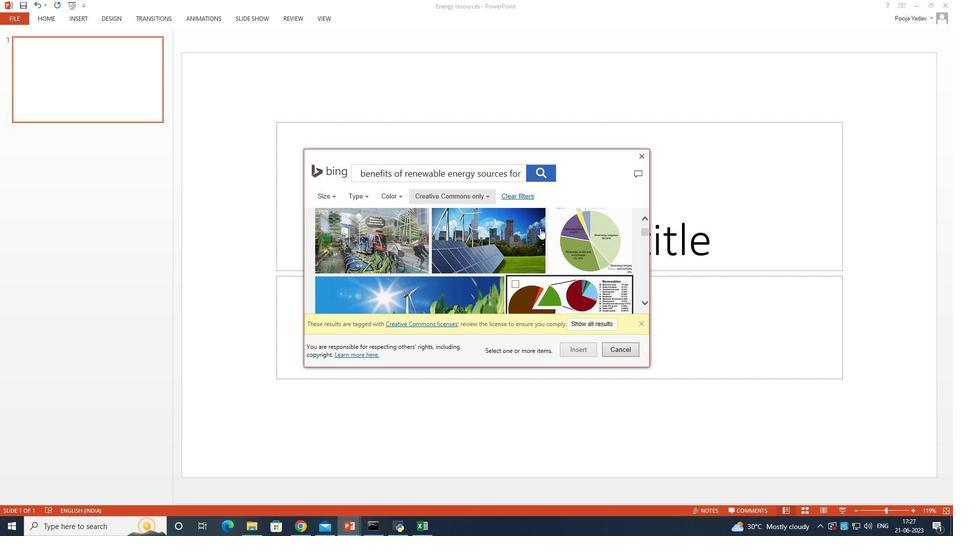 
Action: Mouse moved to (540, 227)
Screenshot: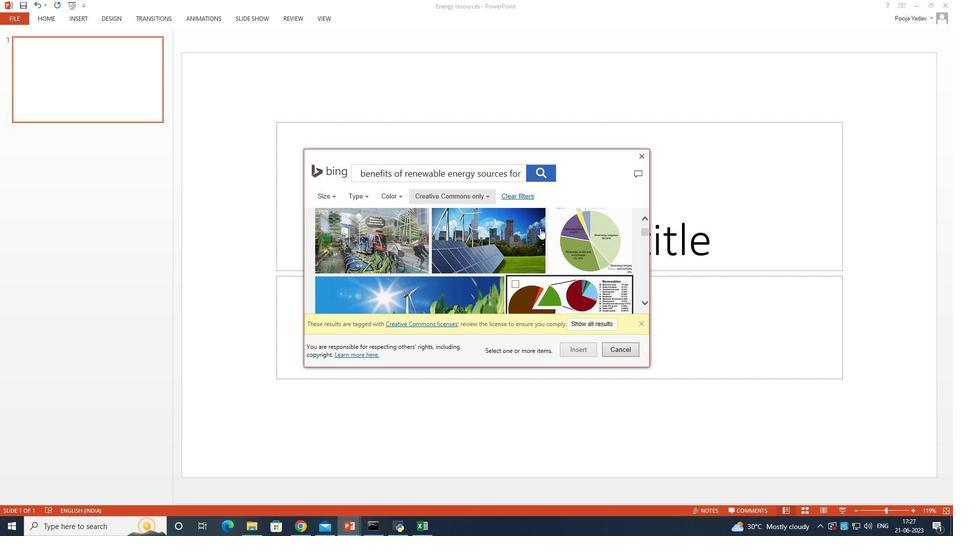
Action: Mouse scrolled (540, 228) with delta (0, 0)
Screenshot: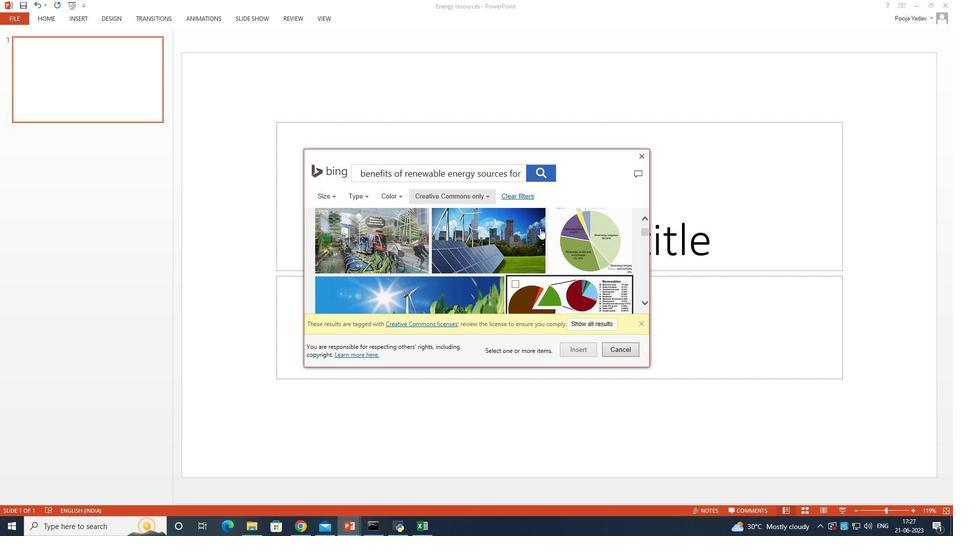 
Action: Mouse scrolled (540, 228) with delta (0, 0)
Screenshot: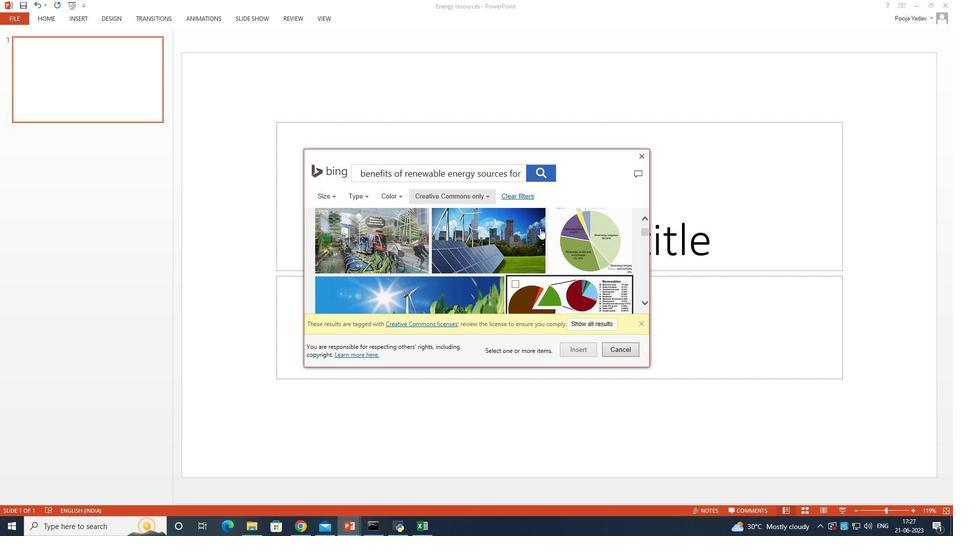
Action: Mouse moved to (540, 226)
Screenshot: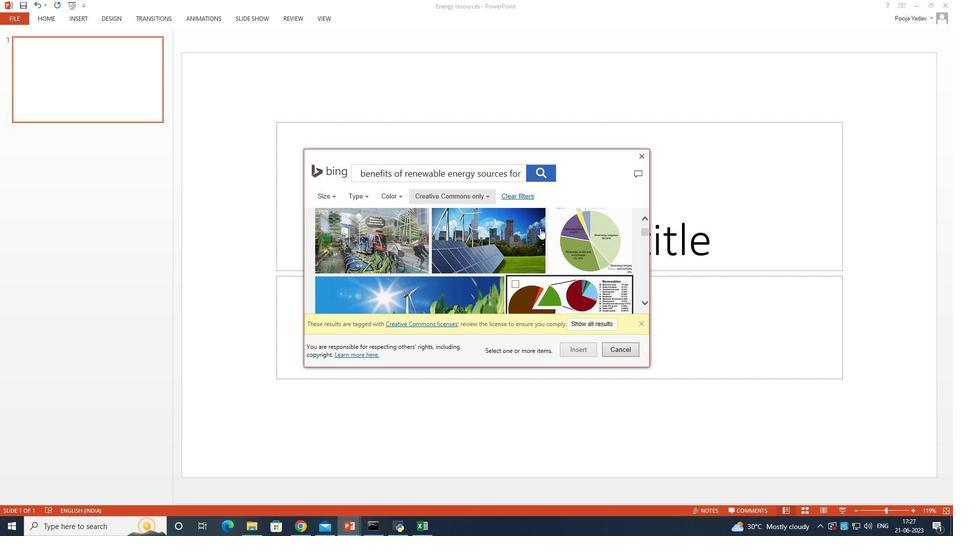 
Action: Mouse scrolled (540, 227) with delta (0, 0)
Screenshot: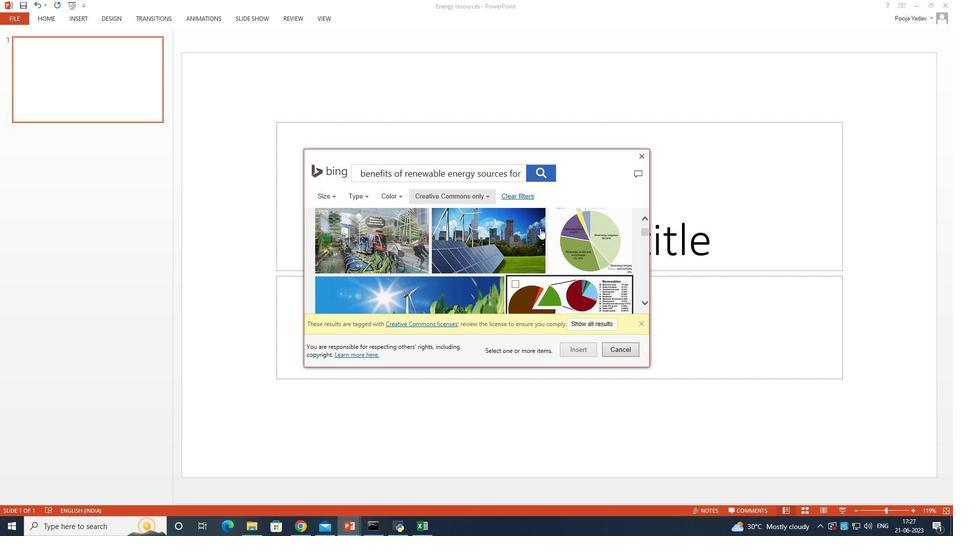 
Action: Mouse moved to (540, 226)
Screenshot: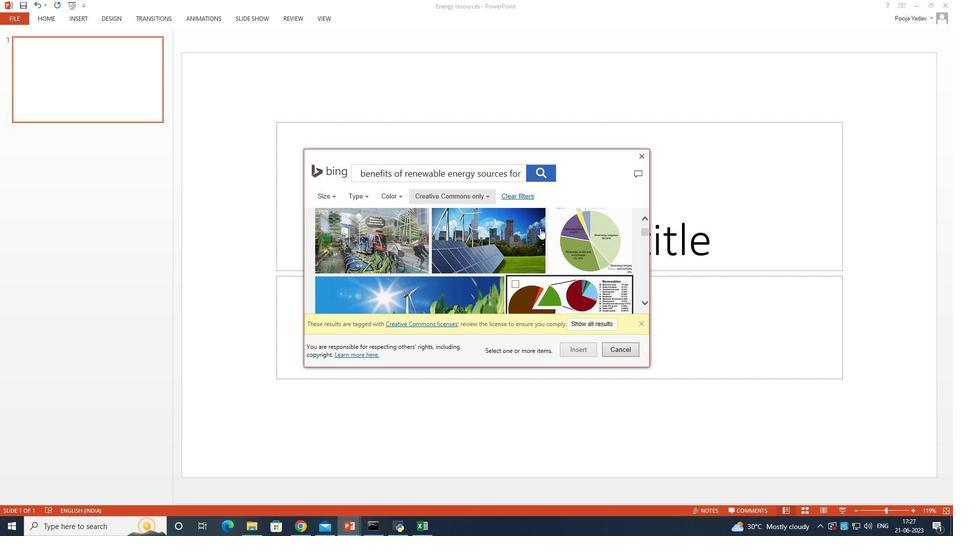 
Action: Mouse scrolled (540, 226) with delta (0, 0)
Screenshot: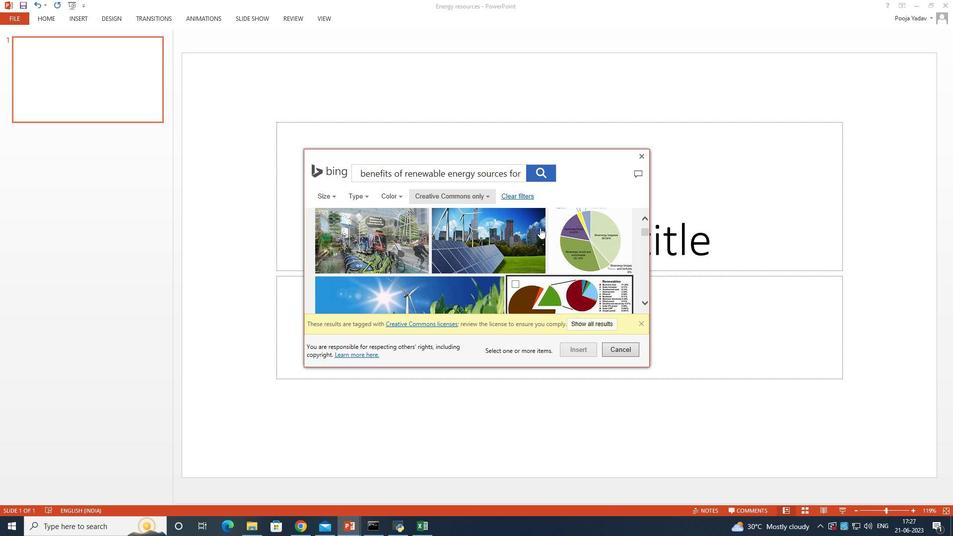 
Action: Mouse scrolled (540, 226) with delta (0, 0)
Screenshot: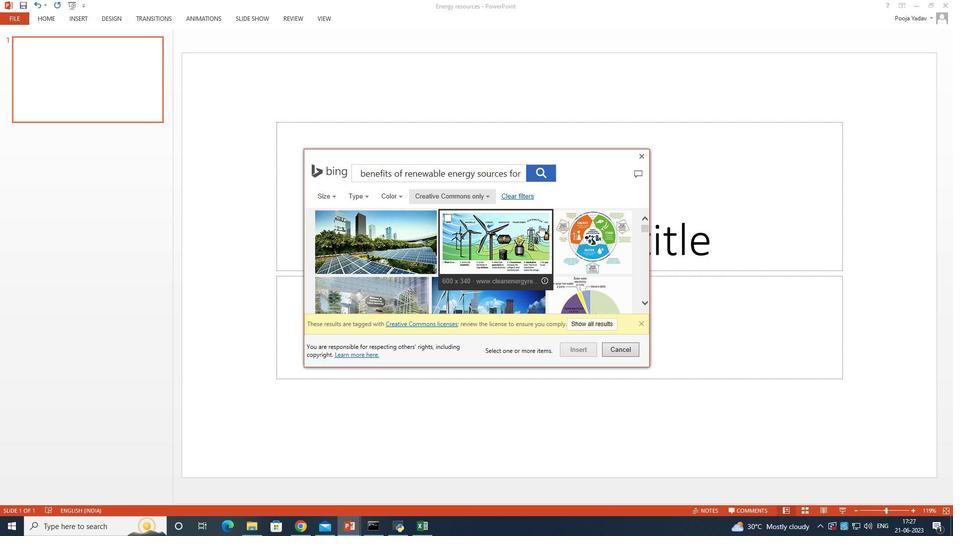 
Action: Mouse scrolled (540, 226) with delta (0, 0)
Screenshot: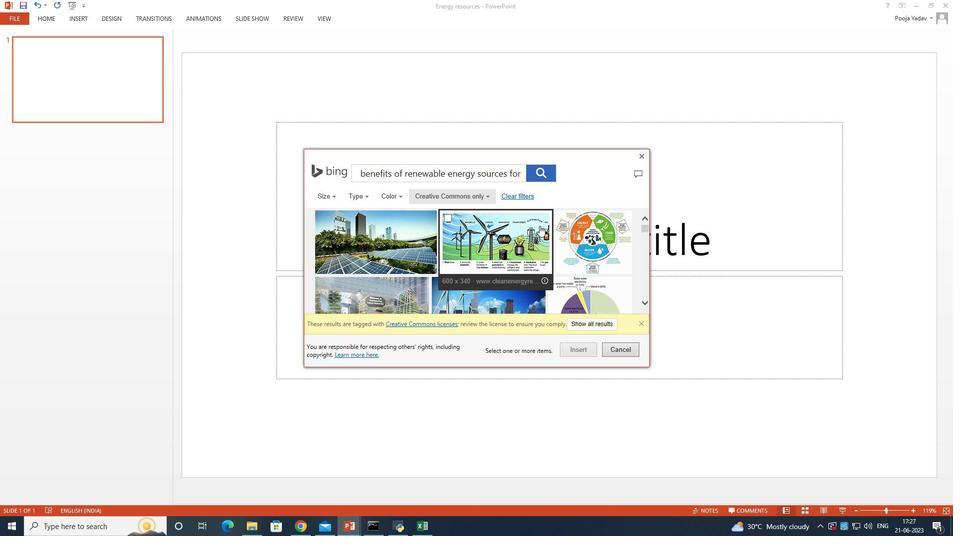 
Action: Mouse scrolled (540, 226) with delta (0, 0)
Screenshot: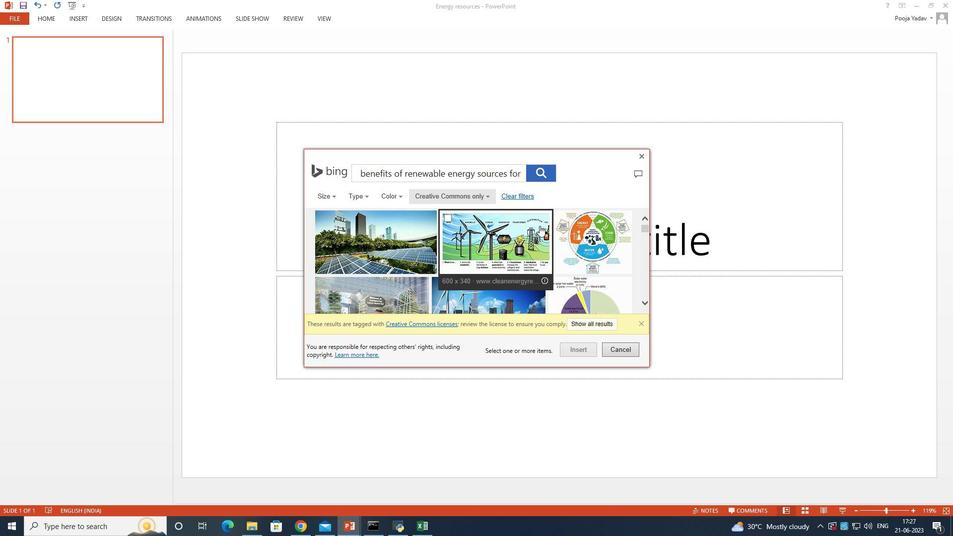 
Action: Mouse scrolled (540, 226) with delta (0, 0)
Screenshot: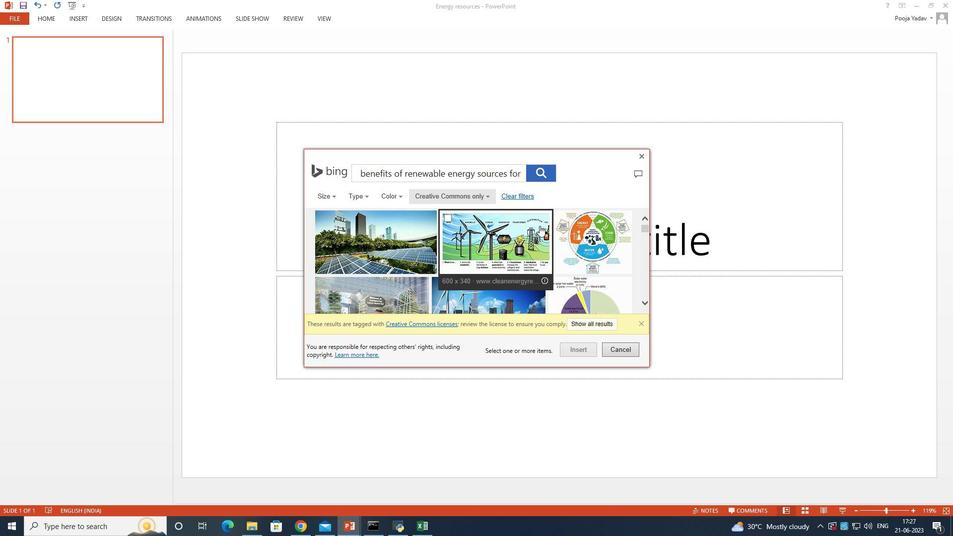 
Action: Mouse scrolled (540, 226) with delta (0, 0)
Screenshot: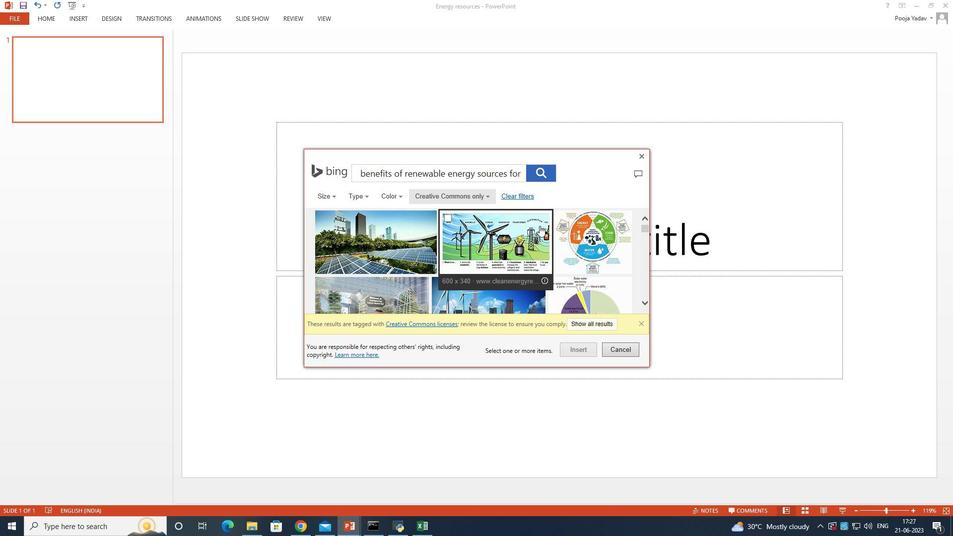 
Action: Mouse moved to (505, 225)
Screenshot: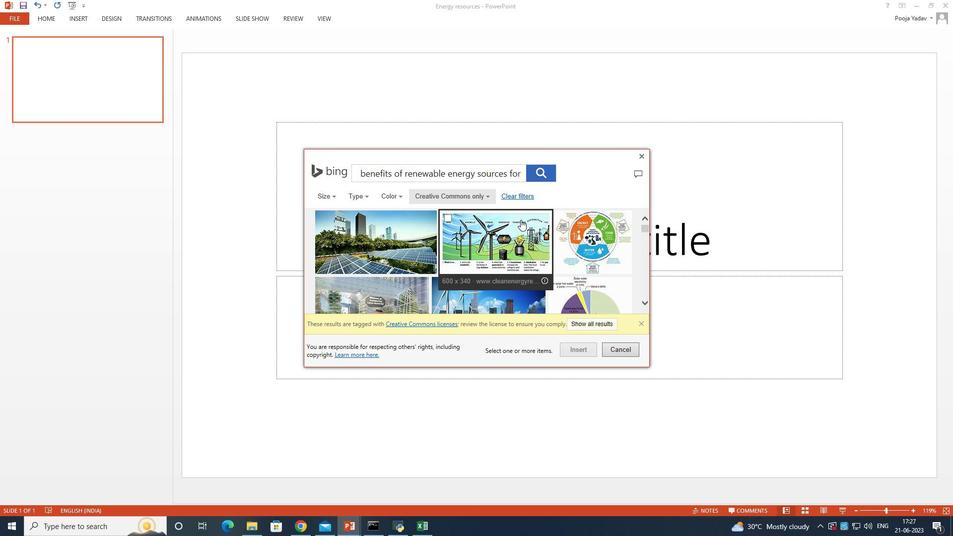
Action: Mouse pressed left at (505, 225)
Screenshot: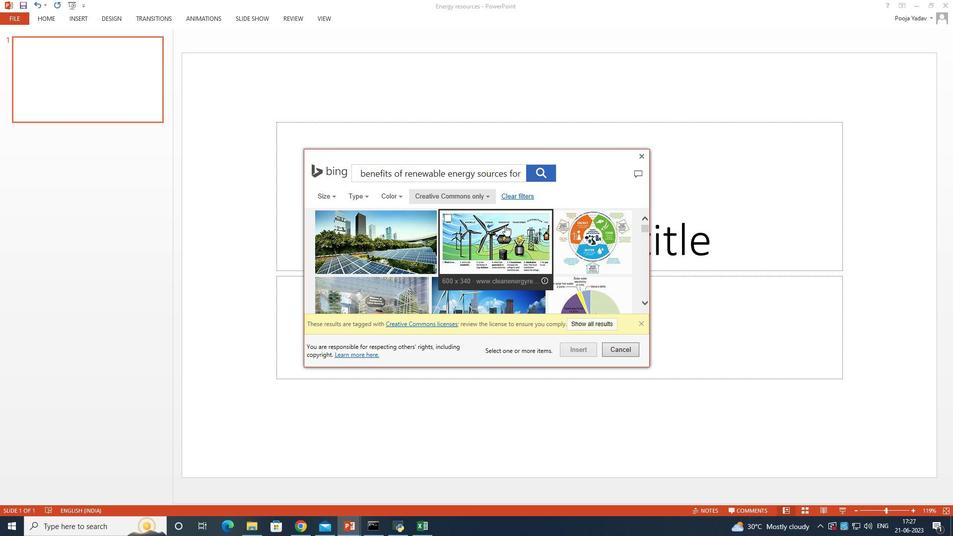 
Action: Mouse moved to (576, 347)
Screenshot: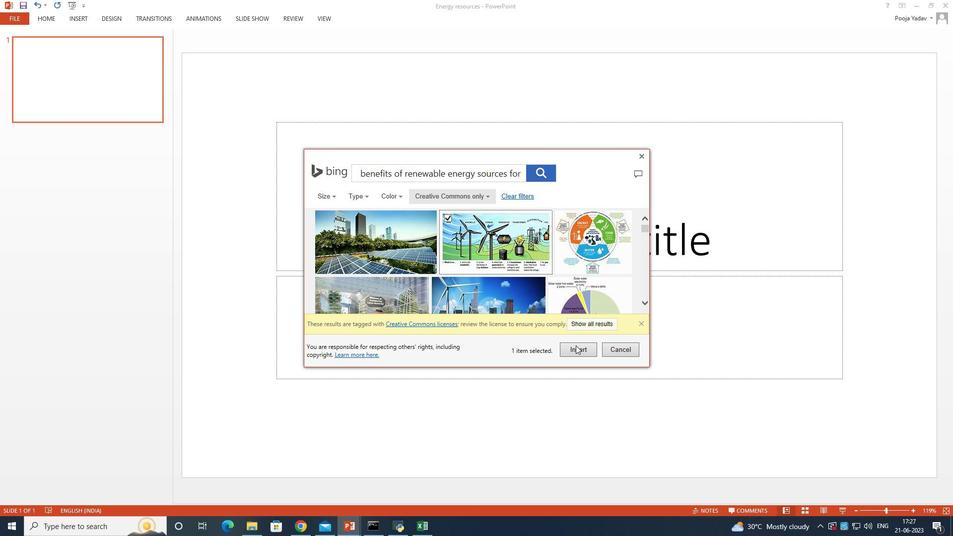 
Action: Mouse pressed left at (576, 347)
Screenshot: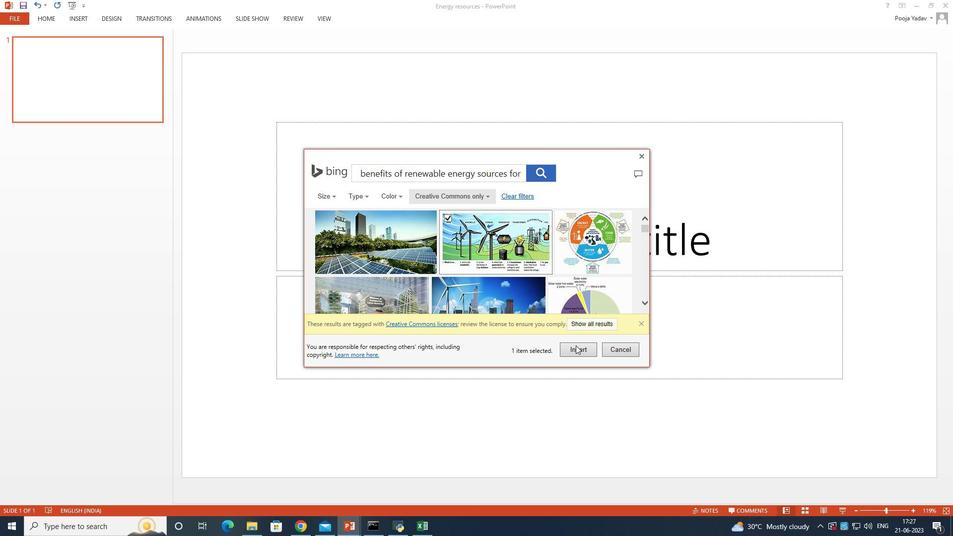 
Action: Mouse moved to (804, 241)
Screenshot: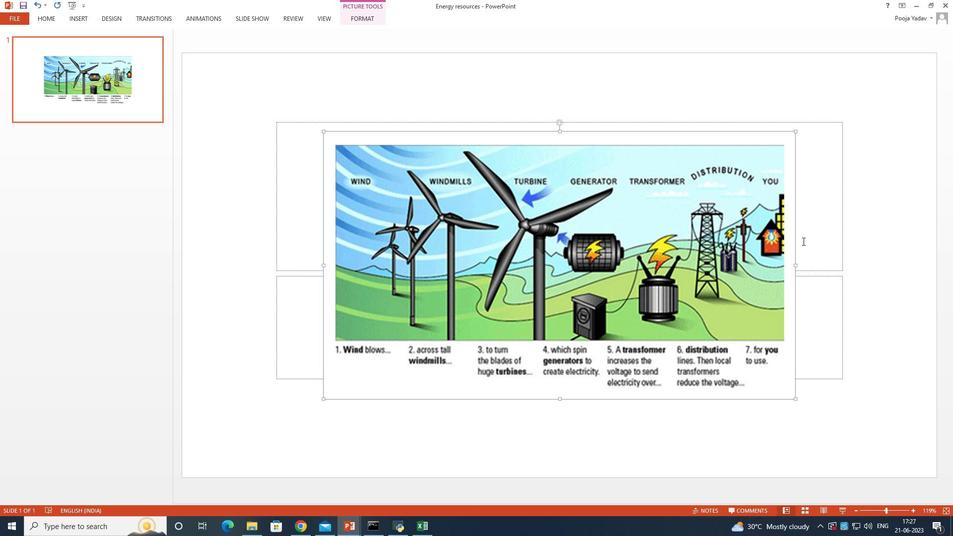 
Action: Mouse pressed left at (804, 241)
Screenshot: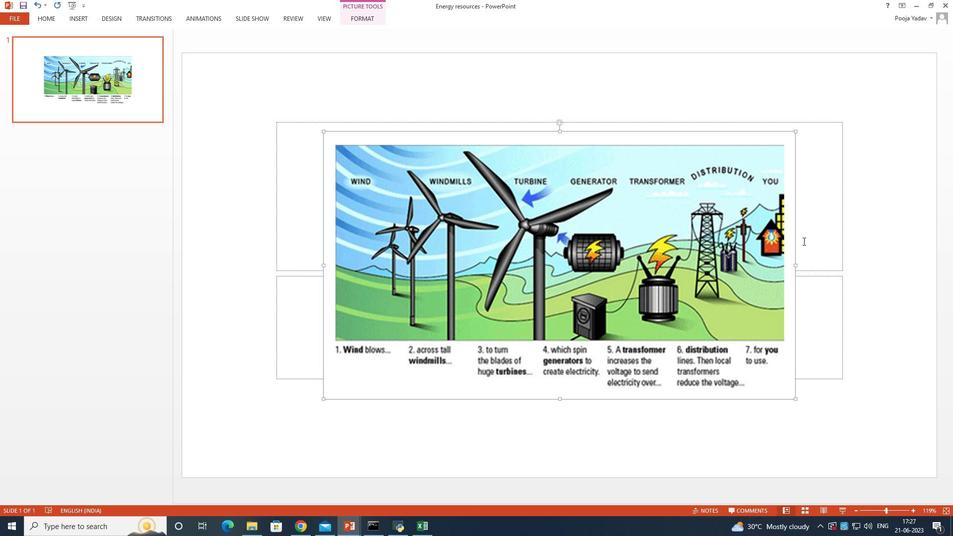 
Action: Mouse moved to (842, 205)
Screenshot: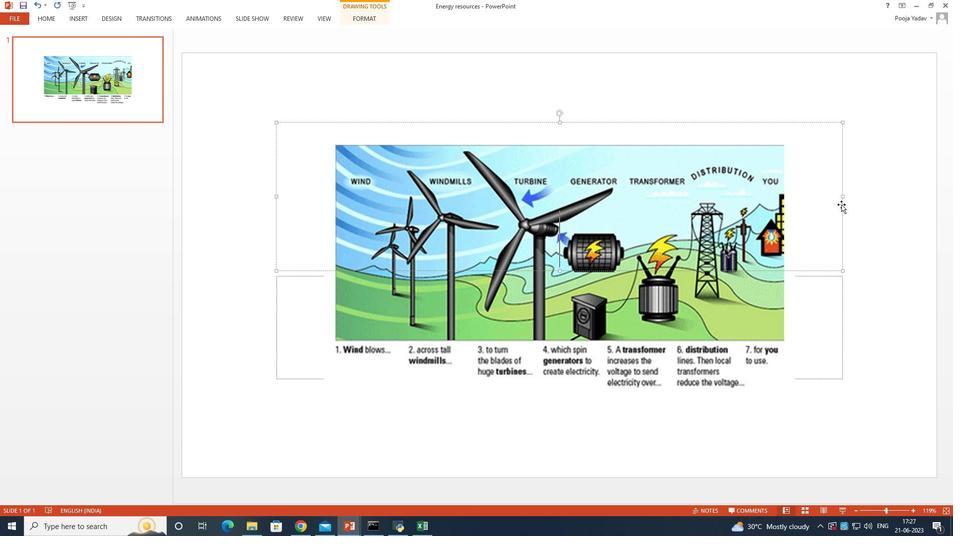
Action: Mouse pressed left at (842, 205)
Screenshot: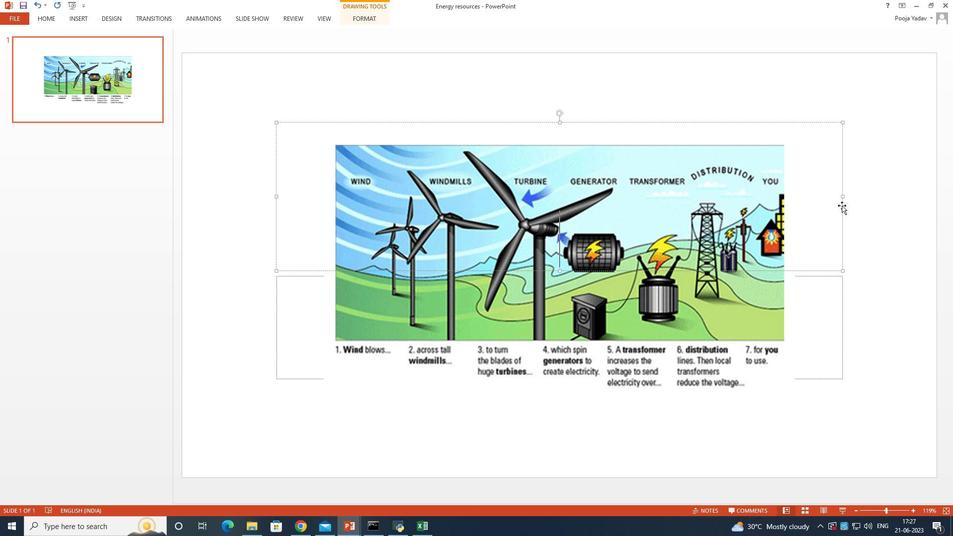
Action: Key pressed <Key.backspace>
Screenshot: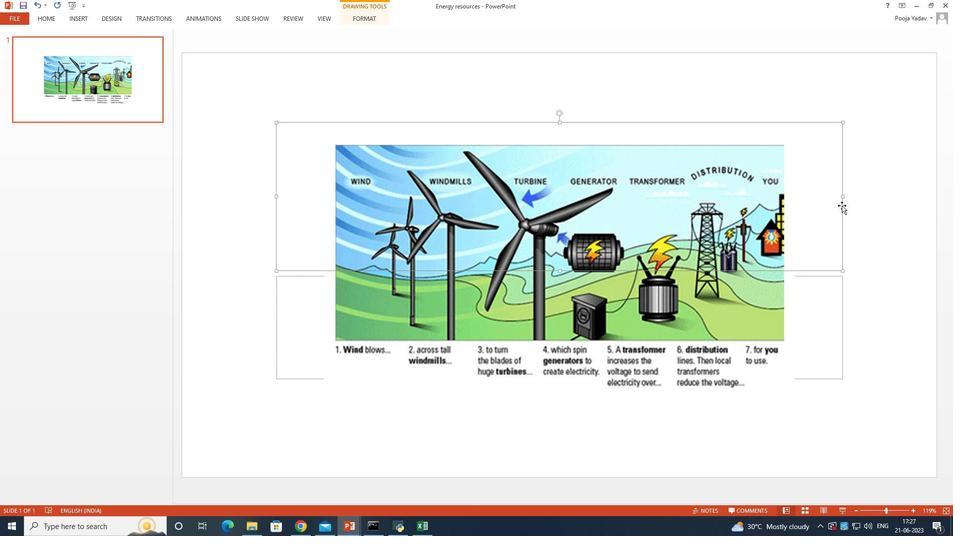 
Action: Mouse moved to (828, 305)
Screenshot: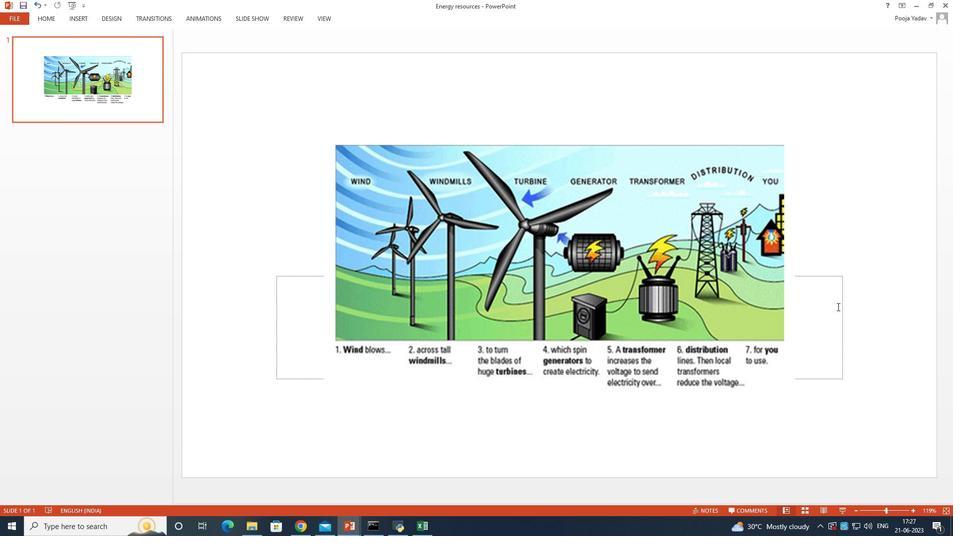 
Action: Mouse pressed left at (828, 305)
Screenshot: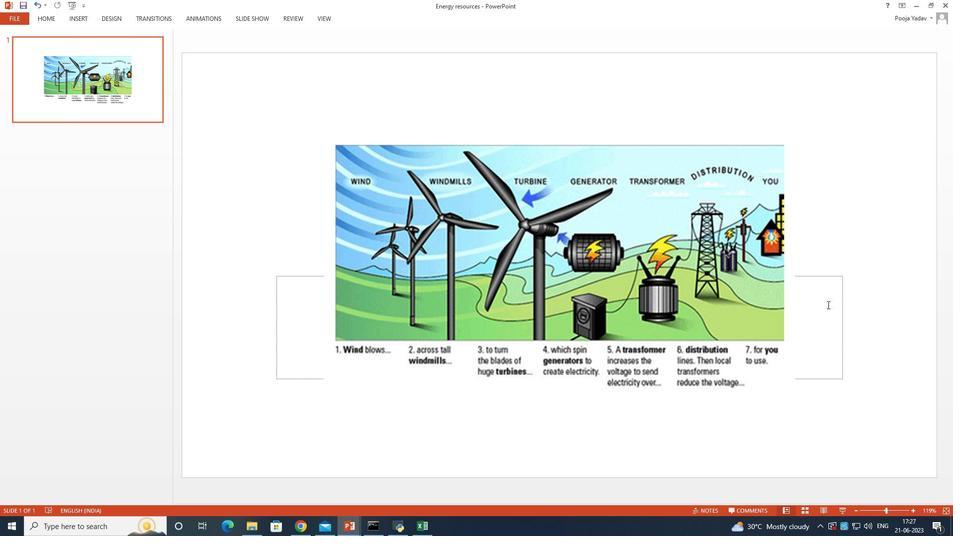 
Action: Mouse moved to (845, 299)
Screenshot: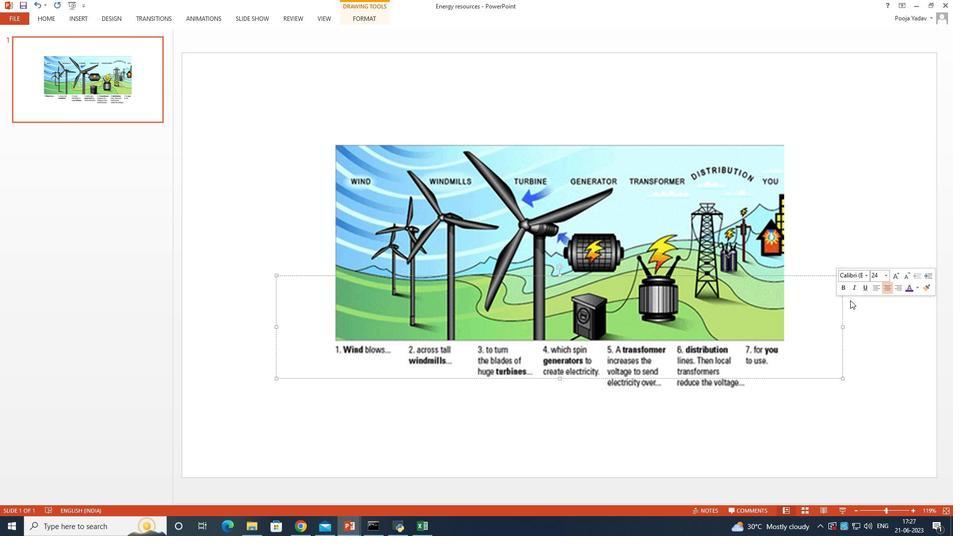 
Action: Mouse pressed left at (845, 299)
Screenshot: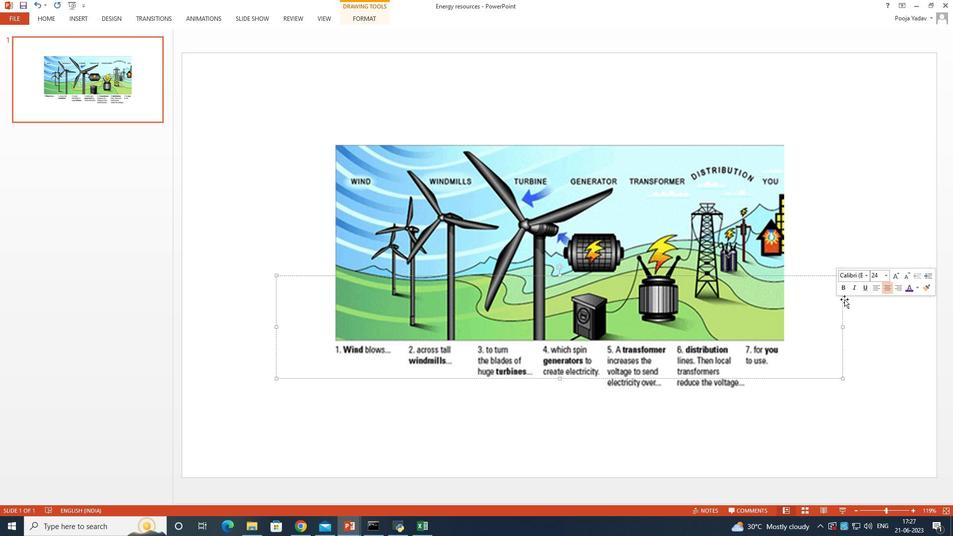 
Action: Key pressed <Key.backspace>
Screenshot: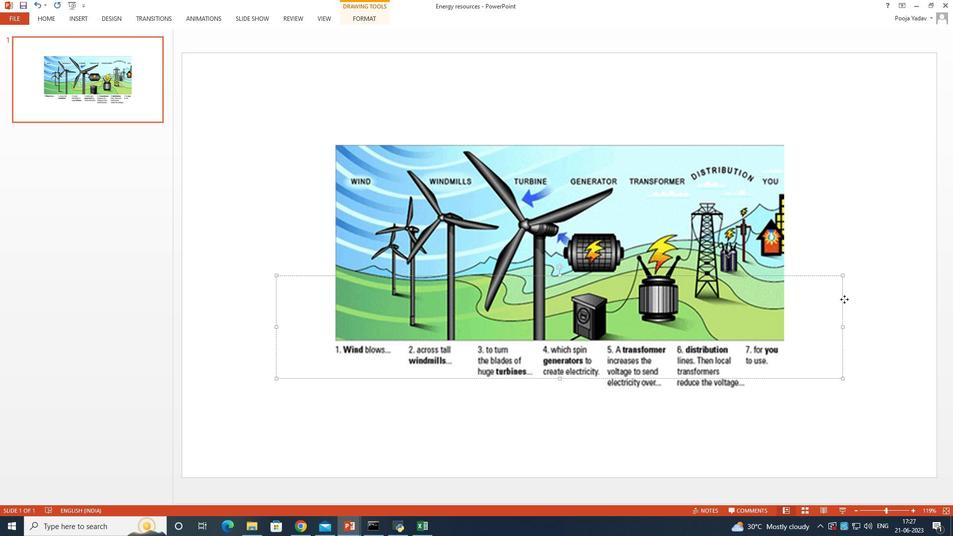 
Action: Mouse moved to (657, 246)
Screenshot: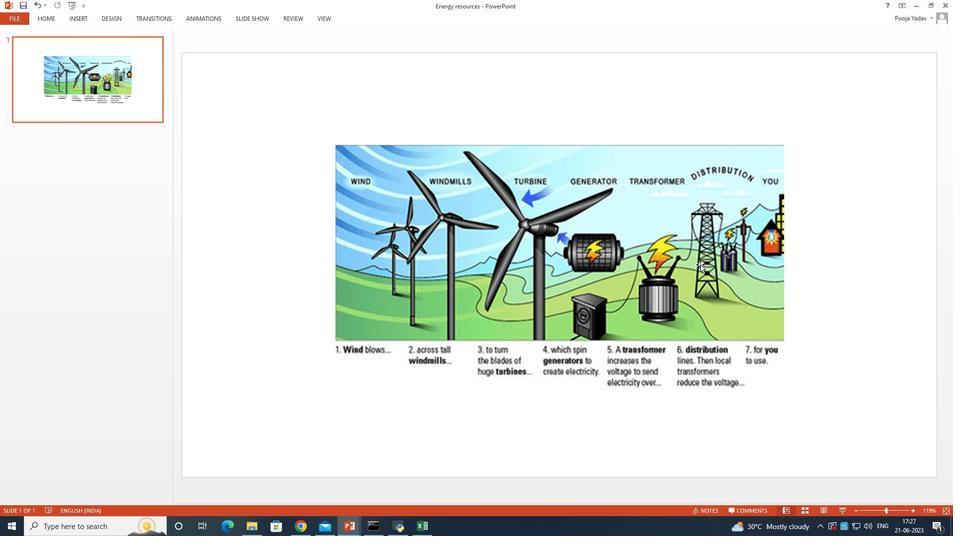 
Action: Mouse pressed left at (657, 246)
Screenshot: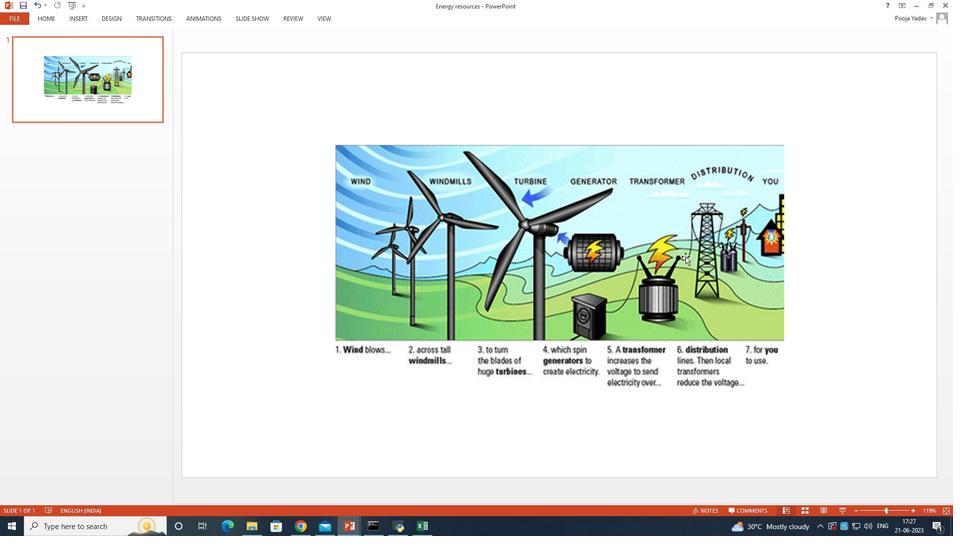 
Action: Mouse moved to (410, 118)
Screenshot: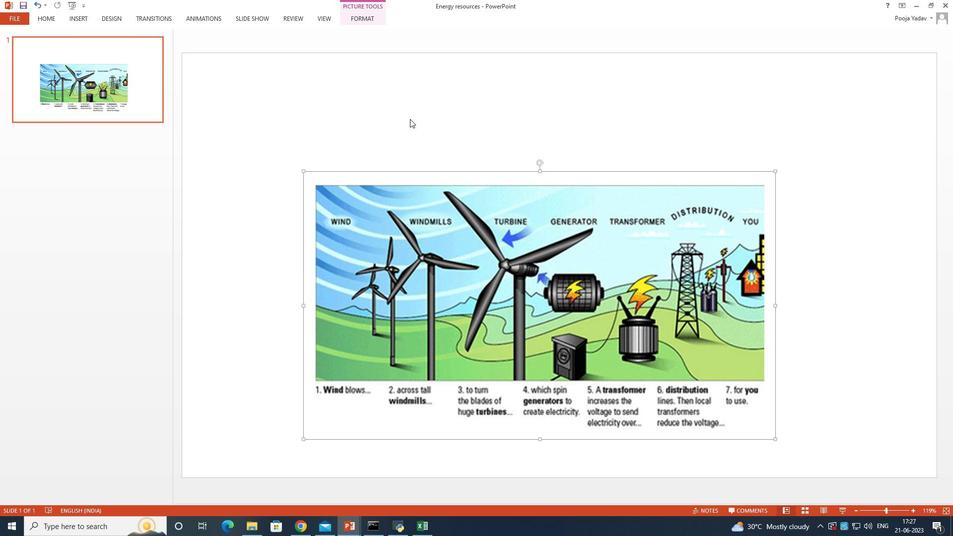 
Action: Mouse pressed left at (410, 118)
Screenshot: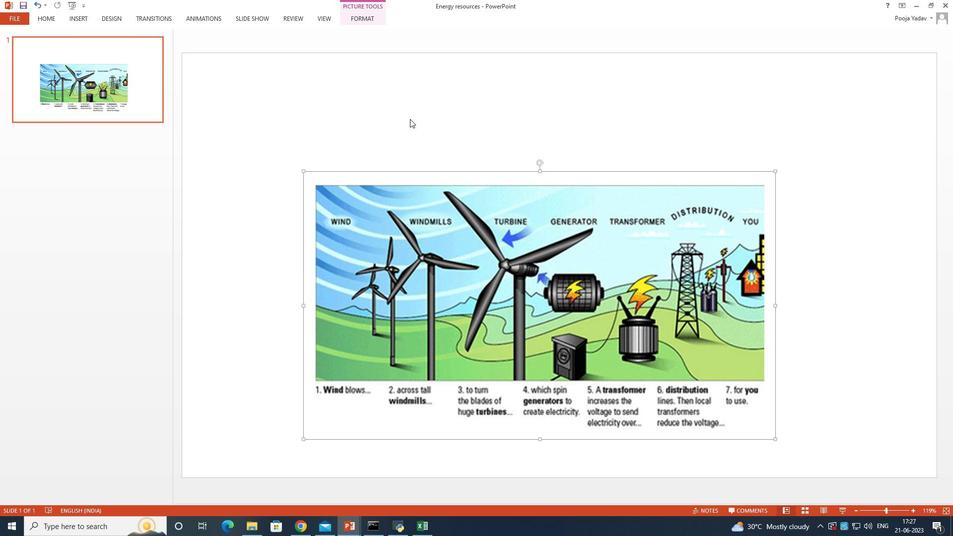 
Action: Mouse moved to (72, 21)
Screenshot: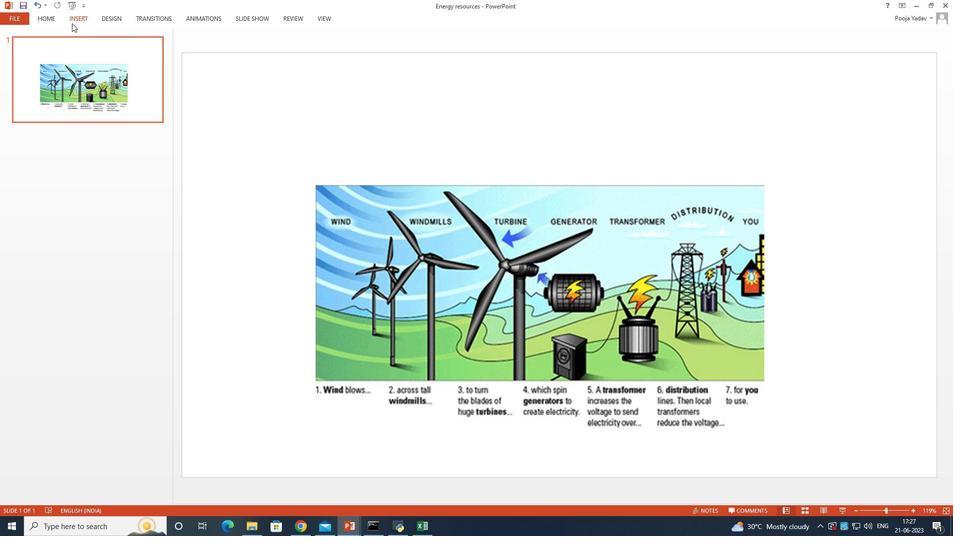 
Action: Mouse pressed left at (72, 21)
Screenshot: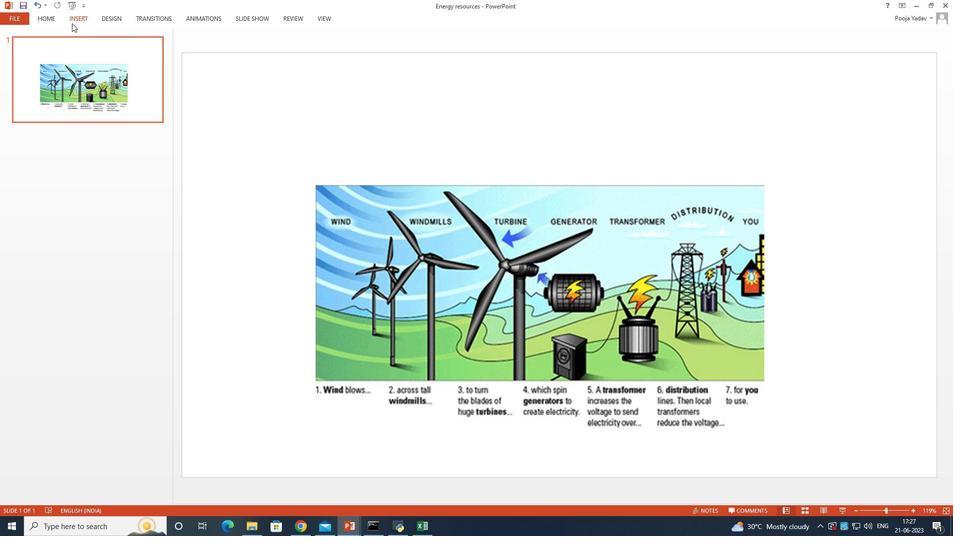 
Action: Mouse moved to (377, 57)
Screenshot: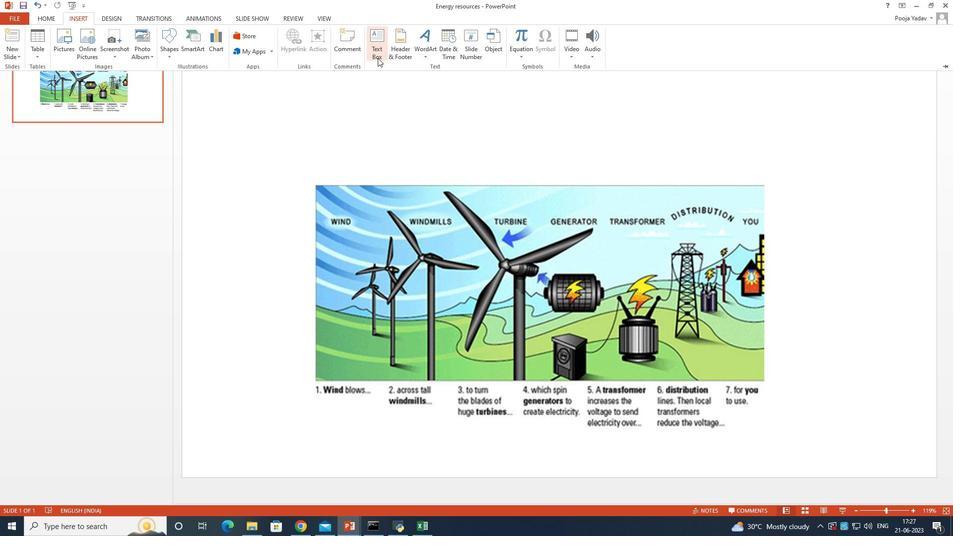 
Action: Mouse pressed left at (377, 57)
Screenshot: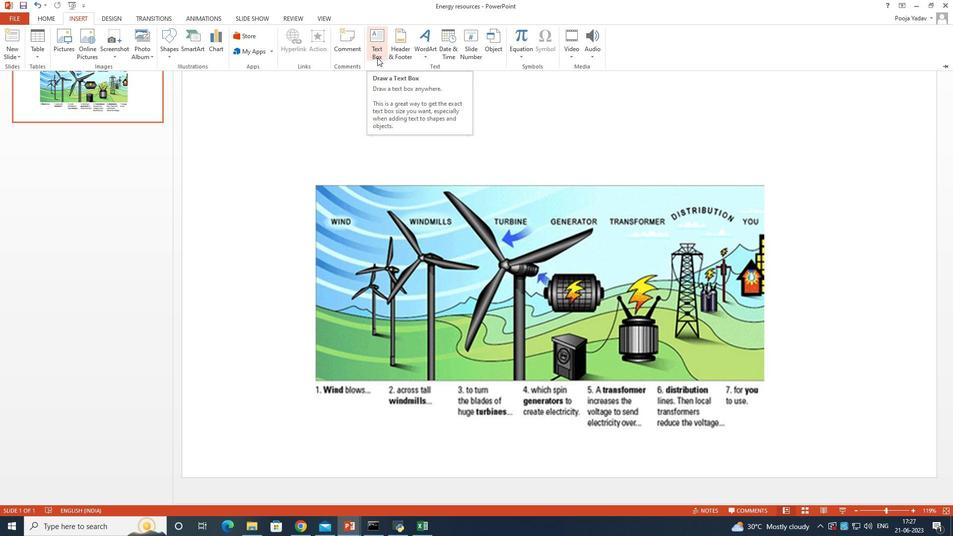 
Action: Mouse moved to (430, 115)
Screenshot: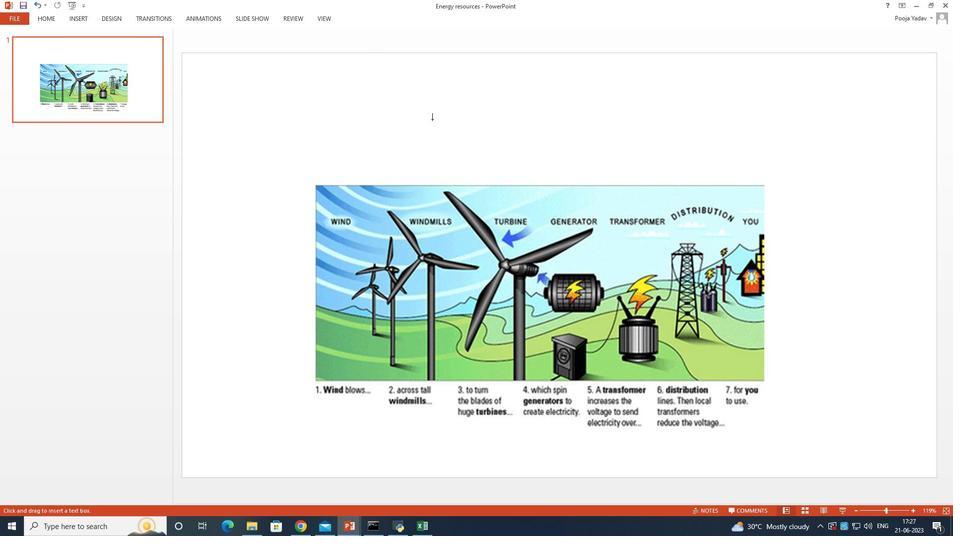 
Action: Mouse pressed left at (430, 115)
Screenshot: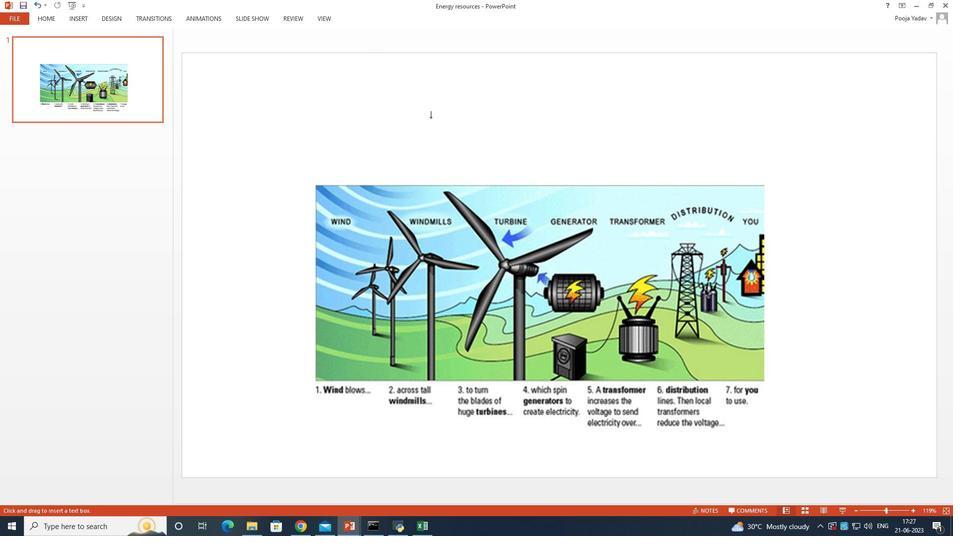 
Action: Mouse moved to (800, 158)
Screenshot: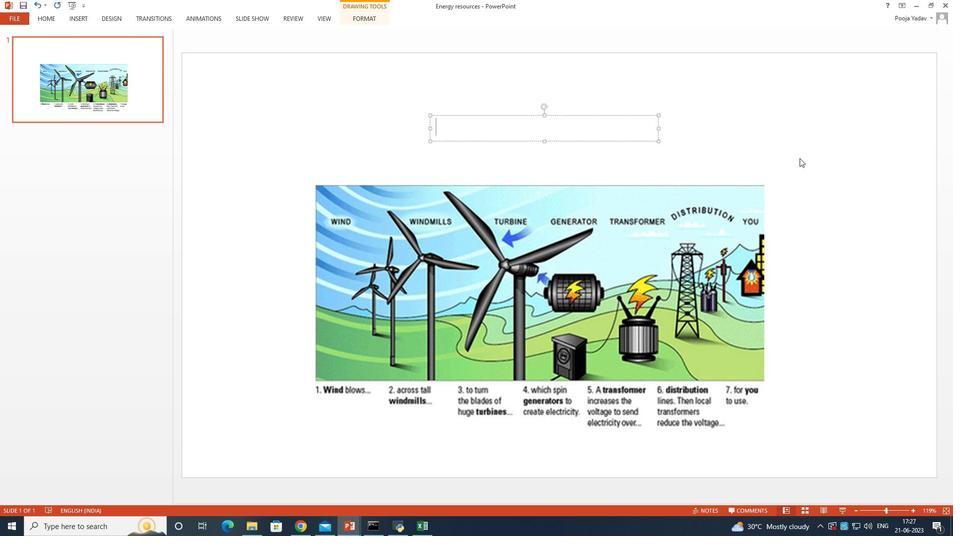 
Action: Key pressed <Key.shift>Renewable<Key.space>energy<Key.space>sources
Screenshot: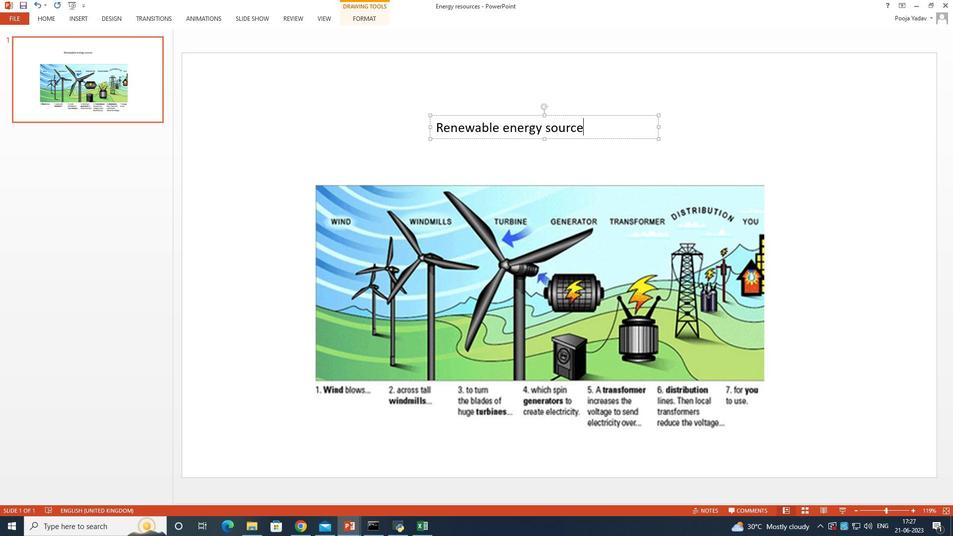 
Action: Mouse moved to (586, 127)
Screenshot: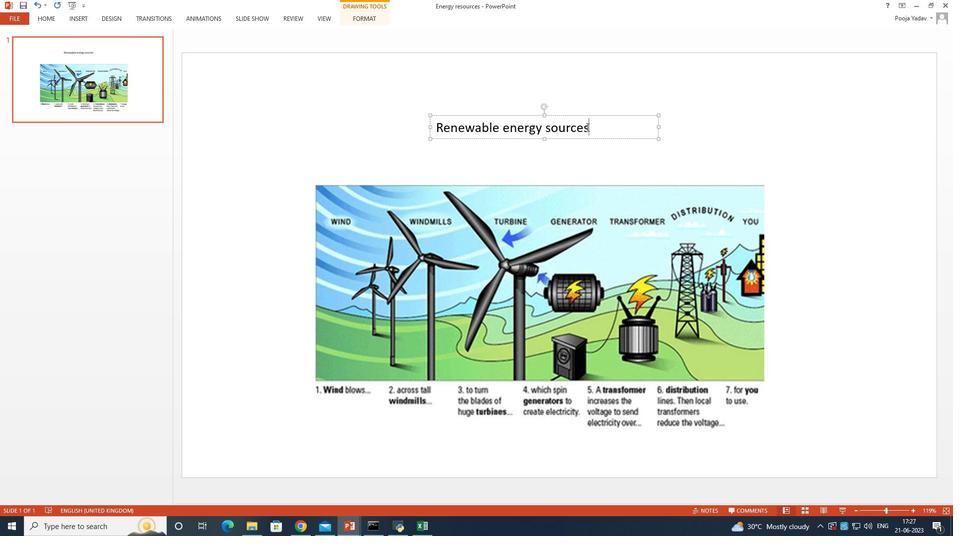 
Action: Mouse pressed left at (586, 127)
Screenshot: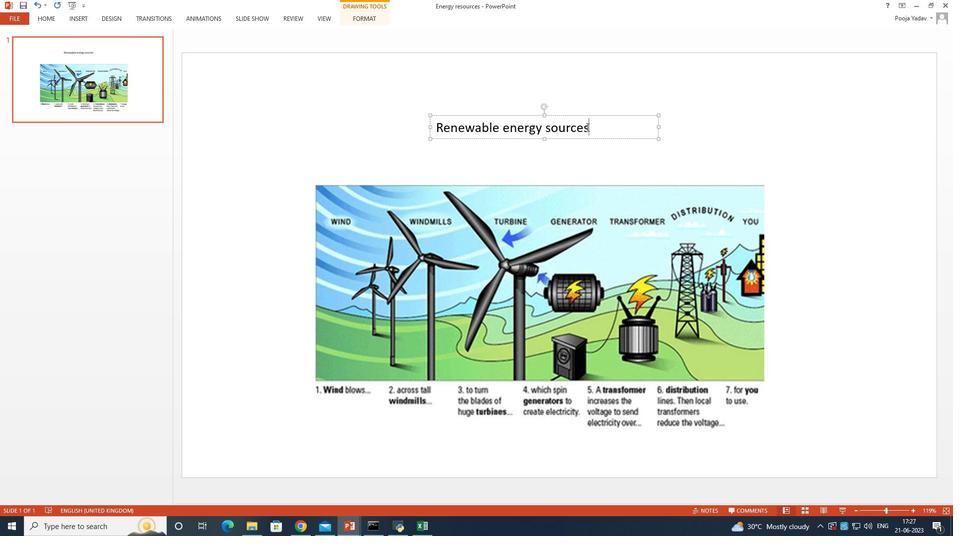 
Action: Mouse moved to (47, 18)
Screenshot: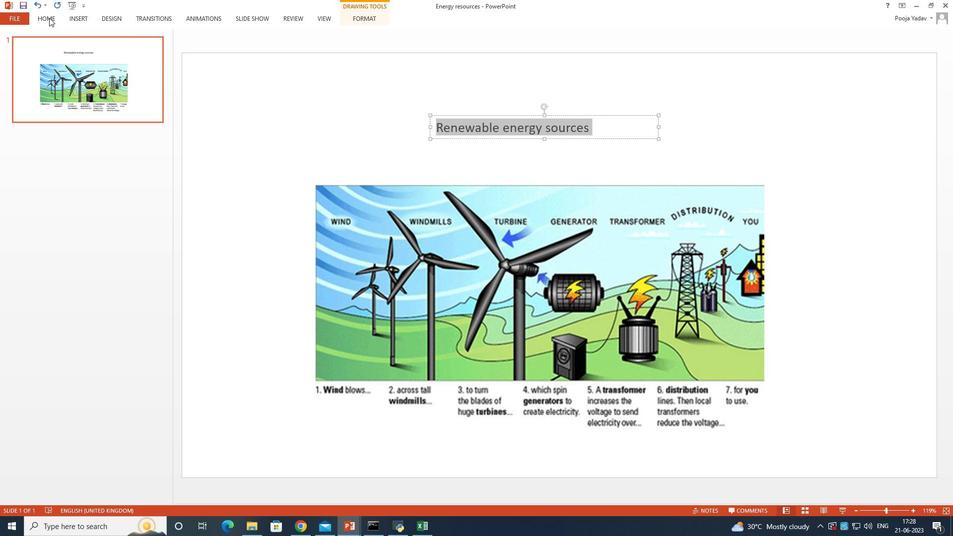 
Action: Mouse pressed left at (47, 18)
Screenshot: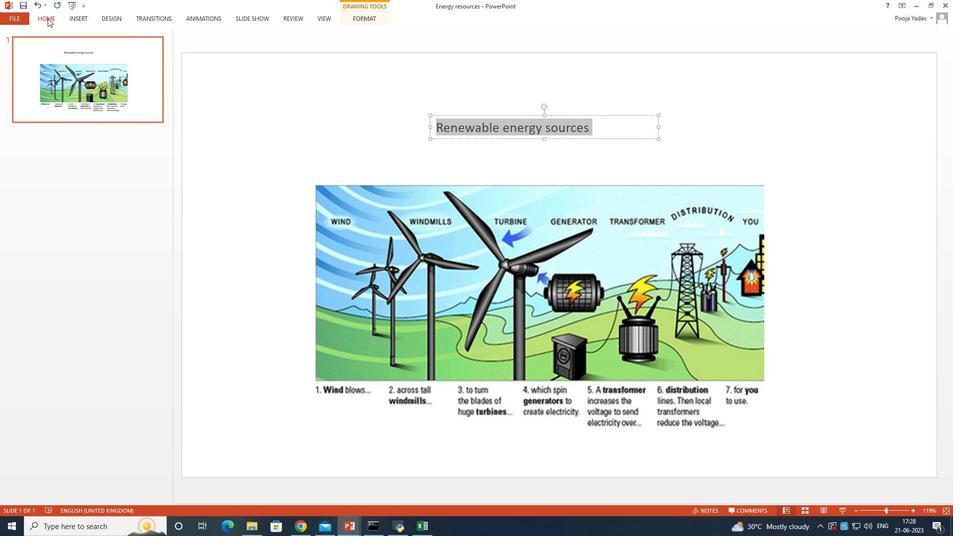 
Action: Mouse moved to (218, 37)
Screenshot: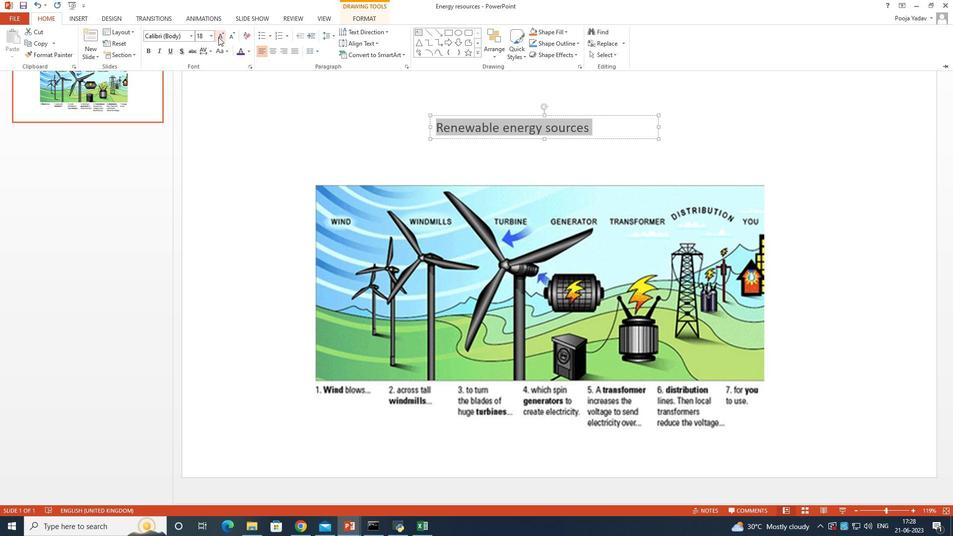
Action: Mouse pressed left at (218, 37)
Screenshot: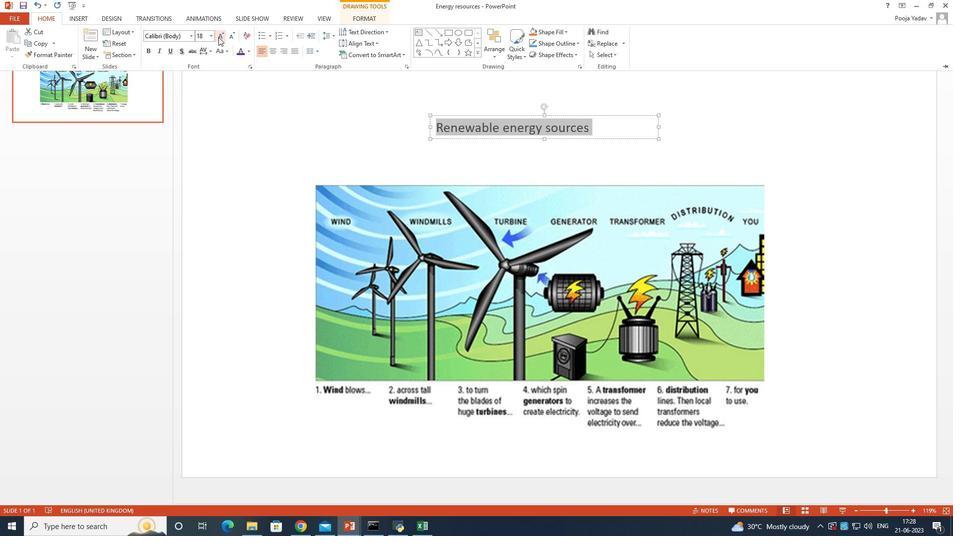 
Action: Mouse pressed left at (218, 37)
Screenshot: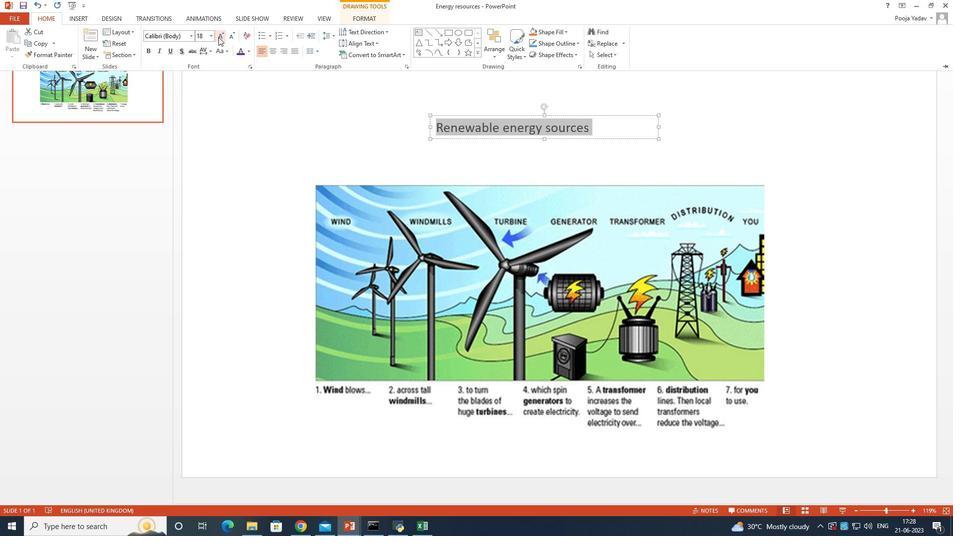 
Action: Mouse pressed left at (218, 37)
Screenshot: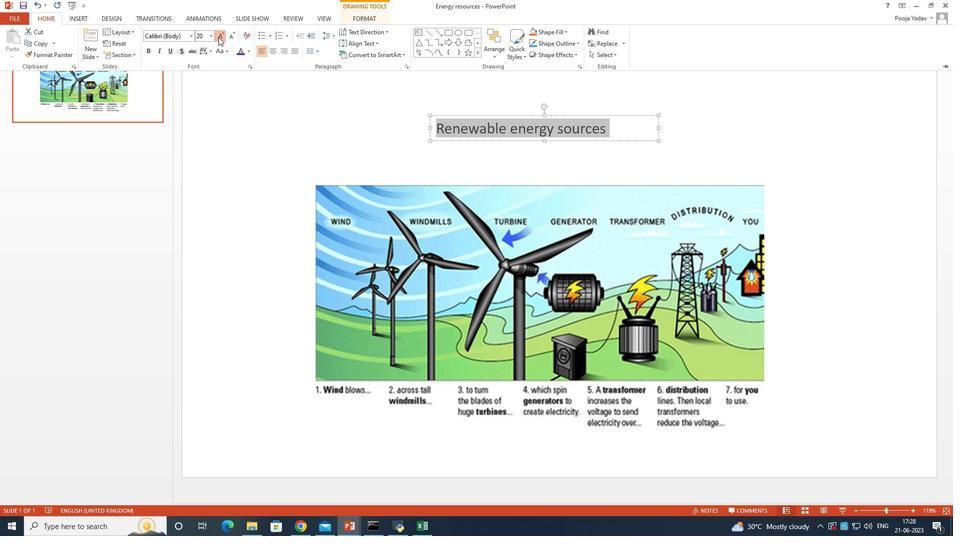 
Action: Mouse moved to (227, 32)
Screenshot: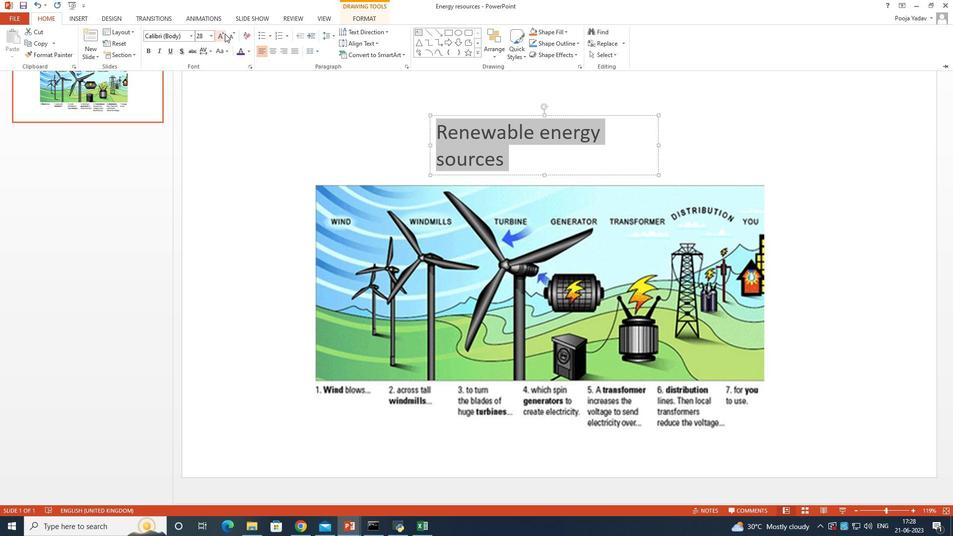 
Action: Mouse pressed left at (227, 32)
Screenshot: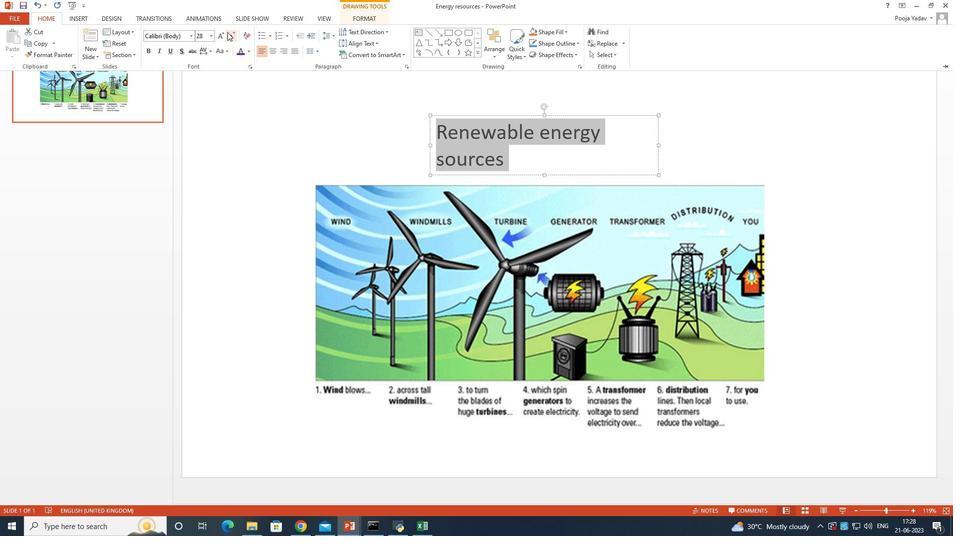 
Action: Mouse moved to (472, 123)
Screenshot: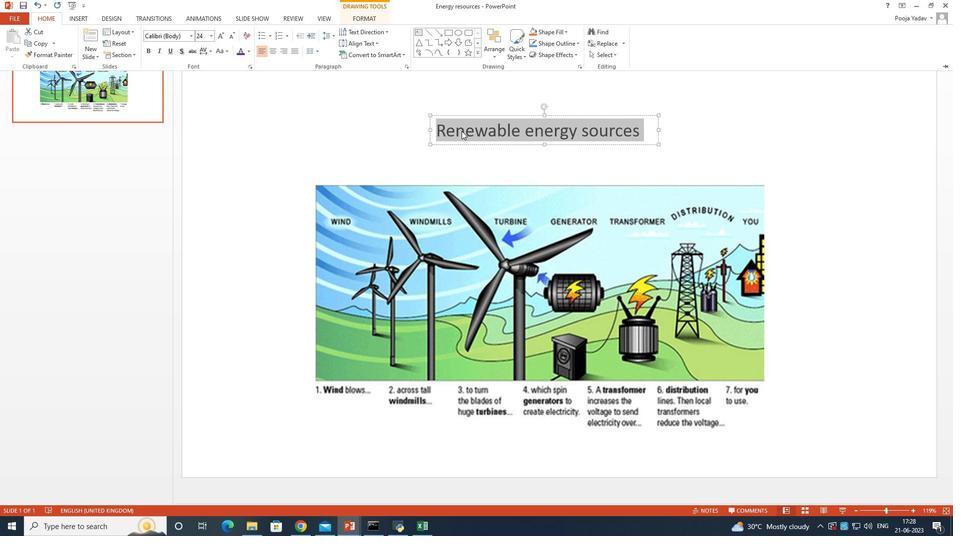 
Action: Mouse pressed left at (472, 123)
Screenshot: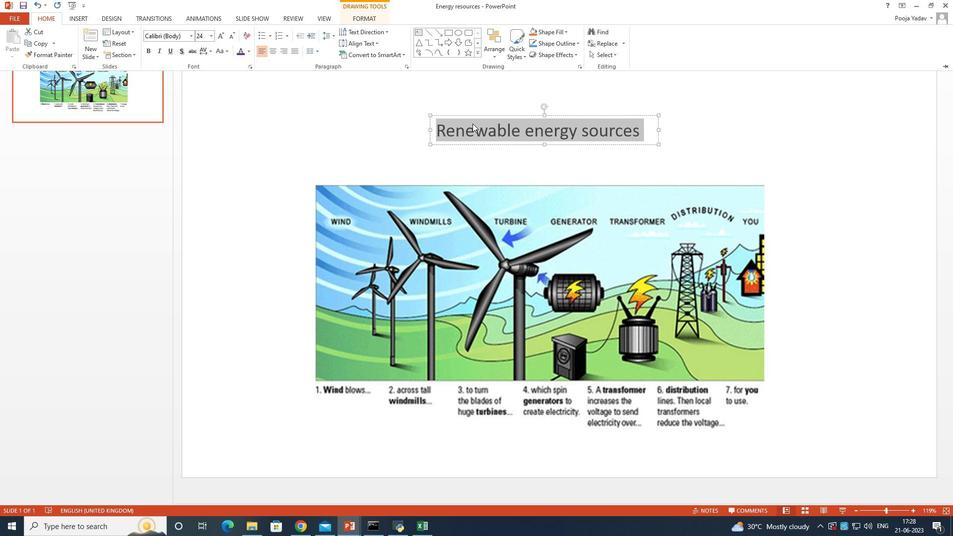 
Action: Mouse moved to (482, 114)
Screenshot: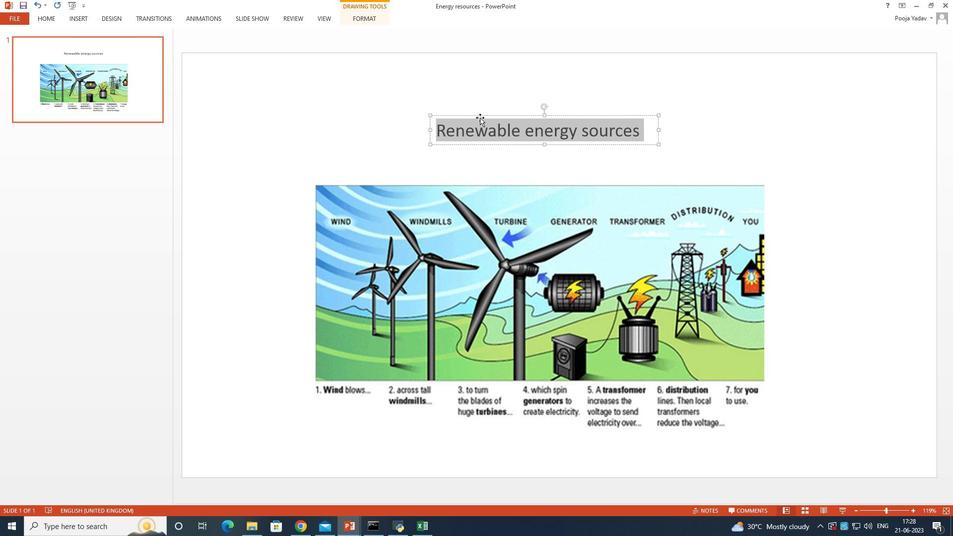 
Action: Mouse pressed left at (482, 114)
Screenshot: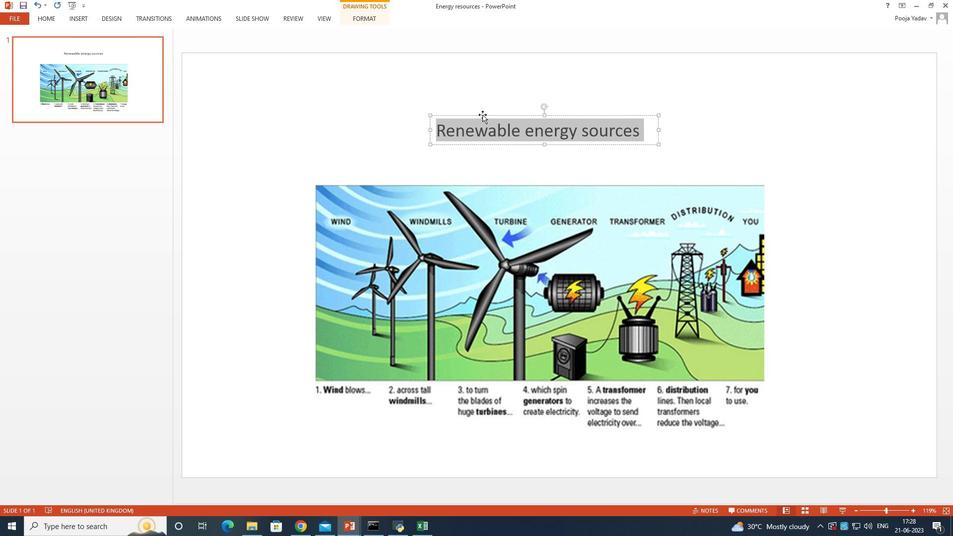 
Action: Mouse moved to (508, 229)
Screenshot: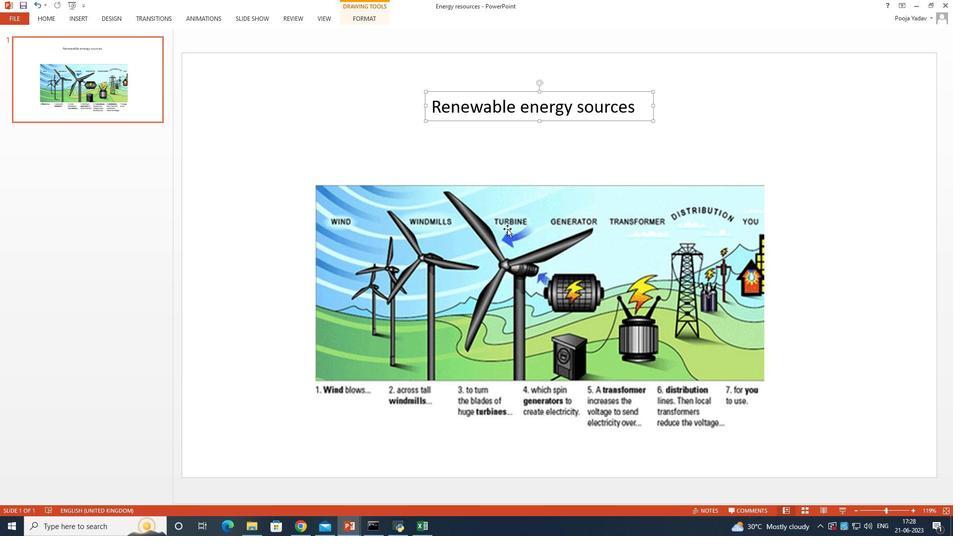 
Action: Mouse pressed left at (508, 229)
Screenshot: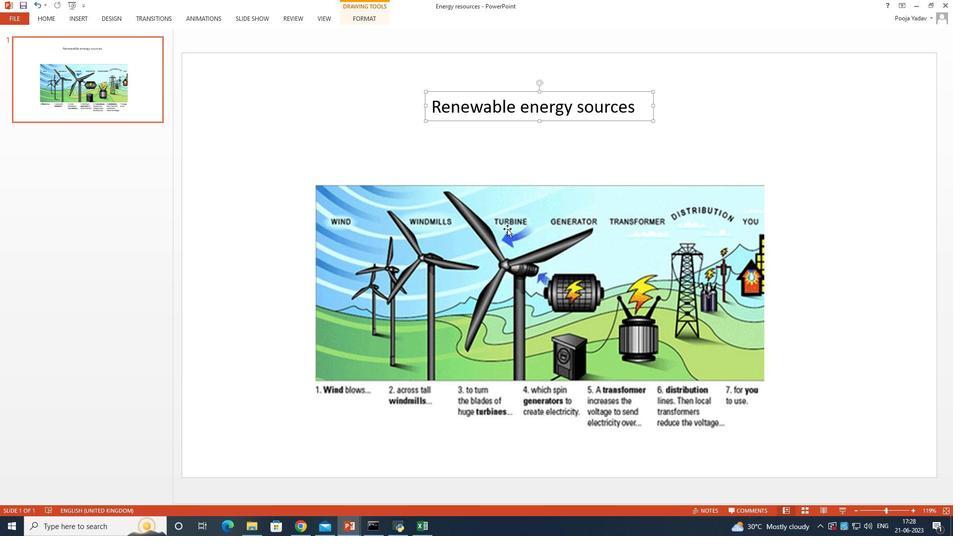 
Action: Mouse moved to (540, 171)
Screenshot: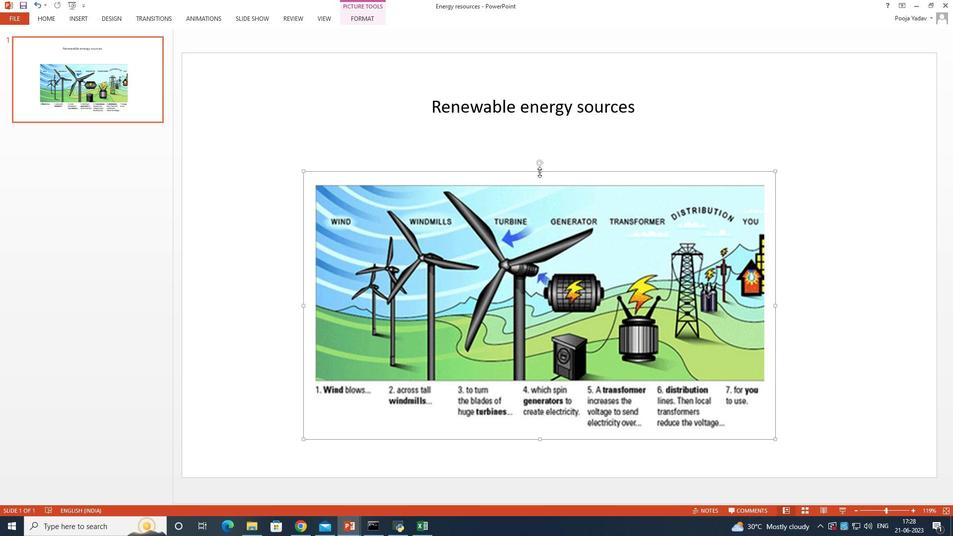 
Action: Mouse pressed left at (540, 171)
Screenshot: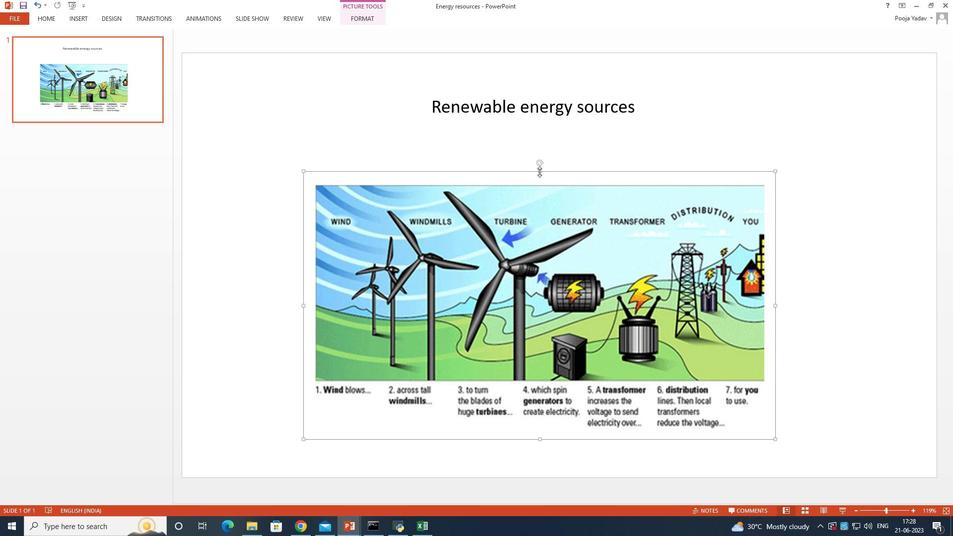 
Action: Mouse moved to (364, 16)
Screenshot: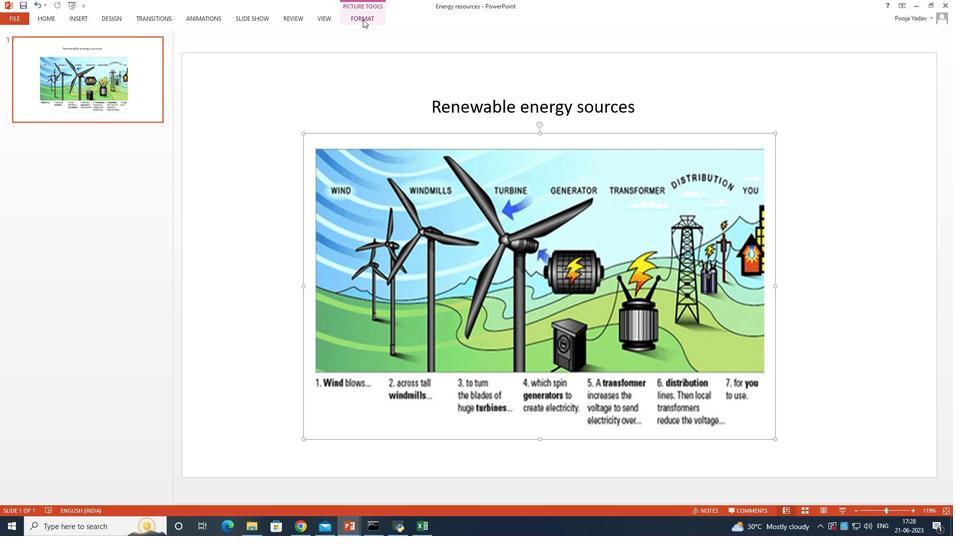 
Action: Mouse pressed left at (364, 16)
Screenshot: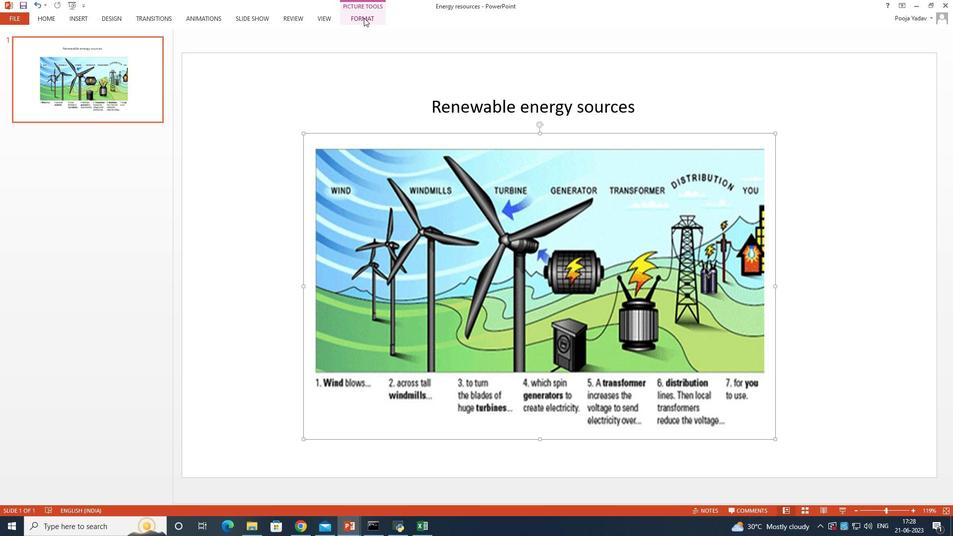 
Action: Mouse moved to (365, 34)
Screenshot: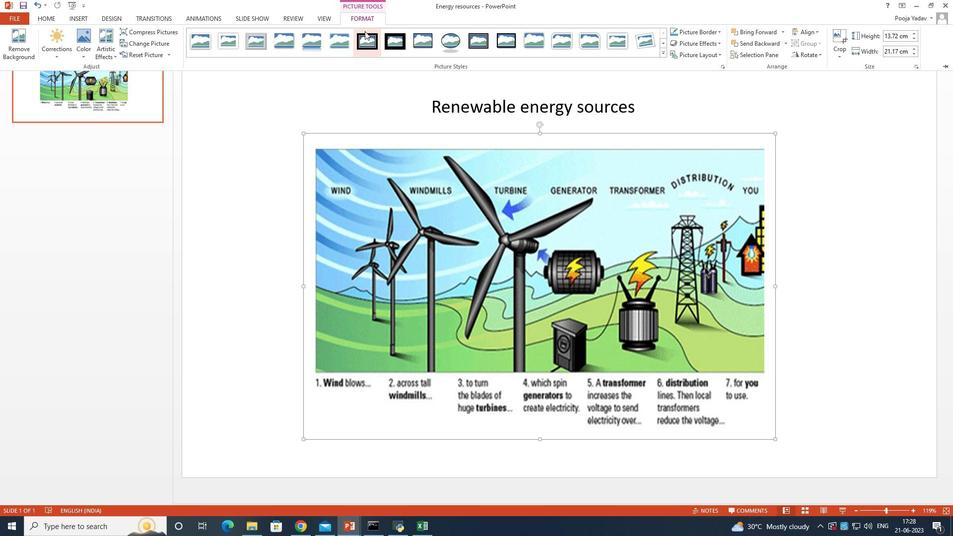 
Action: Mouse pressed left at (365, 34)
Screenshot: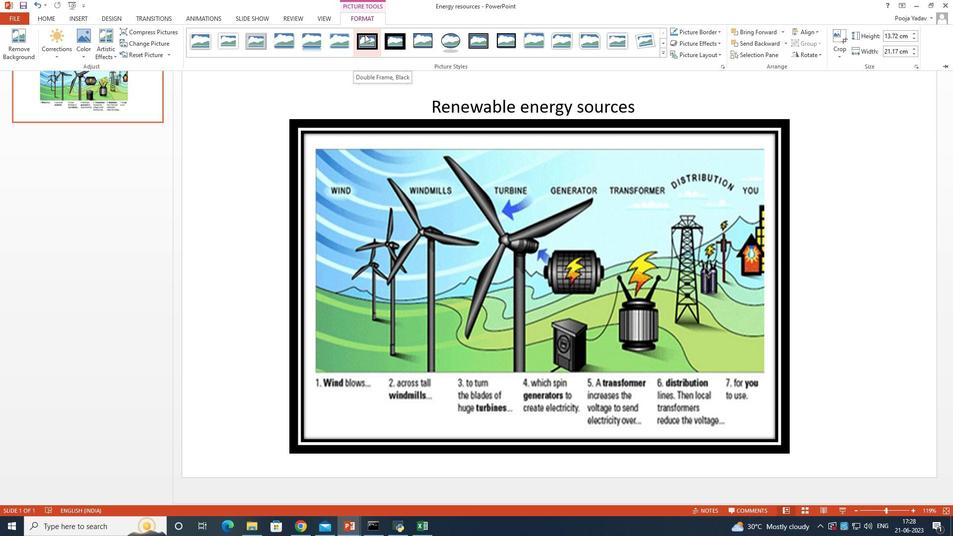 
Action: Mouse moved to (52, 18)
Screenshot: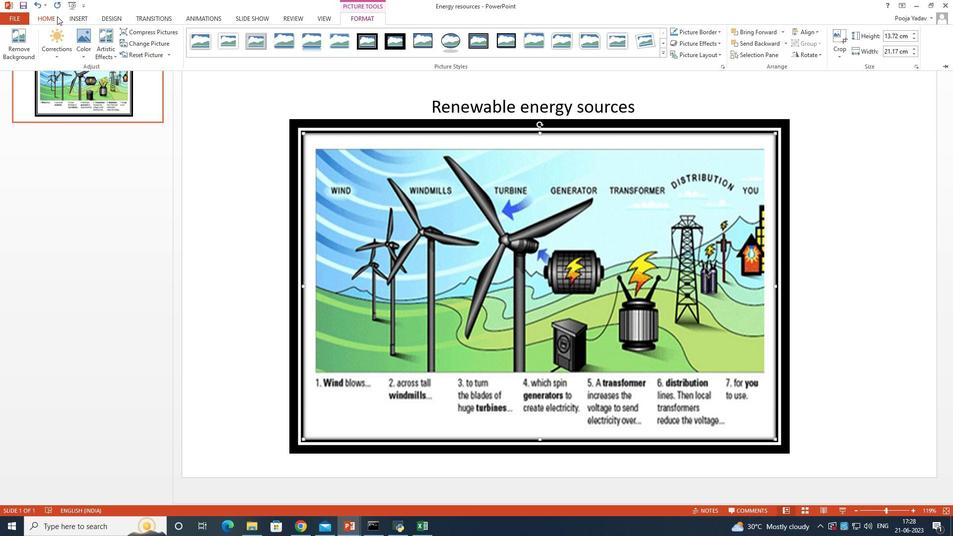 
Action: Mouse pressed left at (52, 18)
Screenshot: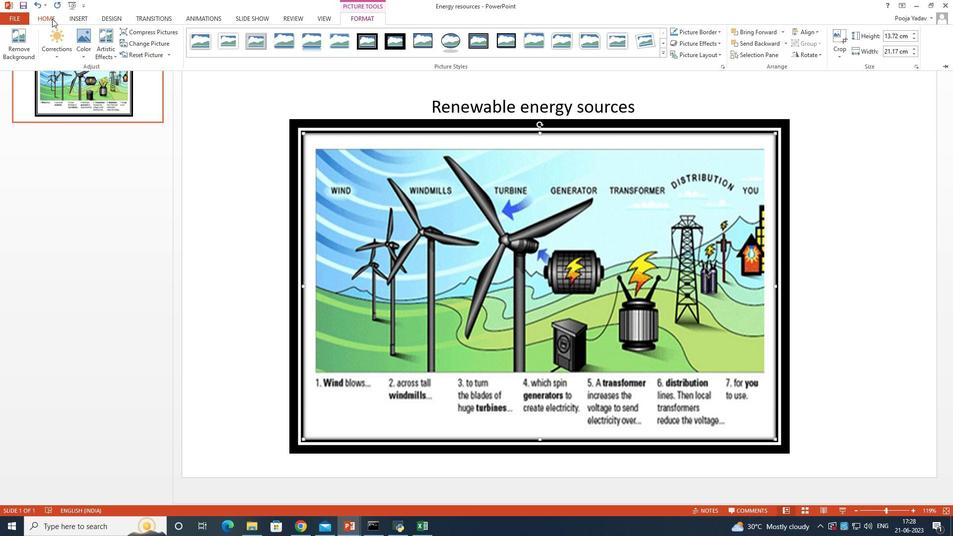 
Action: Mouse moved to (51, 16)
Screenshot: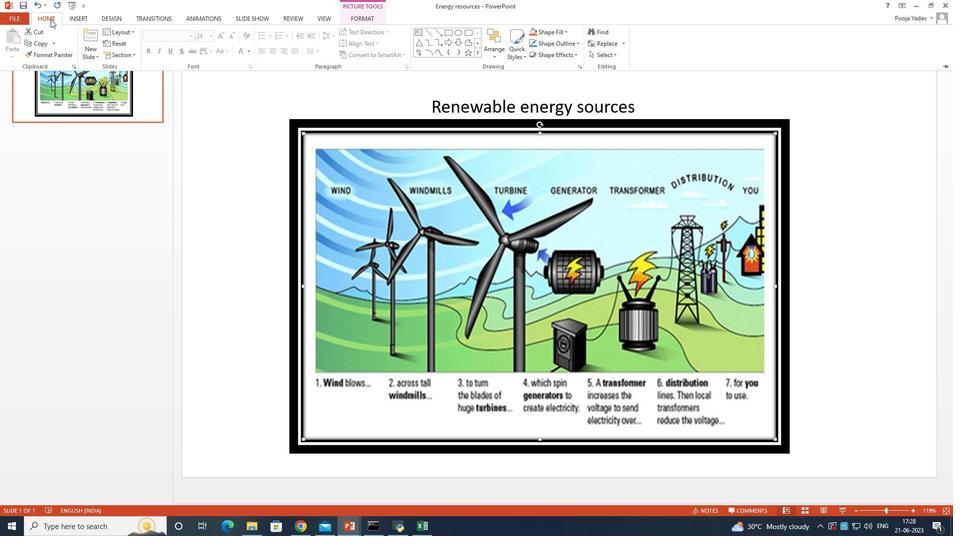 
Action: Mouse pressed left at (51, 16)
Screenshot: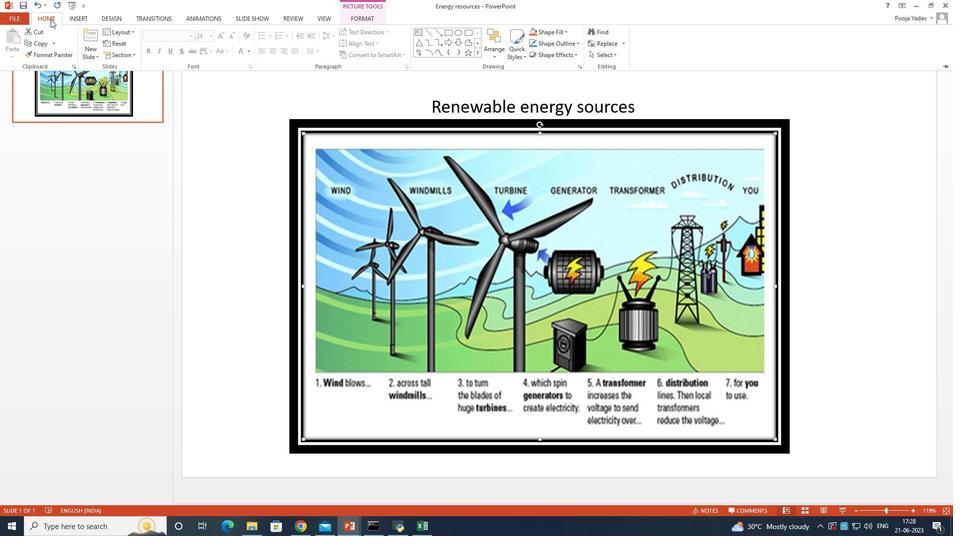 
Action: Mouse moved to (44, 14)
Screenshot: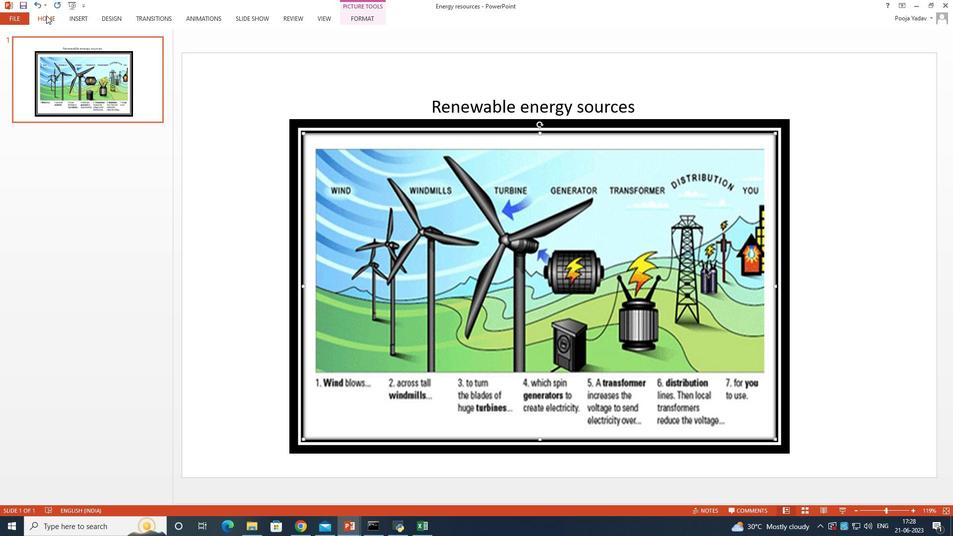 
Action: Mouse pressed left at (44, 14)
Screenshot: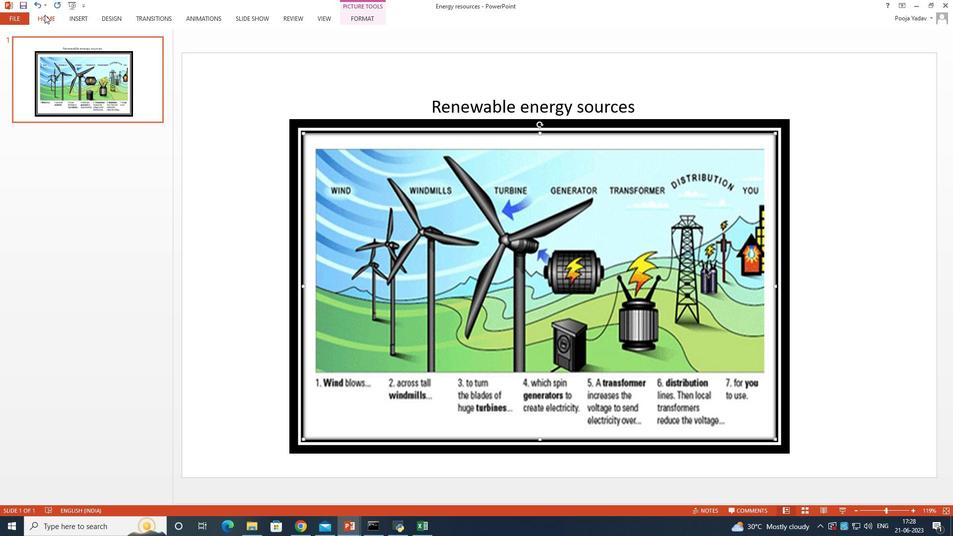 
Action: Mouse moved to (82, 52)
Screenshot: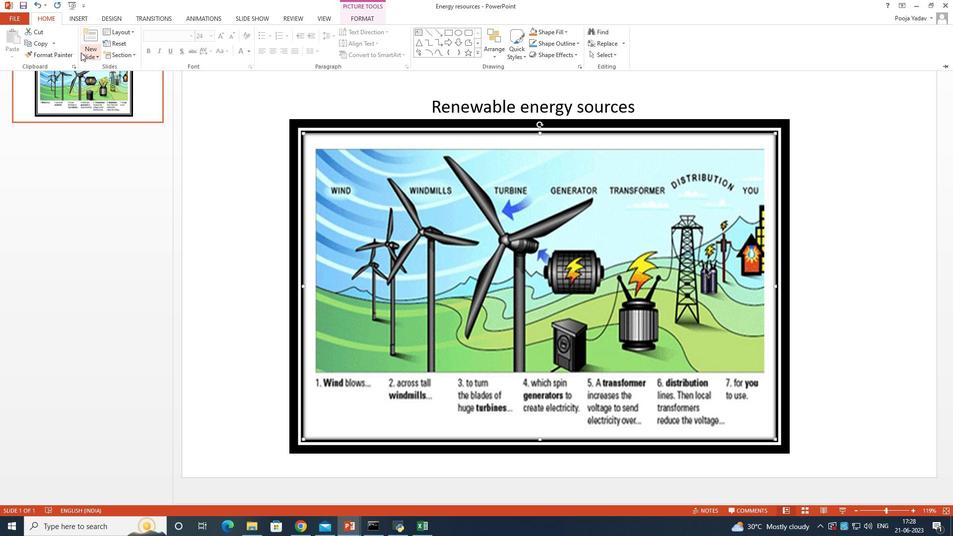 
Action: Mouse pressed left at (82, 52)
Screenshot: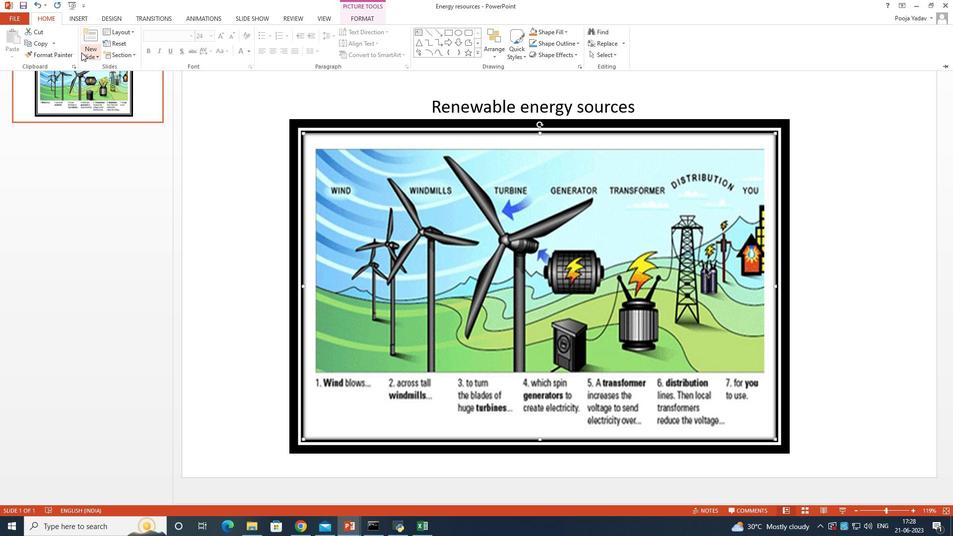 
Action: Mouse moved to (103, 179)
Screenshot: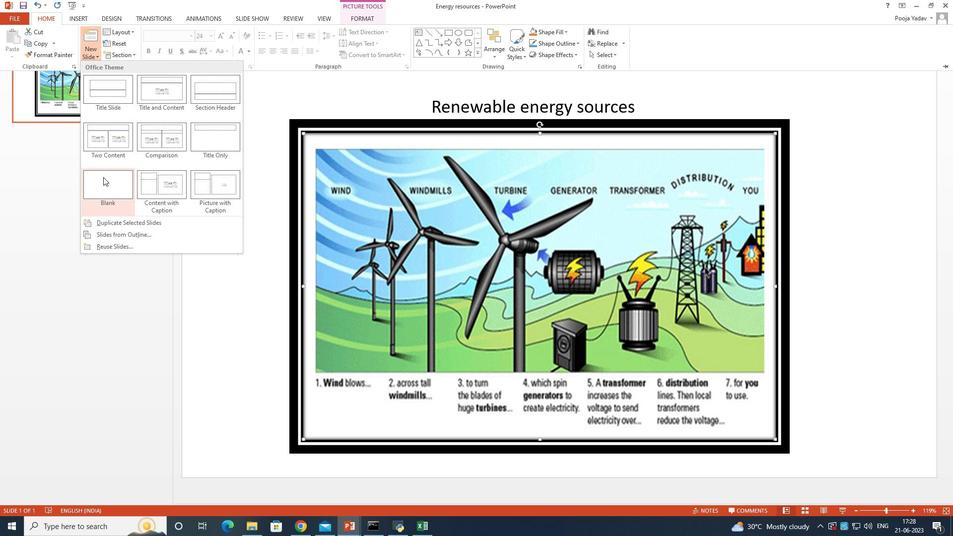 
Action: Mouse pressed left at (103, 179)
Screenshot: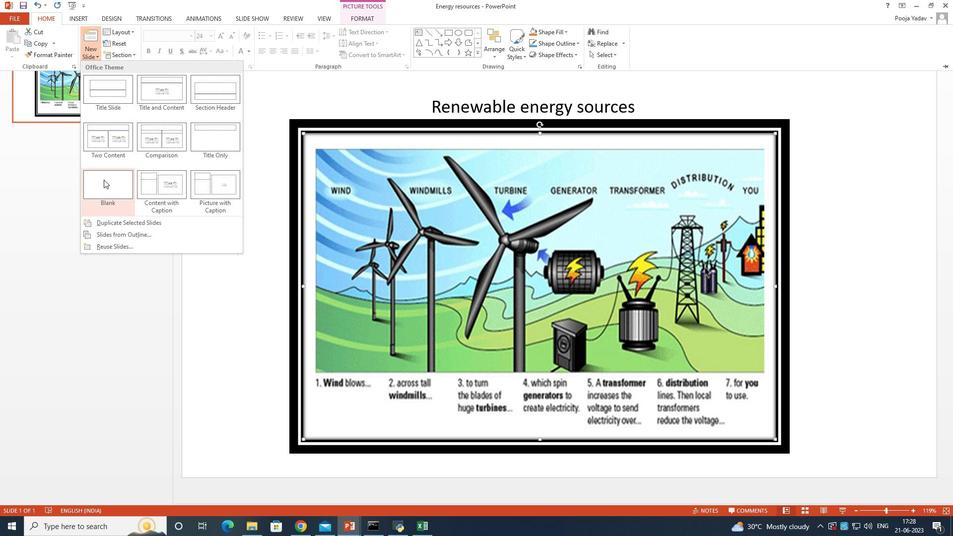 
Action: Mouse moved to (80, 17)
Screenshot: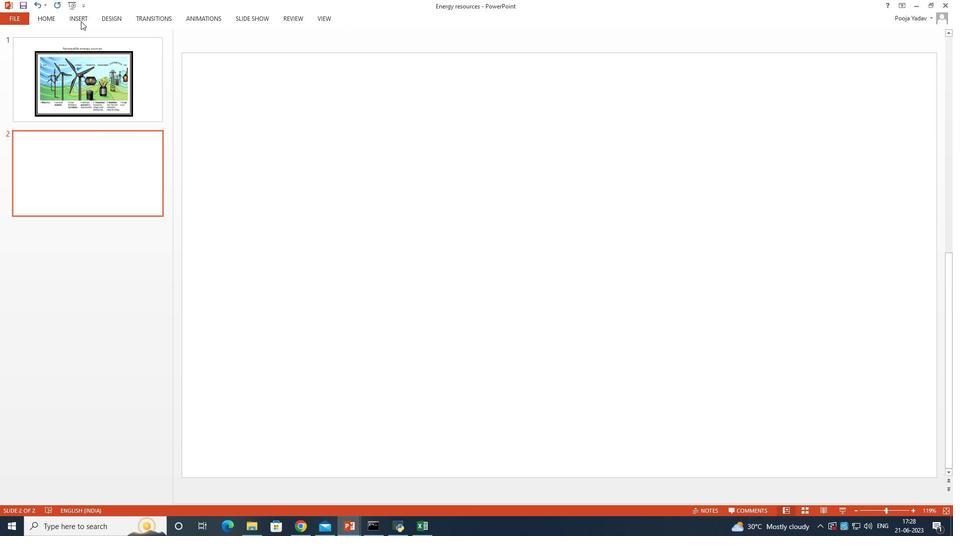 
Action: Mouse pressed left at (80, 17)
Screenshot: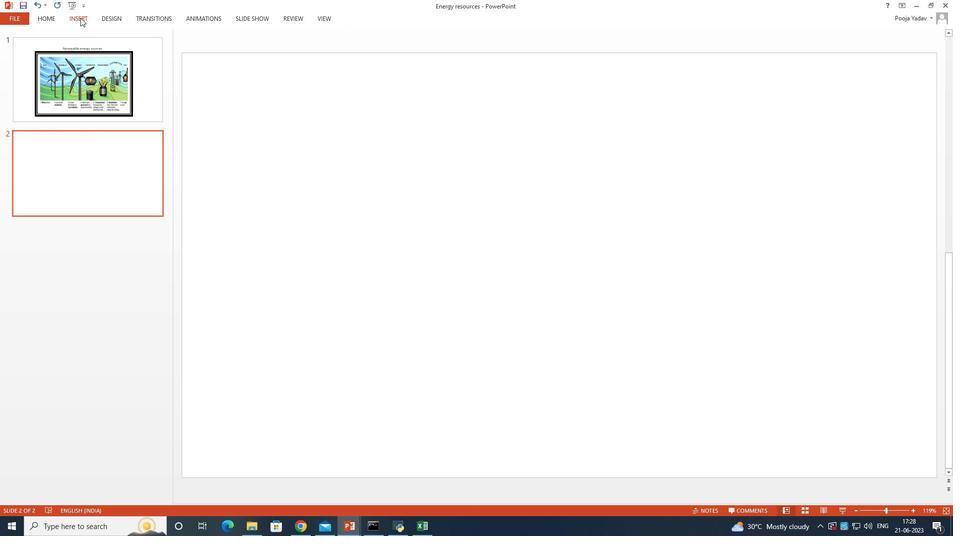 
Action: Mouse moved to (87, 49)
Screenshot: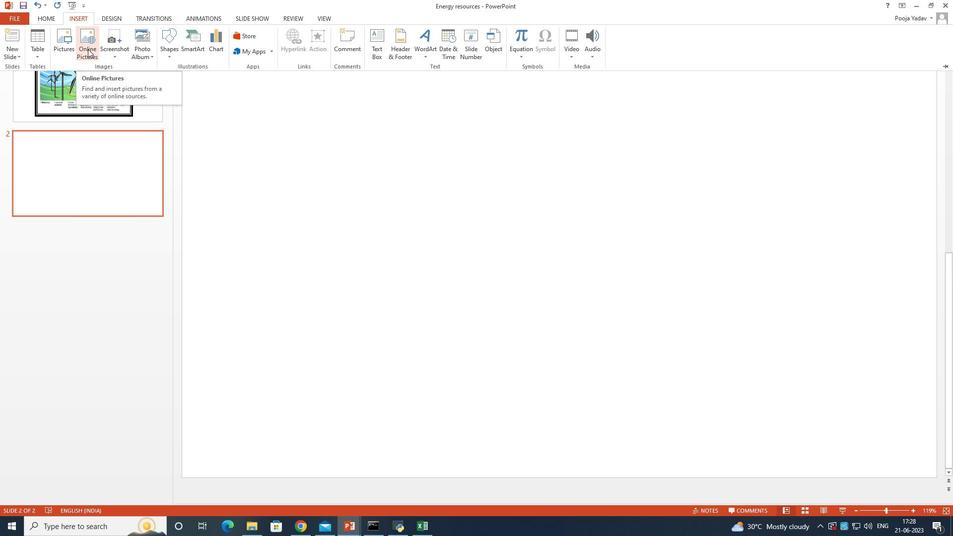 
Action: Mouse pressed left at (87, 49)
Screenshot: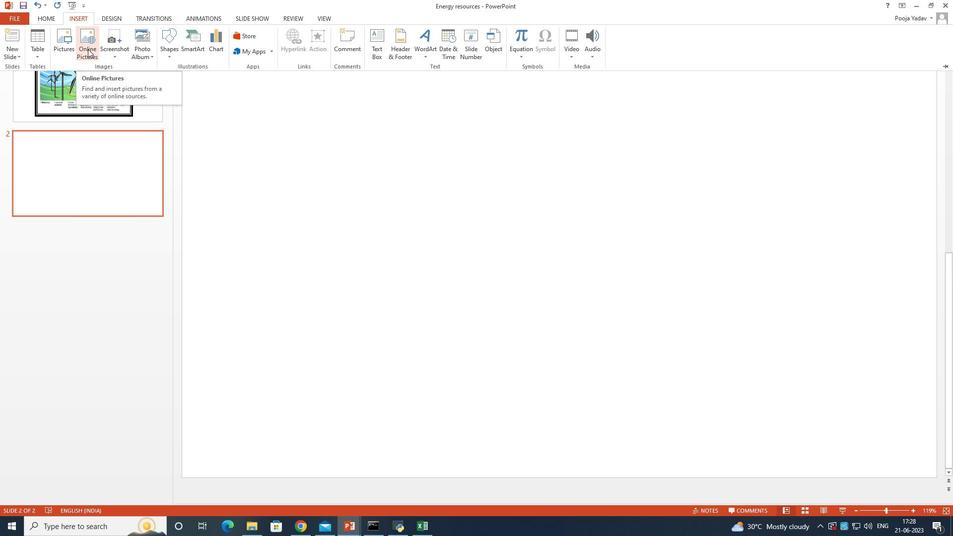 
Action: Mouse moved to (582, 207)
Screenshot: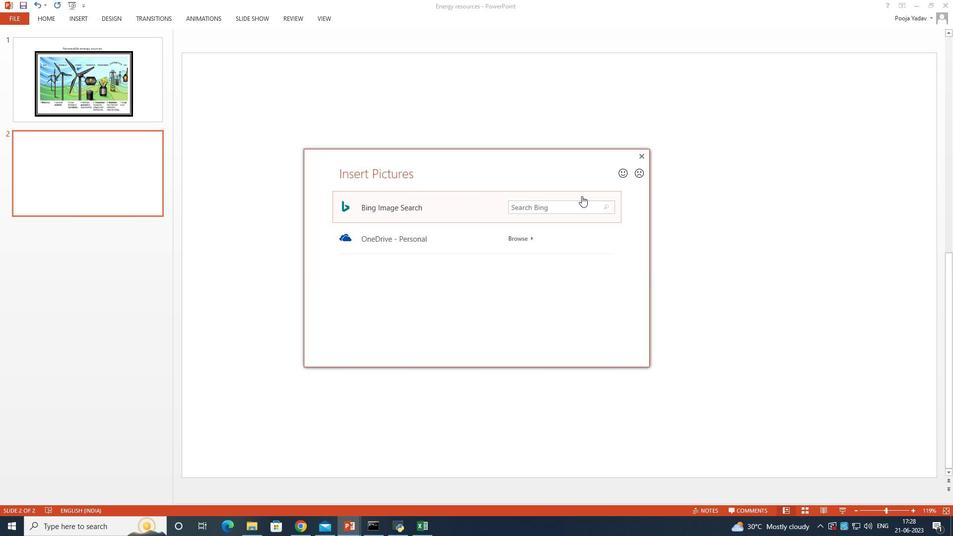 
Action: Mouse pressed left at (582, 207)
Screenshot: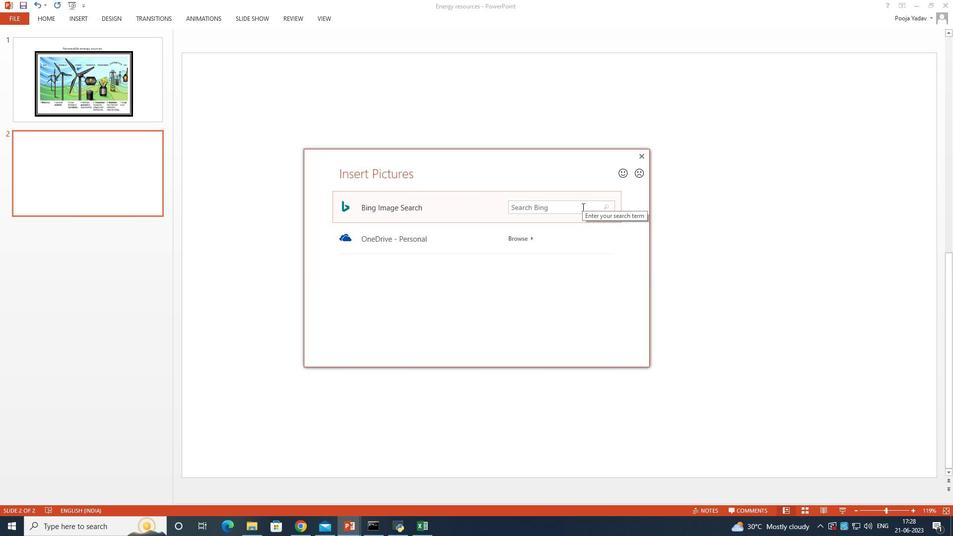 
Action: Mouse moved to (587, 195)
Screenshot: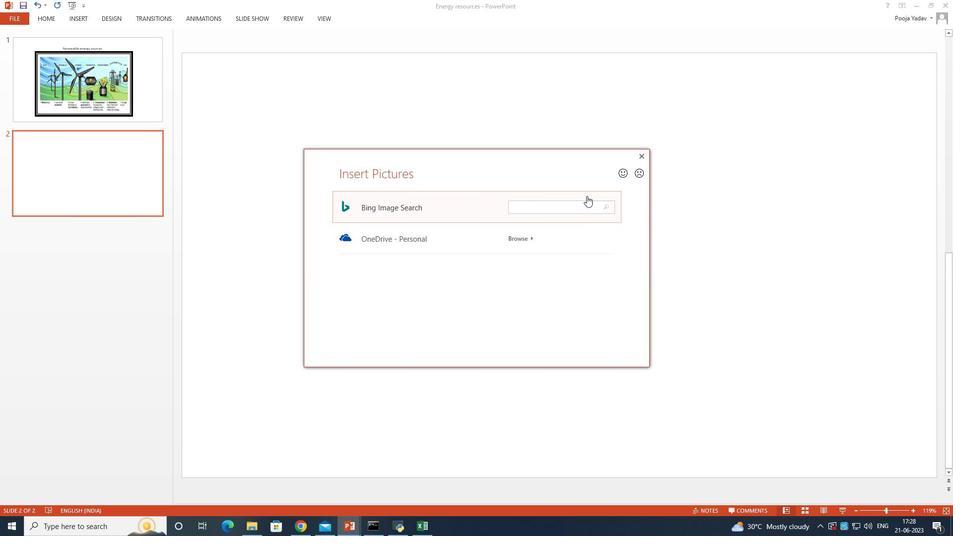 
Action: Key pressed b<Key.shift>enefits<Key.space>of<Key.space>energy<Key.space>sources<Key.space>for<Key.space>a<Key.space>sustainable<Key.space>future<Key.enter>
Screenshot: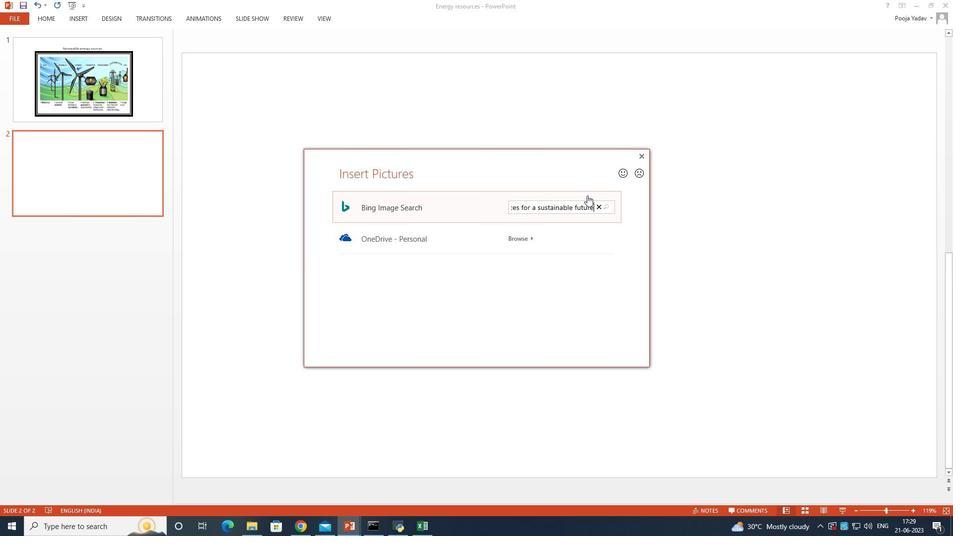 
Action: Mouse moved to (551, 249)
Screenshot: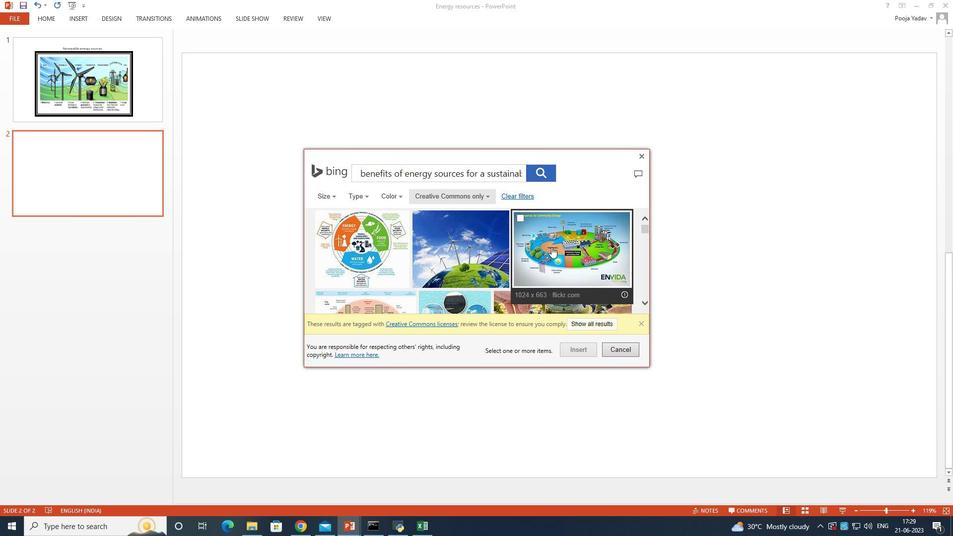 
Action: Mouse scrolled (551, 248) with delta (0, 0)
Screenshot: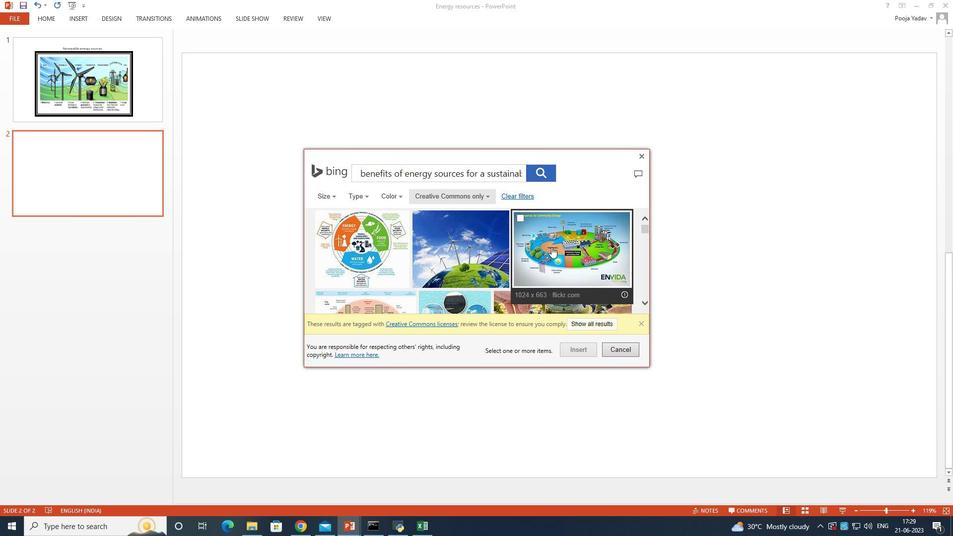 
Action: Mouse moved to (551, 251)
Screenshot: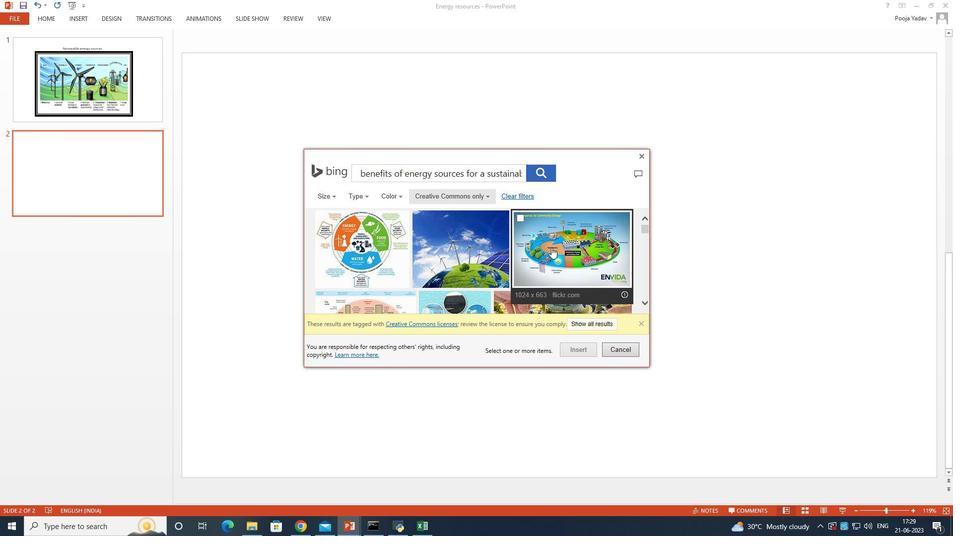 
Action: Mouse scrolled (551, 251) with delta (0, 0)
Screenshot: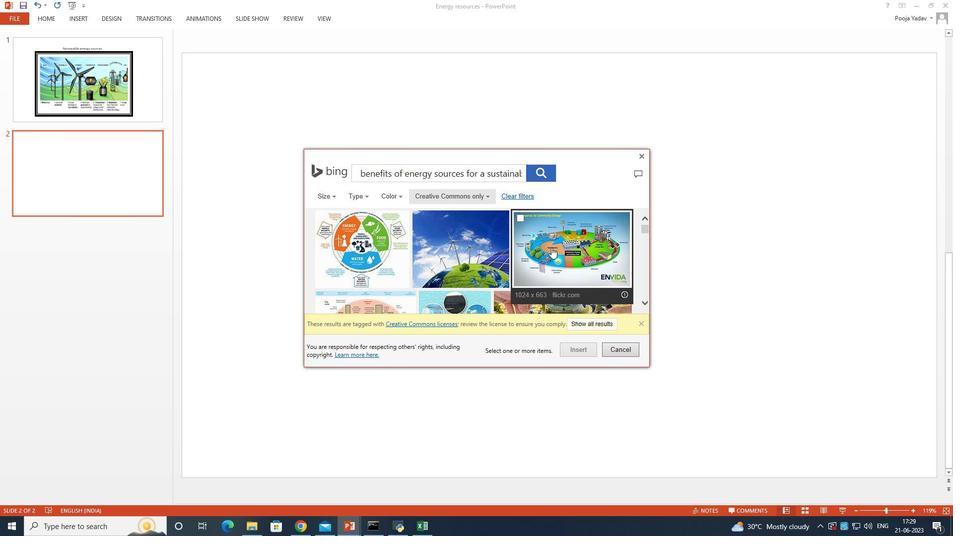 
Action: Mouse scrolled (551, 251) with delta (0, 0)
Screenshot: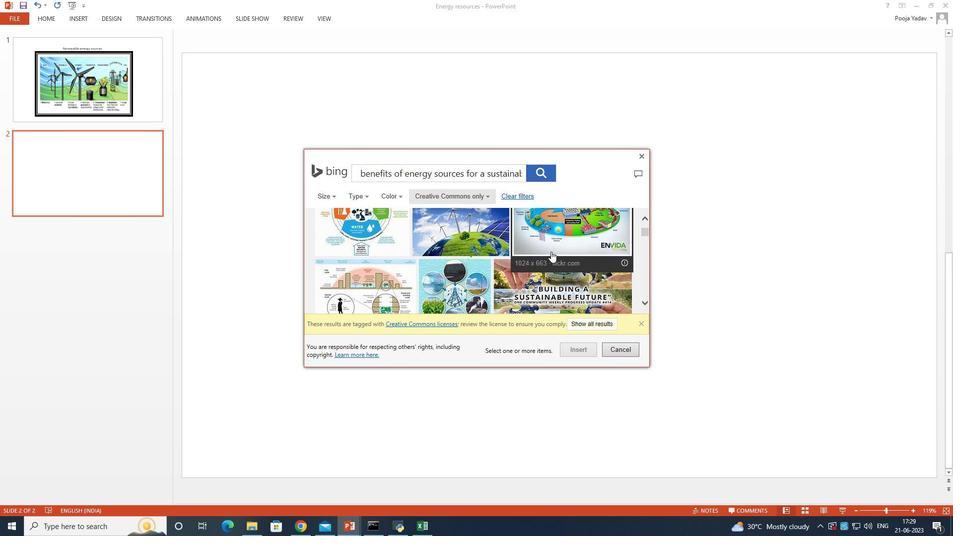 
Action: Mouse scrolled (551, 251) with delta (0, 0)
Screenshot: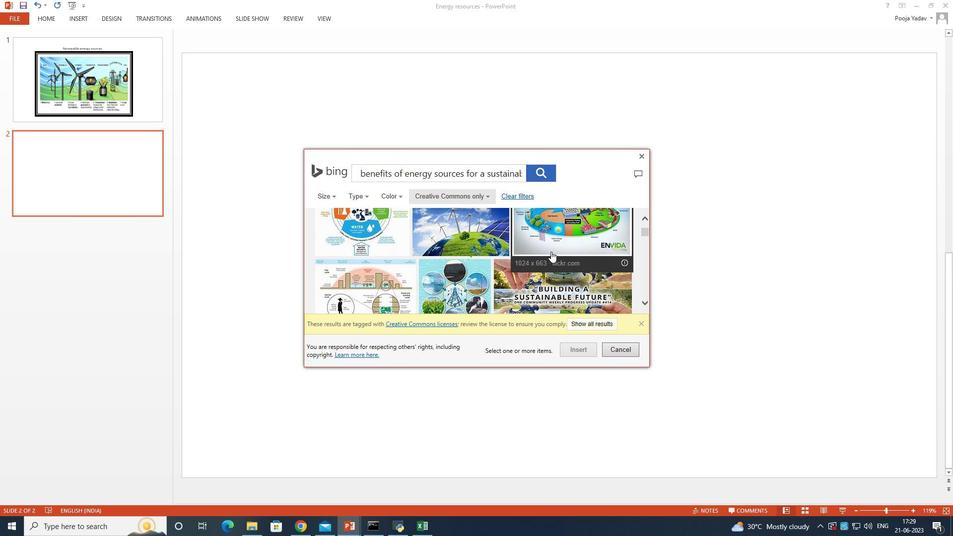 
Action: Mouse moved to (551, 251)
Screenshot: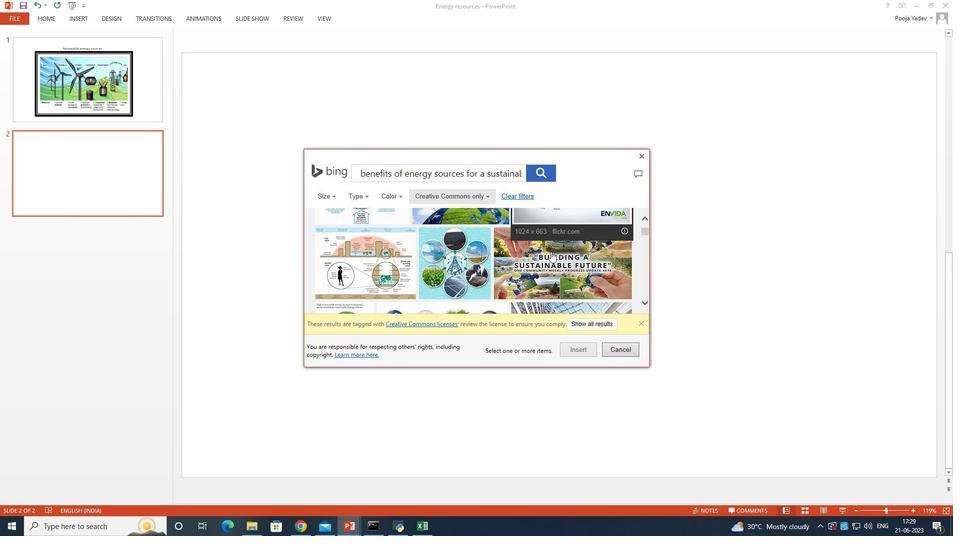 
Action: Mouse scrolled (551, 250) with delta (0, 0)
Screenshot: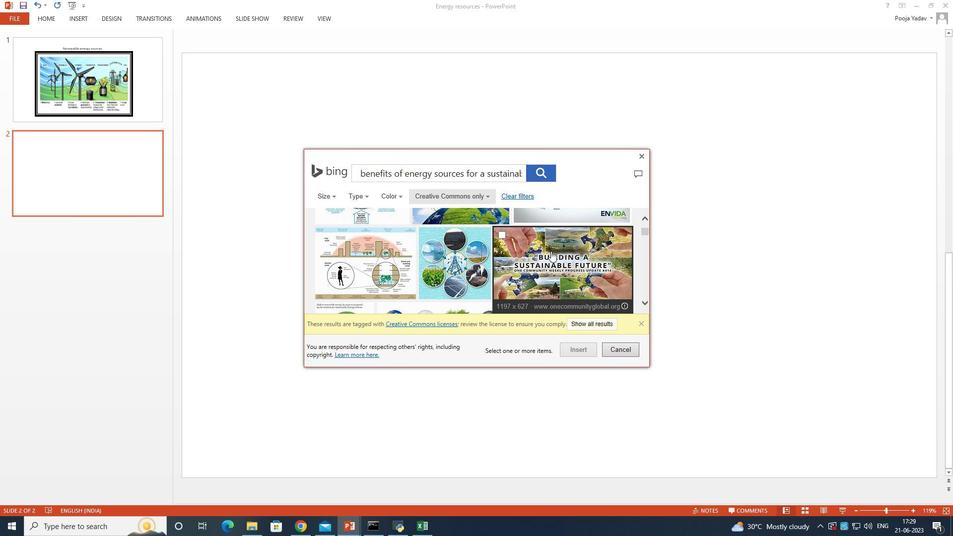 
Action: Mouse scrolled (551, 250) with delta (0, 0)
Screenshot: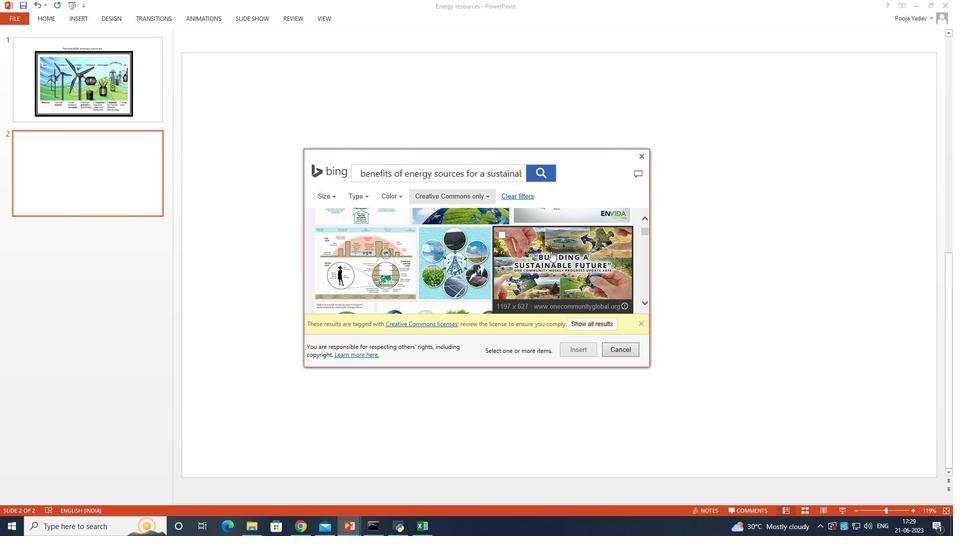 
Action: Mouse scrolled (551, 250) with delta (0, 0)
Screenshot: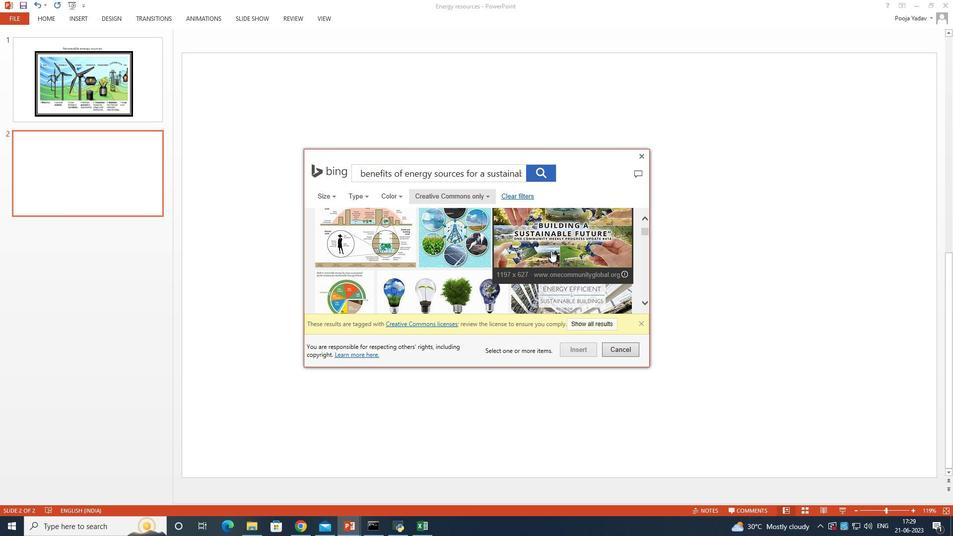 
Action: Mouse scrolled (551, 251) with delta (0, 0)
Screenshot: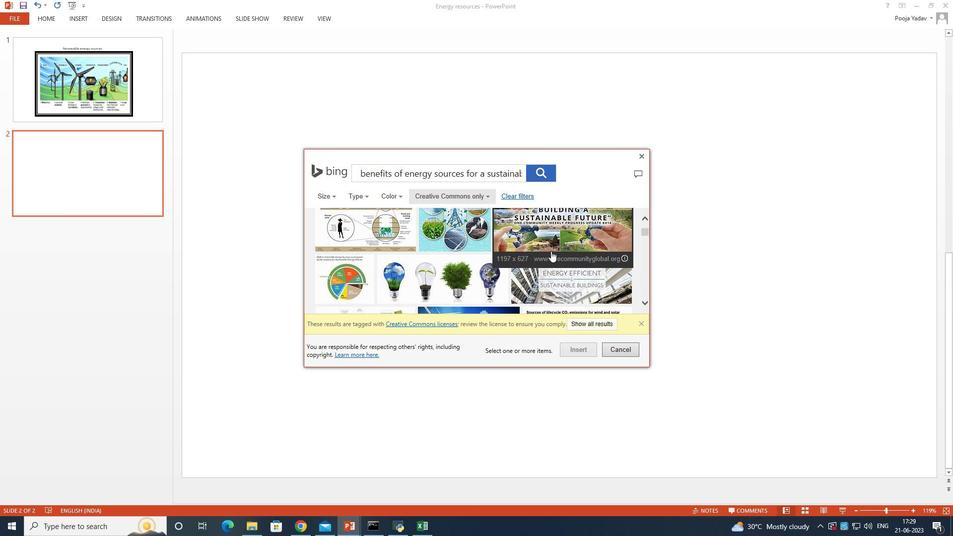 
Action: Mouse moved to (565, 237)
Screenshot: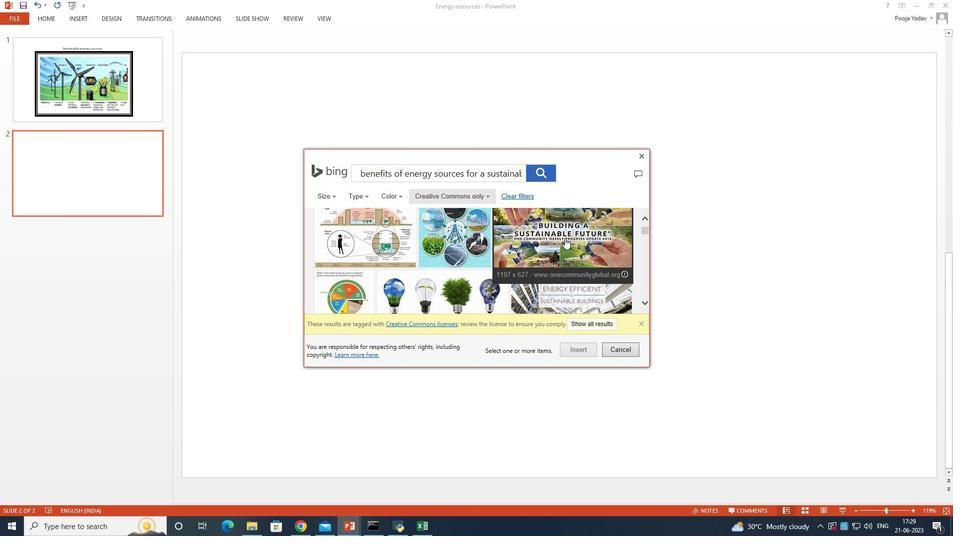 
Action: Mouse pressed left at (565, 237)
Screenshot: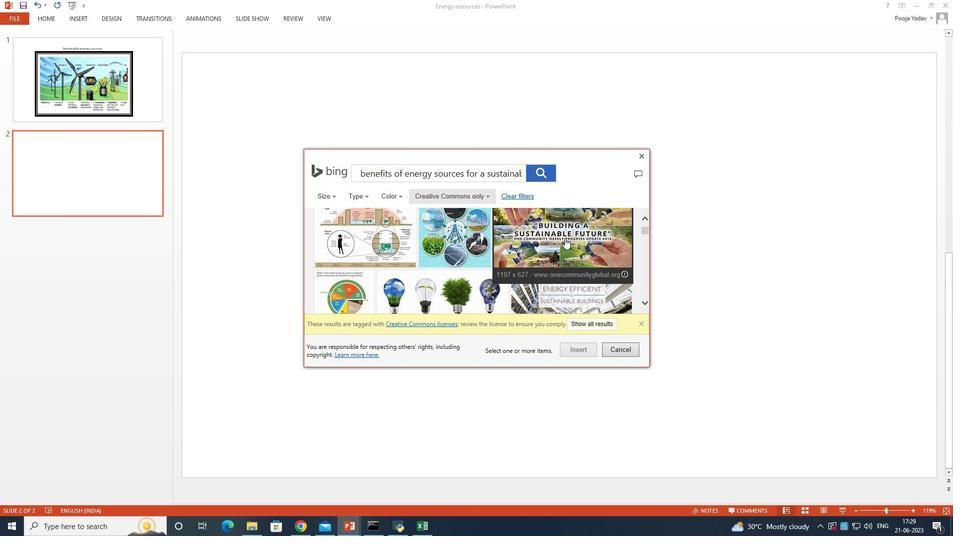 
Action: Mouse moved to (581, 352)
Screenshot: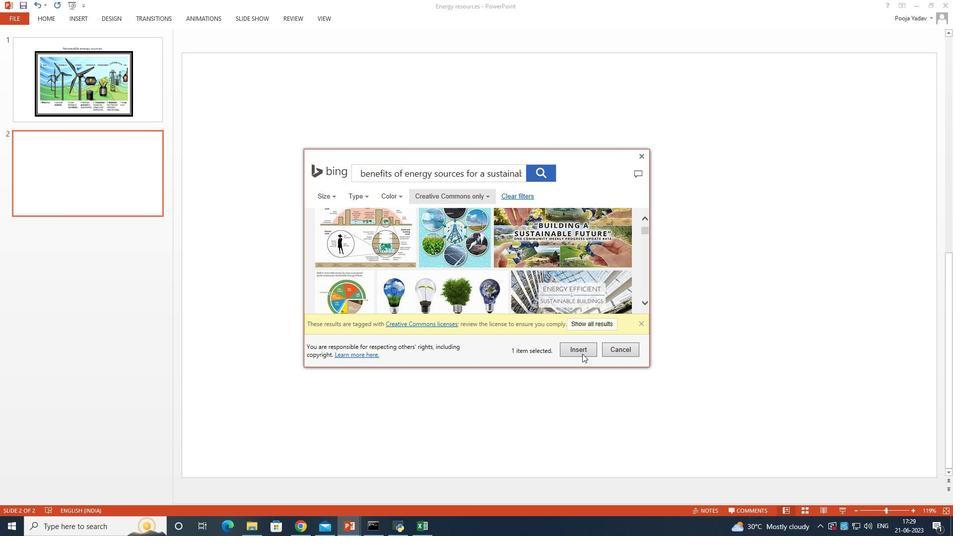 
Action: Mouse pressed left at (581, 352)
Screenshot: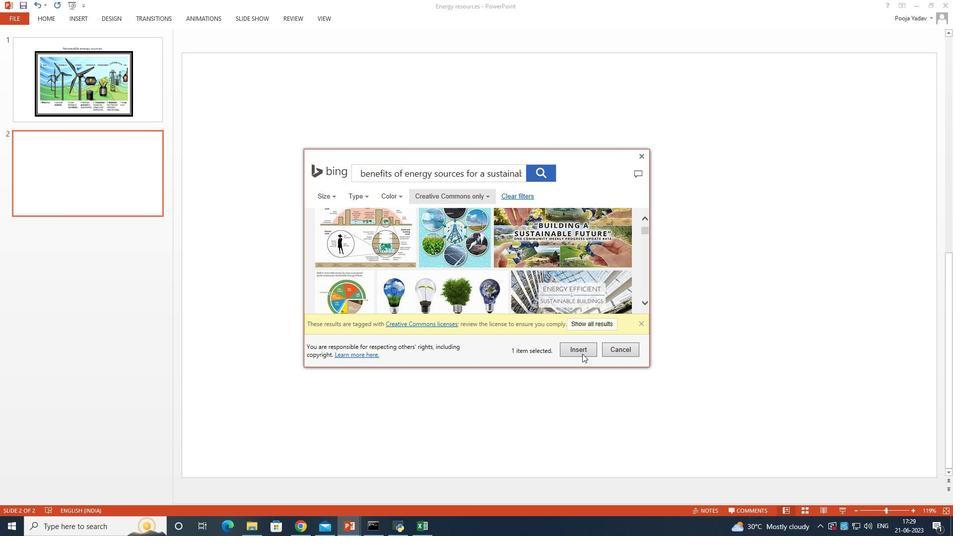 
Action: Mouse moved to (559, 236)
Screenshot: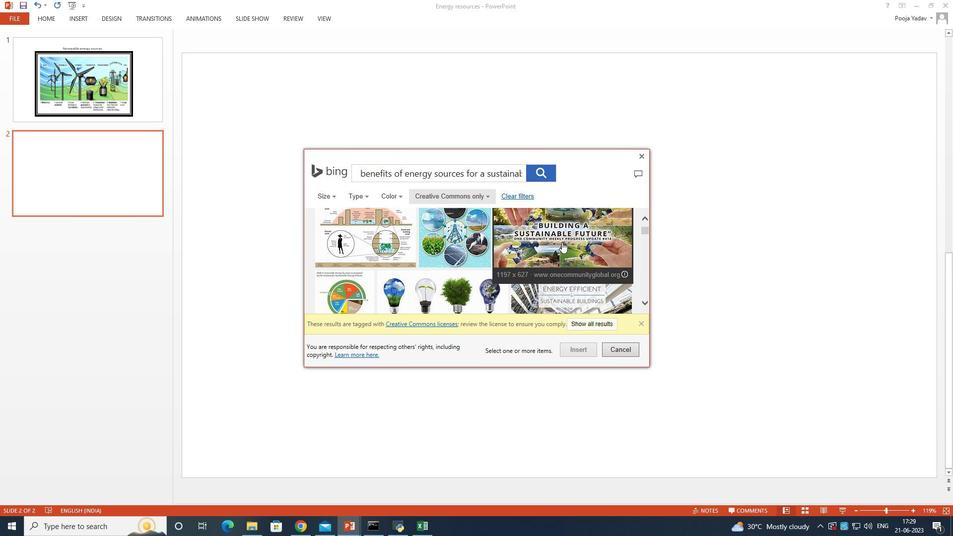 
Action: Mouse pressed left at (559, 236)
Screenshot: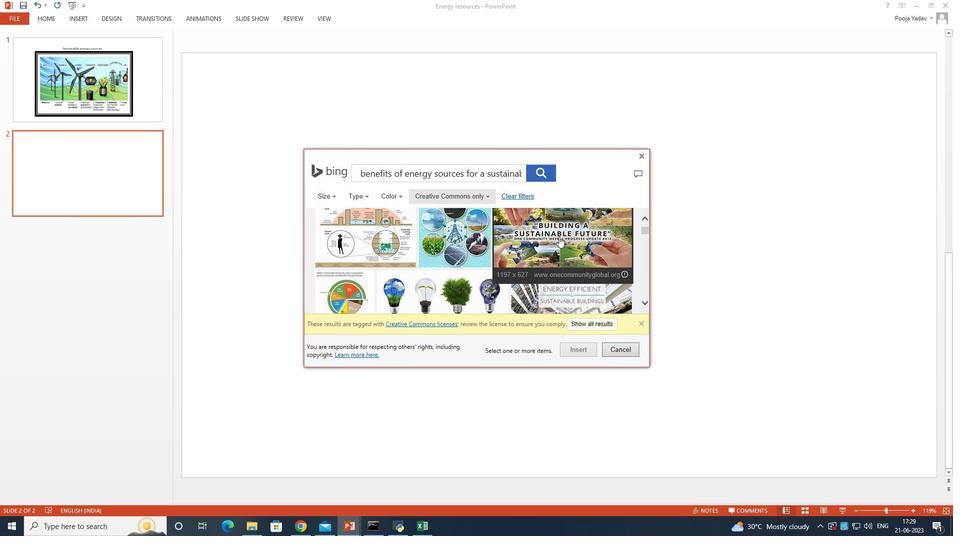 
Action: Mouse moved to (579, 347)
Screenshot: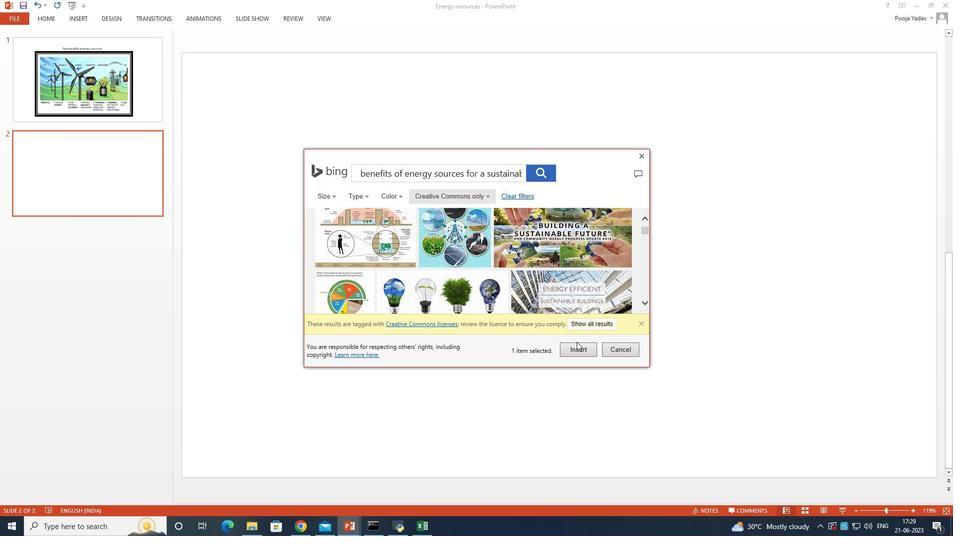 
Action: Mouse pressed left at (579, 347)
Screenshot: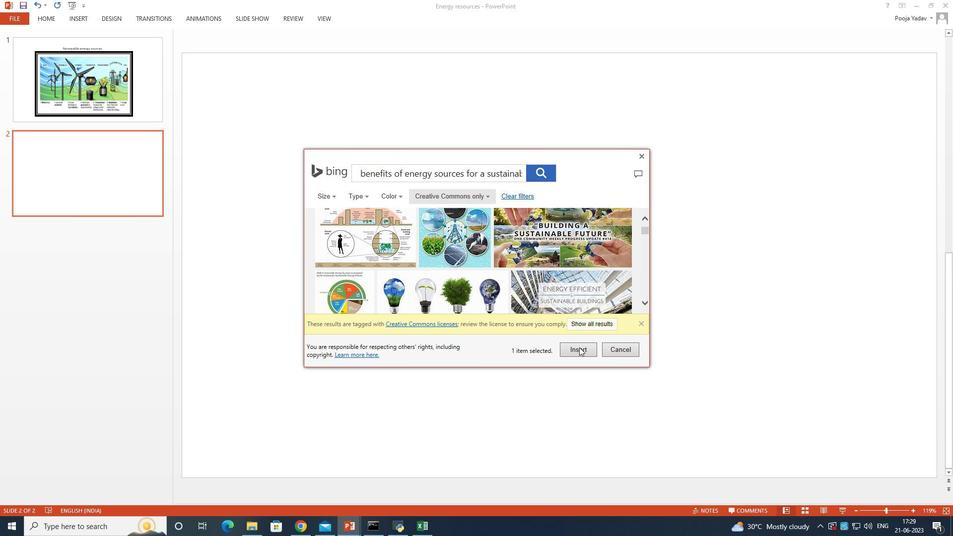 
Action: Mouse moved to (567, 242)
Screenshot: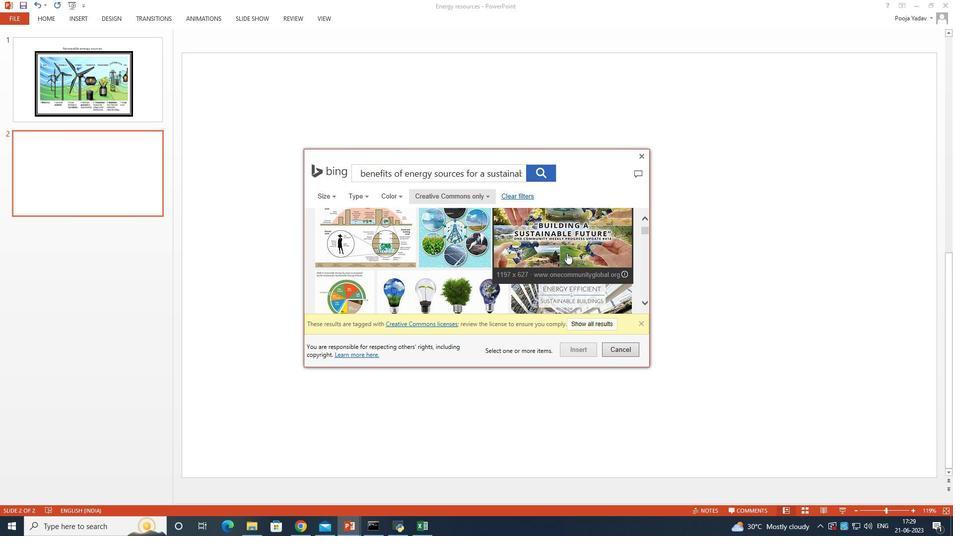 
Action: Mouse pressed left at (567, 242)
Screenshot: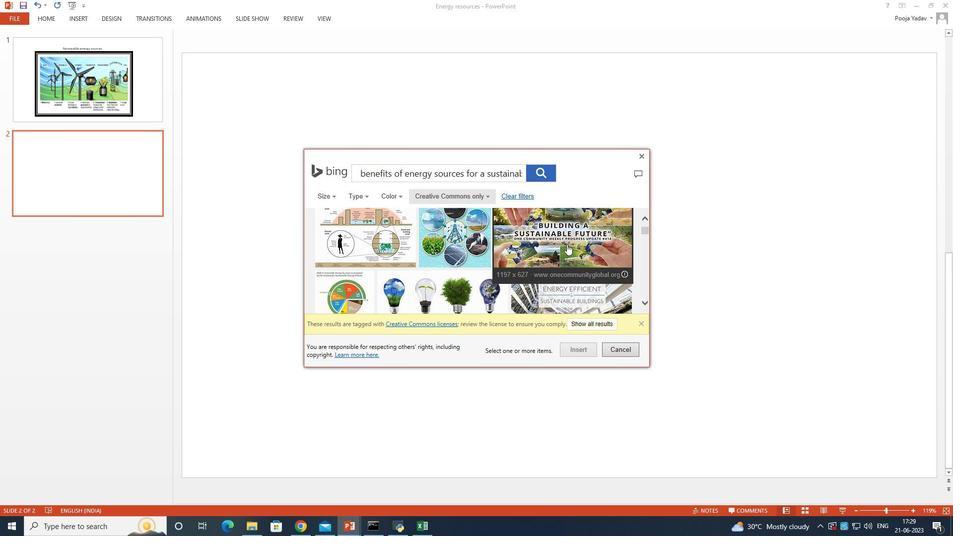 
Action: Mouse pressed left at (567, 242)
Screenshot: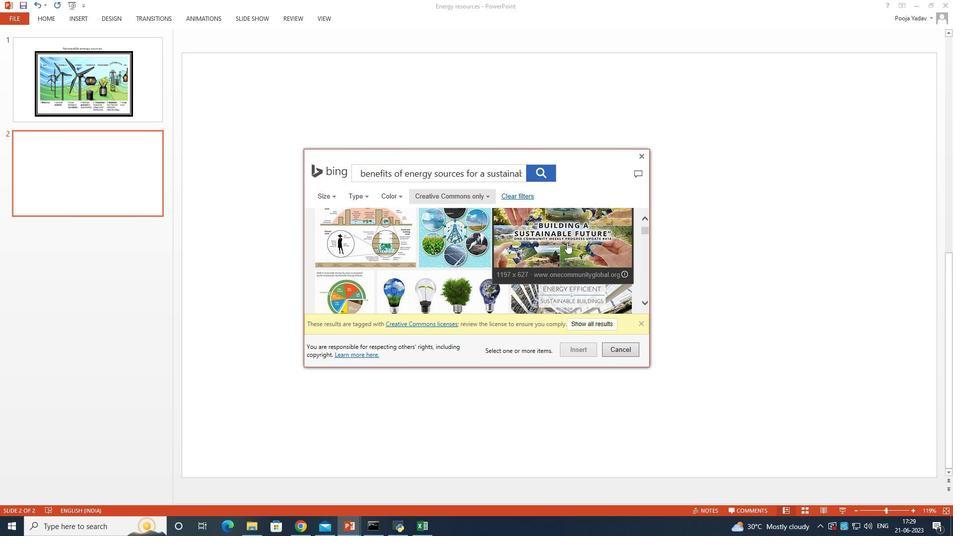 
Action: Mouse pressed left at (567, 242)
Screenshot: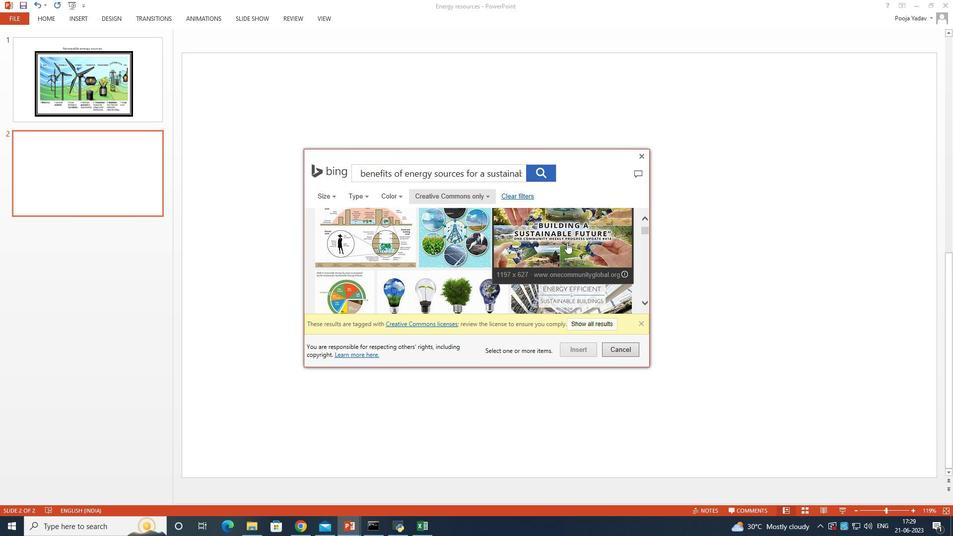 
Action: Mouse moved to (577, 346)
Screenshot: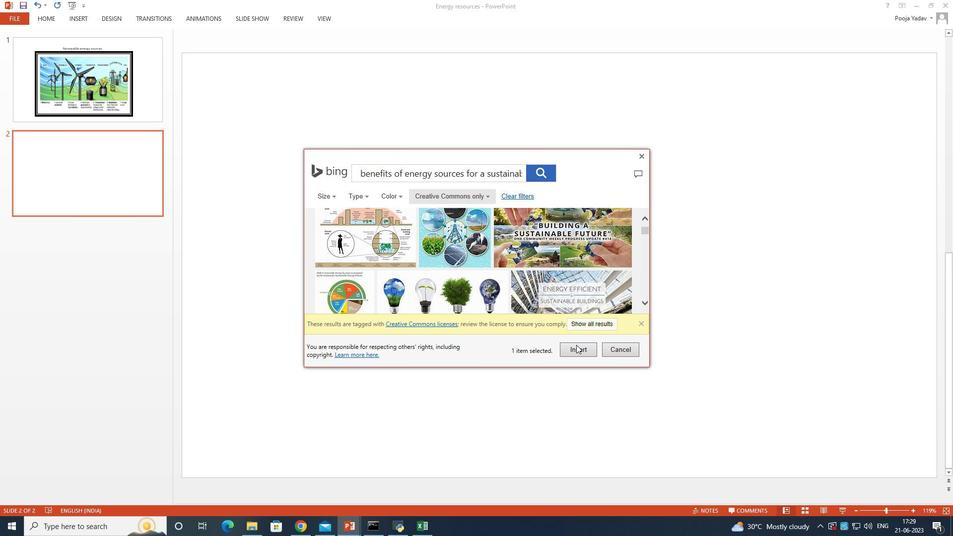 
Action: Mouse pressed left at (577, 346)
Screenshot: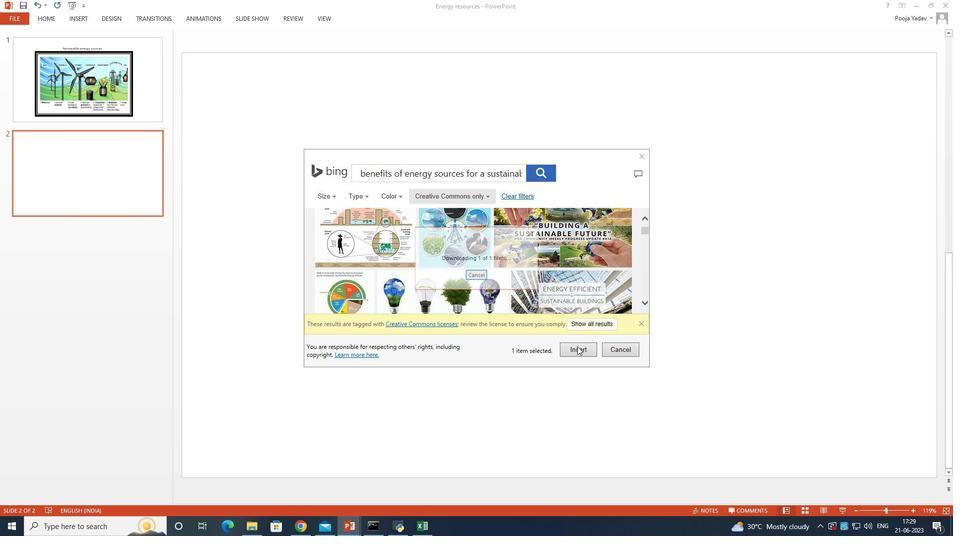 
Action: Mouse moved to (538, 292)
Screenshot: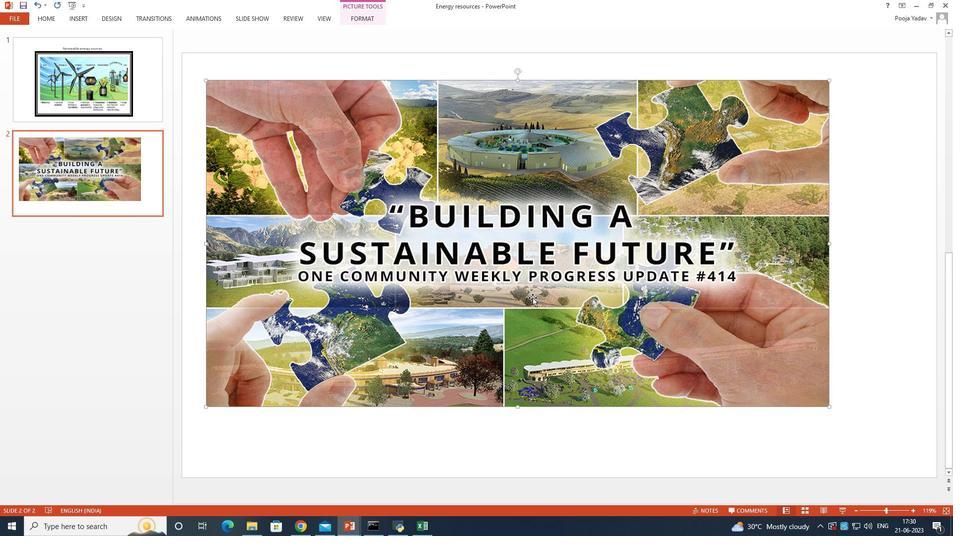 
Action: Mouse pressed left at (538, 292)
Screenshot: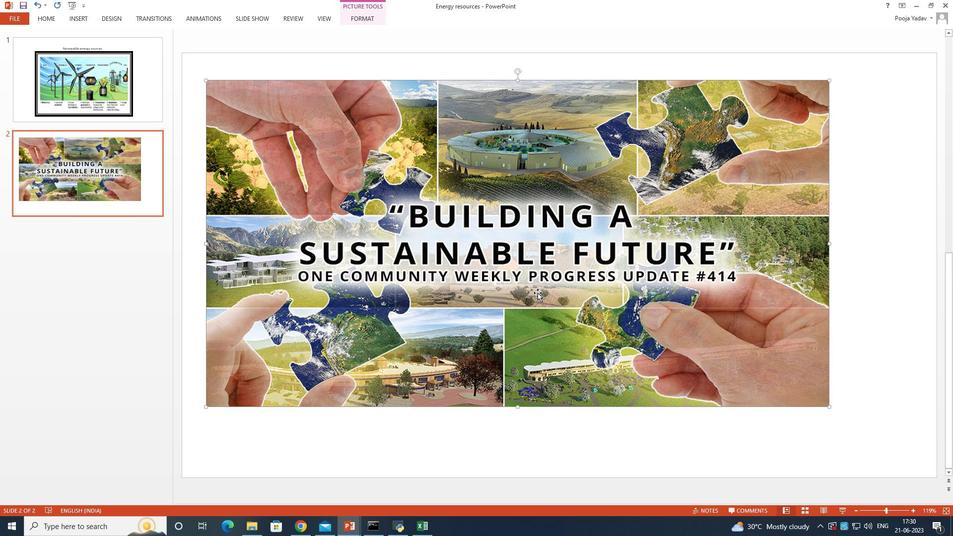 
Action: Mouse moved to (555, 278)
Screenshot: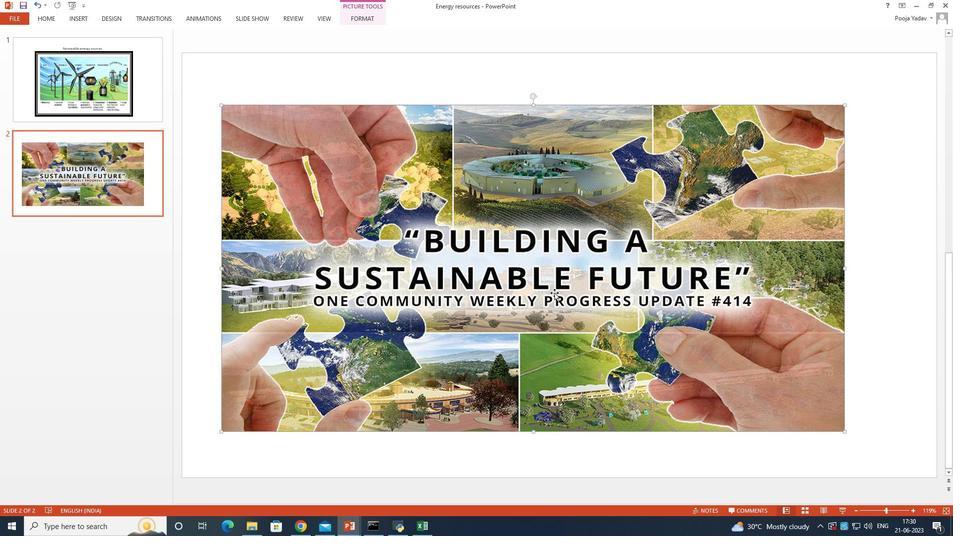 
Action: Mouse pressed left at (555, 278)
Screenshot: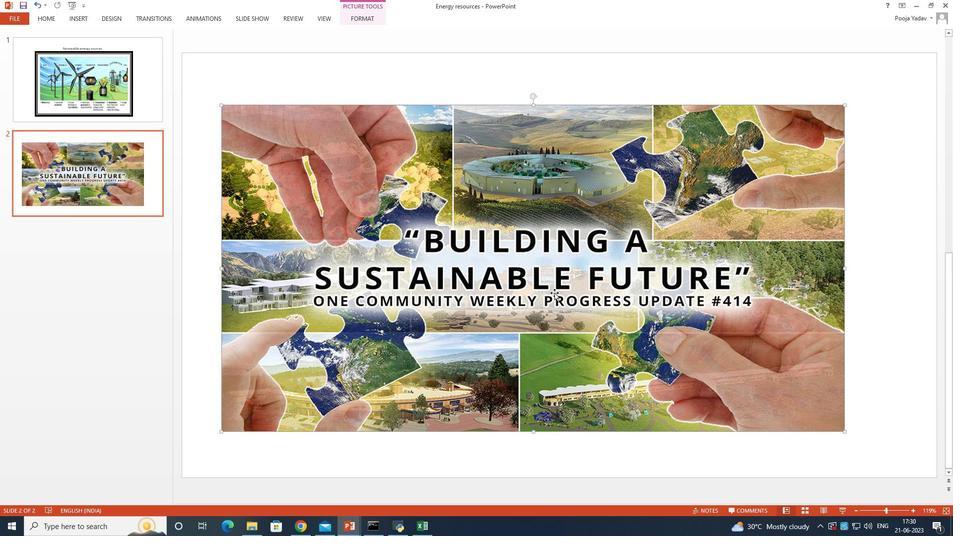 
Action: Mouse moved to (546, 273)
Screenshot: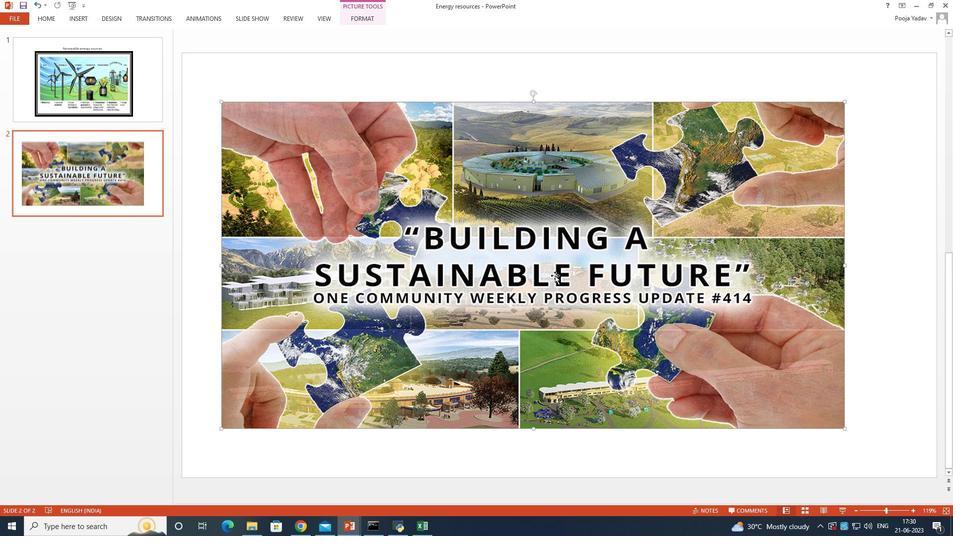 
Action: Key pressed <Key.backspace>
Screenshot: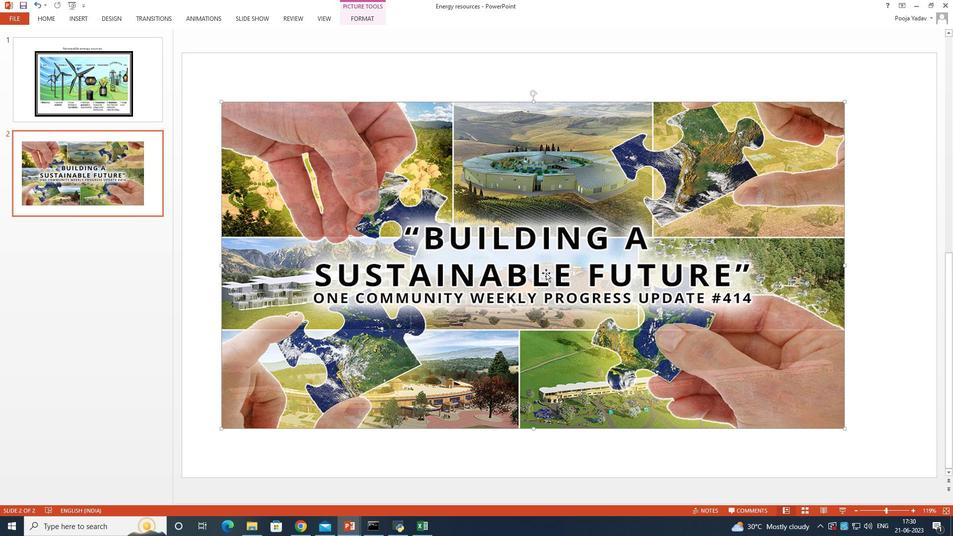 
Action: Mouse moved to (84, 21)
Screenshot: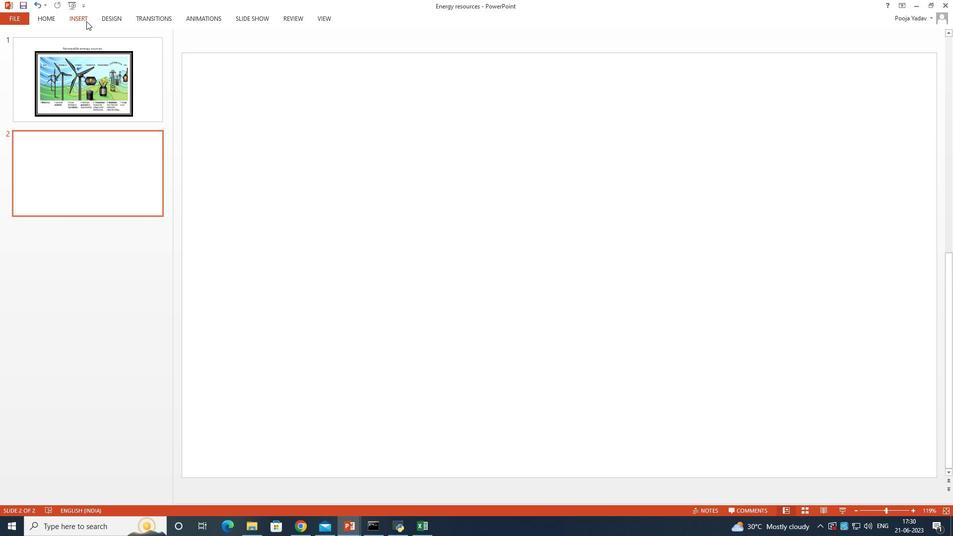
Action: Mouse pressed left at (84, 21)
Screenshot: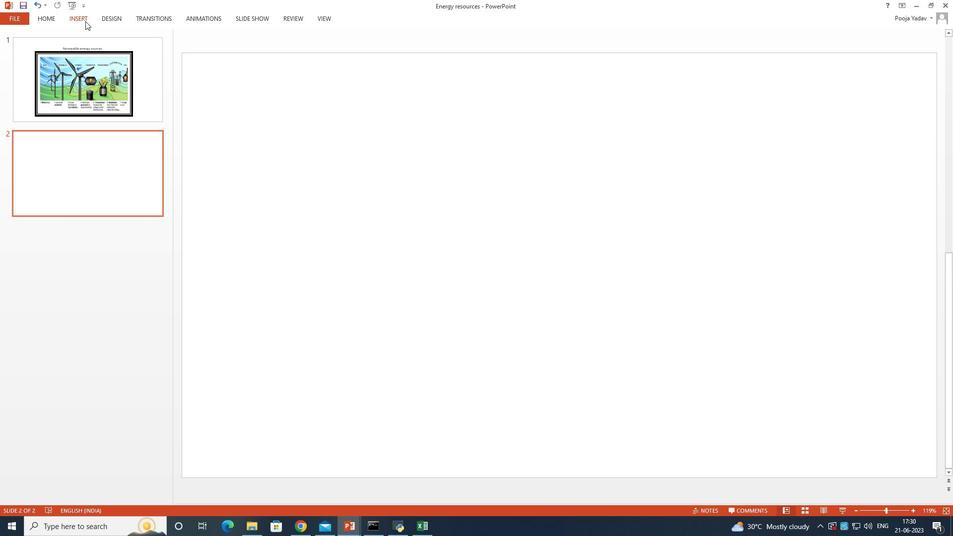 
Action: Mouse moved to (80, 42)
Screenshot: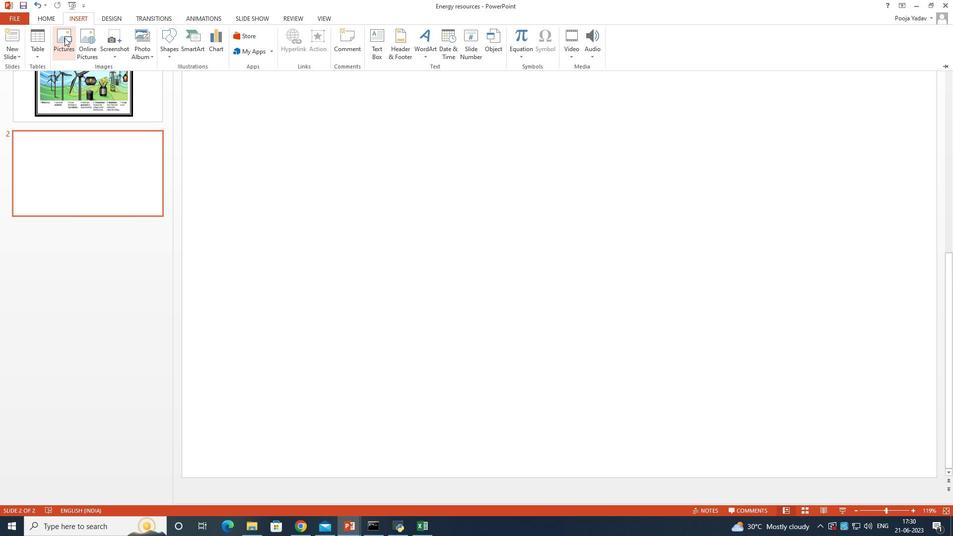 
Action: Mouse pressed left at (80, 42)
Screenshot: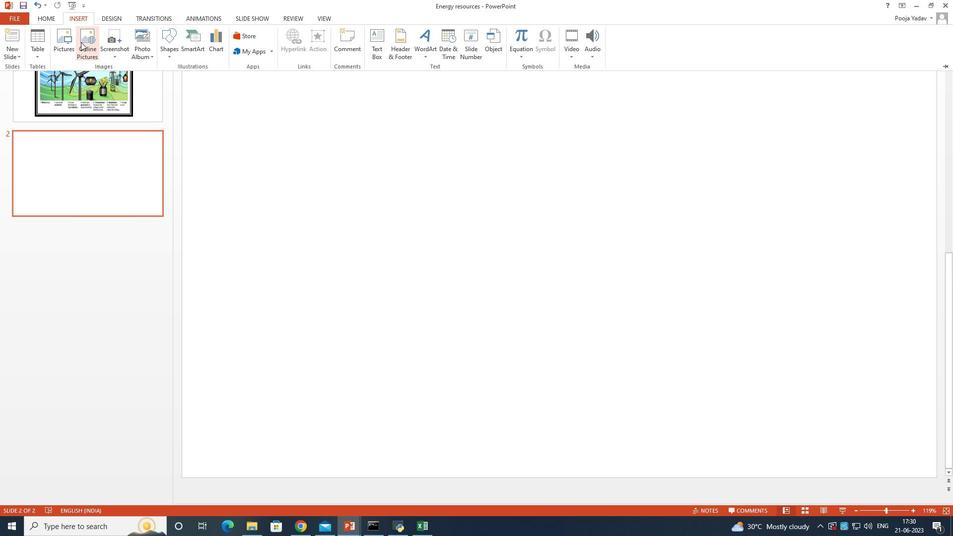 
Action: Mouse moved to (553, 210)
Screenshot: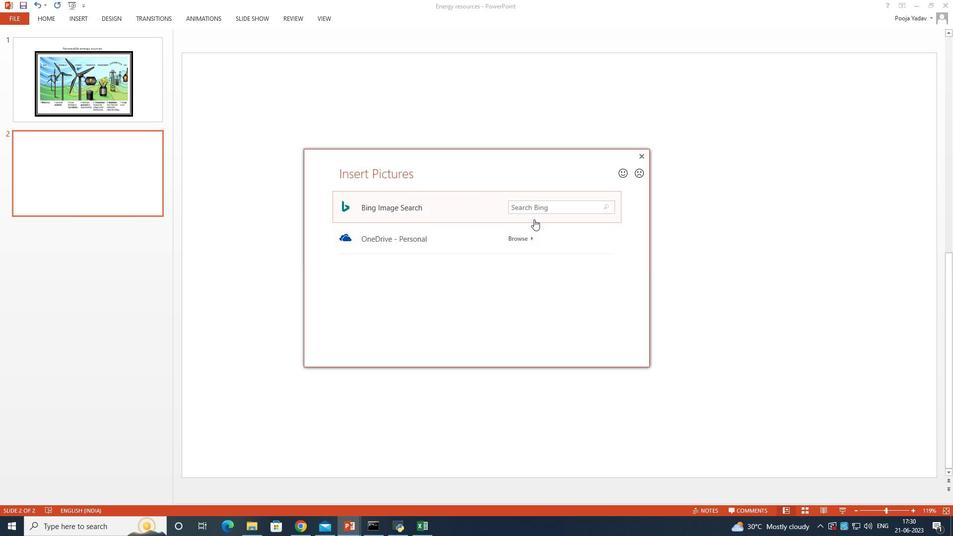 
Action: Mouse pressed left at (553, 210)
Screenshot: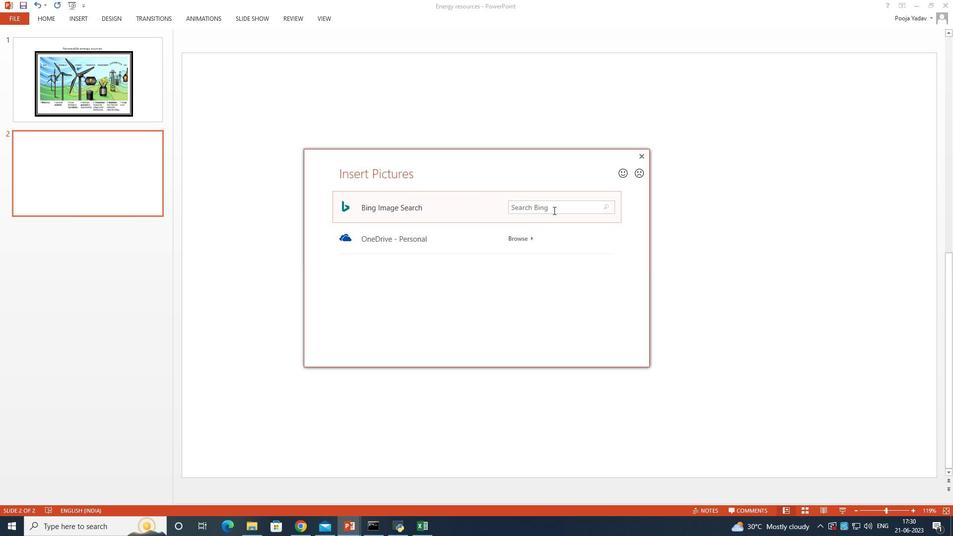 
Action: Mouse moved to (553, 207)
Screenshot: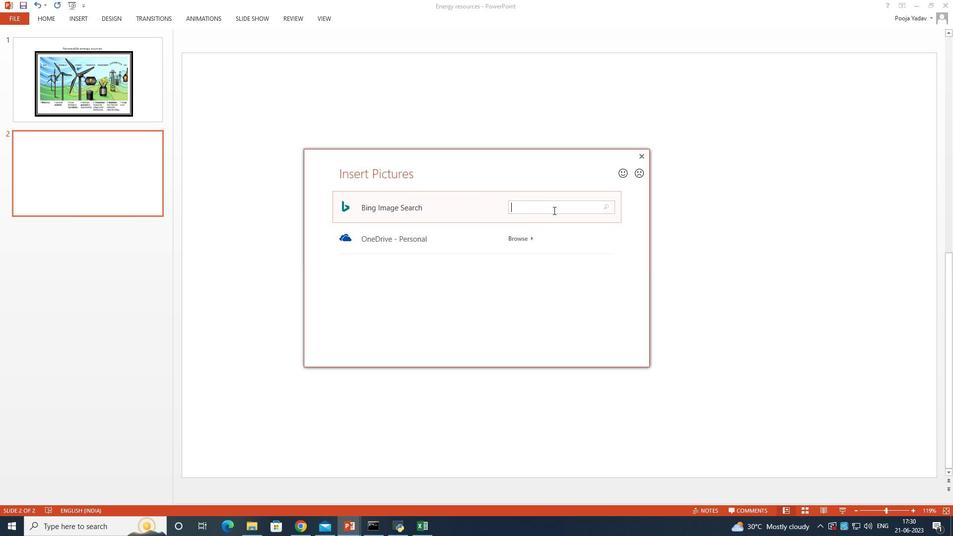 
Action: Key pressed benefits<Key.space>of<Key.space>energy<Key.space>sources<Key.enter>
Screenshot: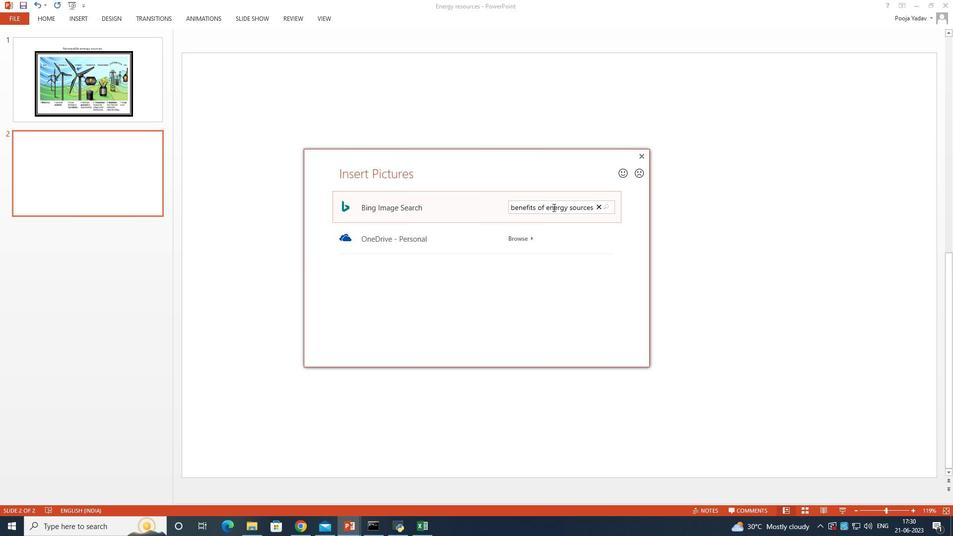 
Action: Mouse moved to (540, 223)
Screenshot: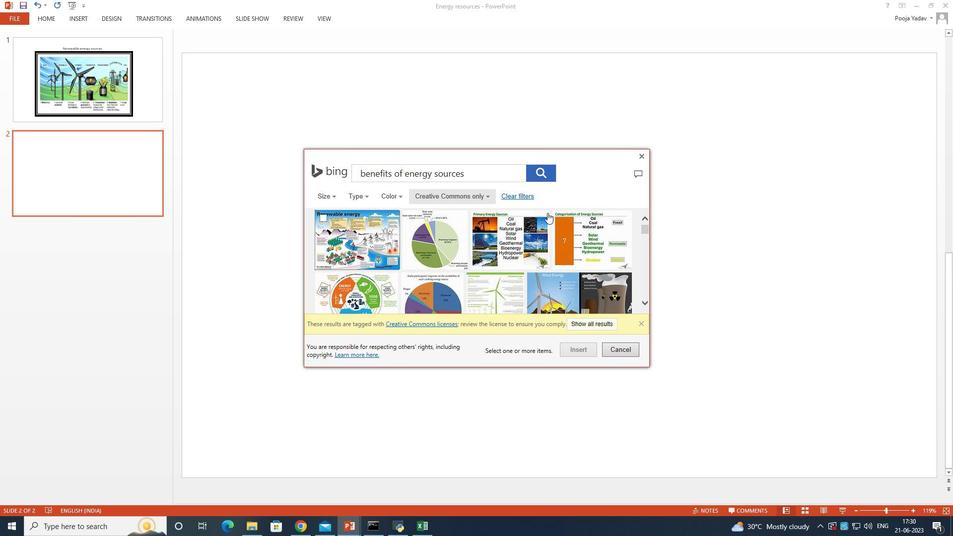 
Action: Mouse scrolled (540, 223) with delta (0, 0)
Screenshot: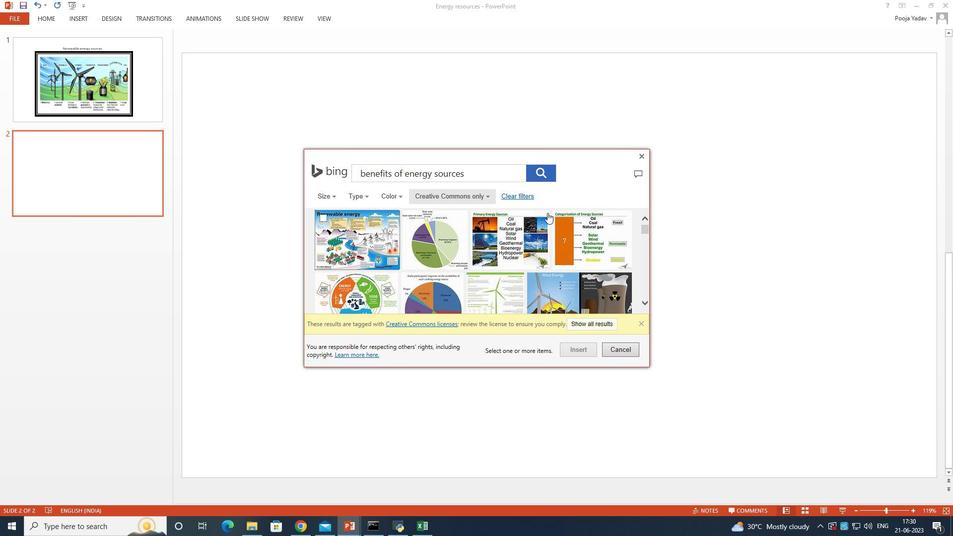 
Action: Mouse moved to (539, 224)
Screenshot: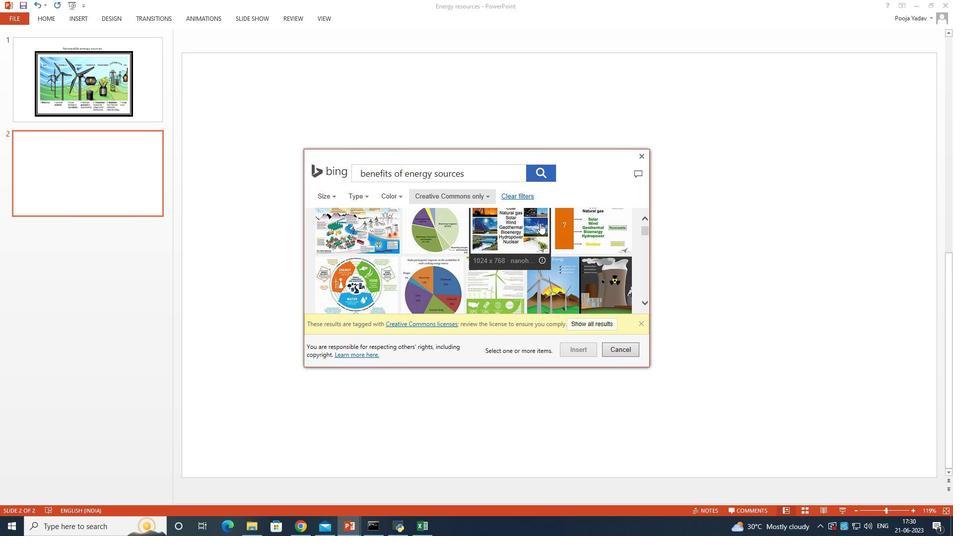 
Action: Mouse scrolled (539, 224) with delta (0, 0)
Screenshot: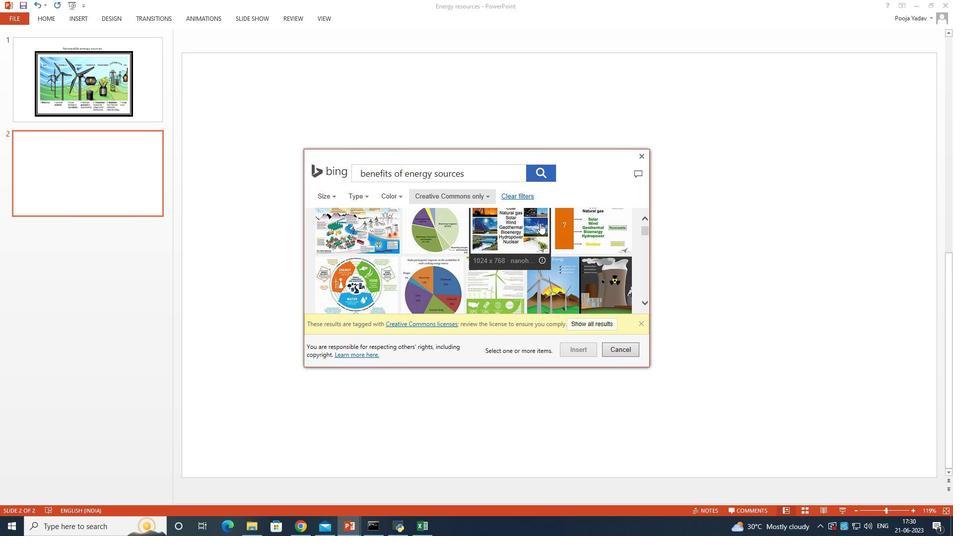 
Action: Mouse moved to (457, 261)
